 Task: Search one way flight ticket for 5 adults, 2 children, 1 infant in seat and 1 infant on lap in economy from Harlingen: Valley International Airport to New Bern: Coastal Carolina Regional Airport (was Craven County Regional) on 8-4-2023. Choice of flights is Alaska. Number of bags: 2 carry on bags. Price is upto 60000. Outbound departure time preference is 12:45.
Action: Mouse moved to (292, 389)
Screenshot: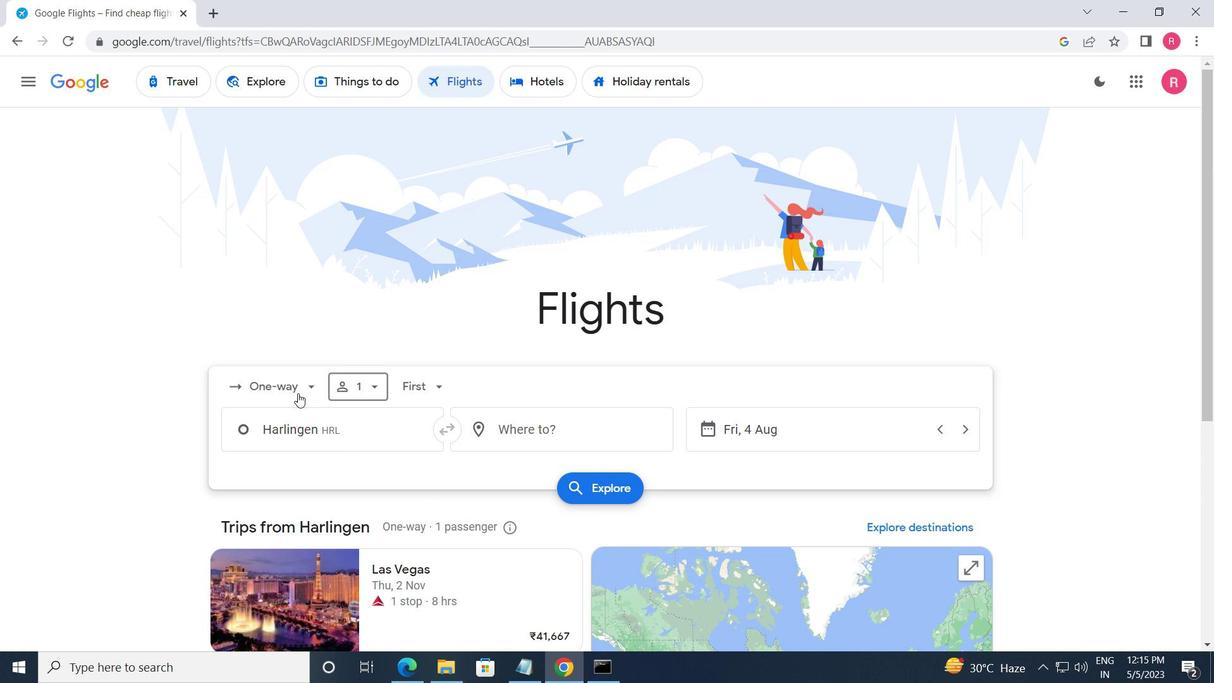 
Action: Mouse pressed left at (292, 389)
Screenshot: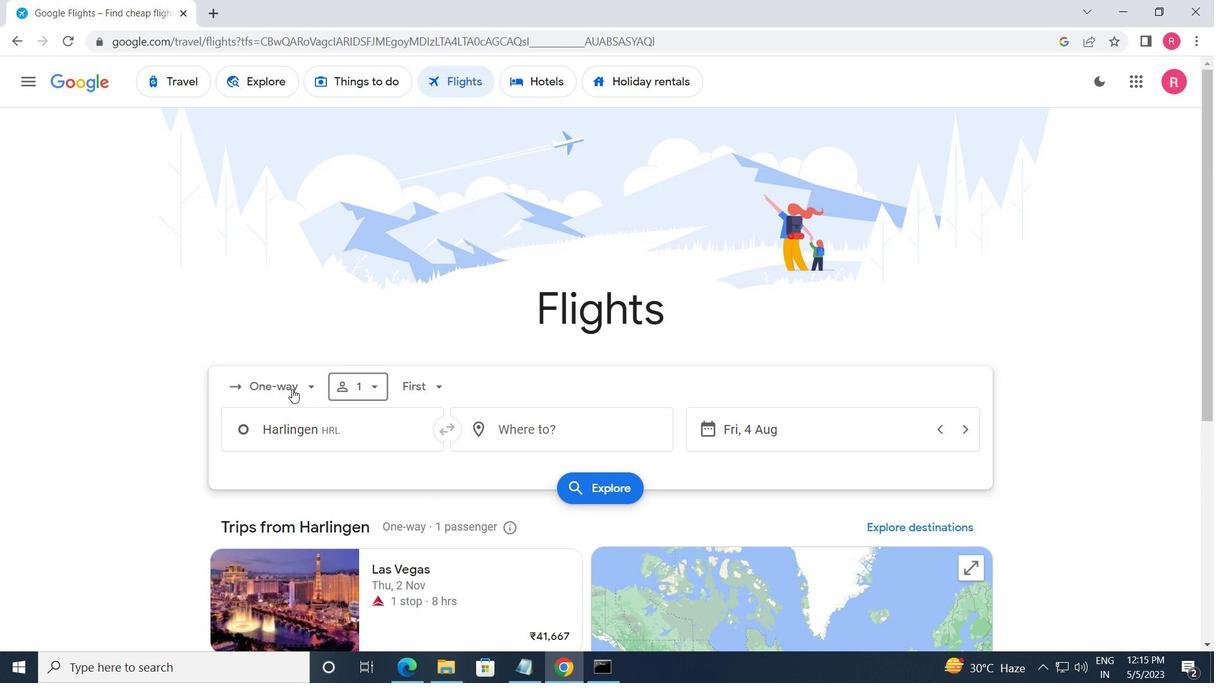 
Action: Mouse moved to (299, 458)
Screenshot: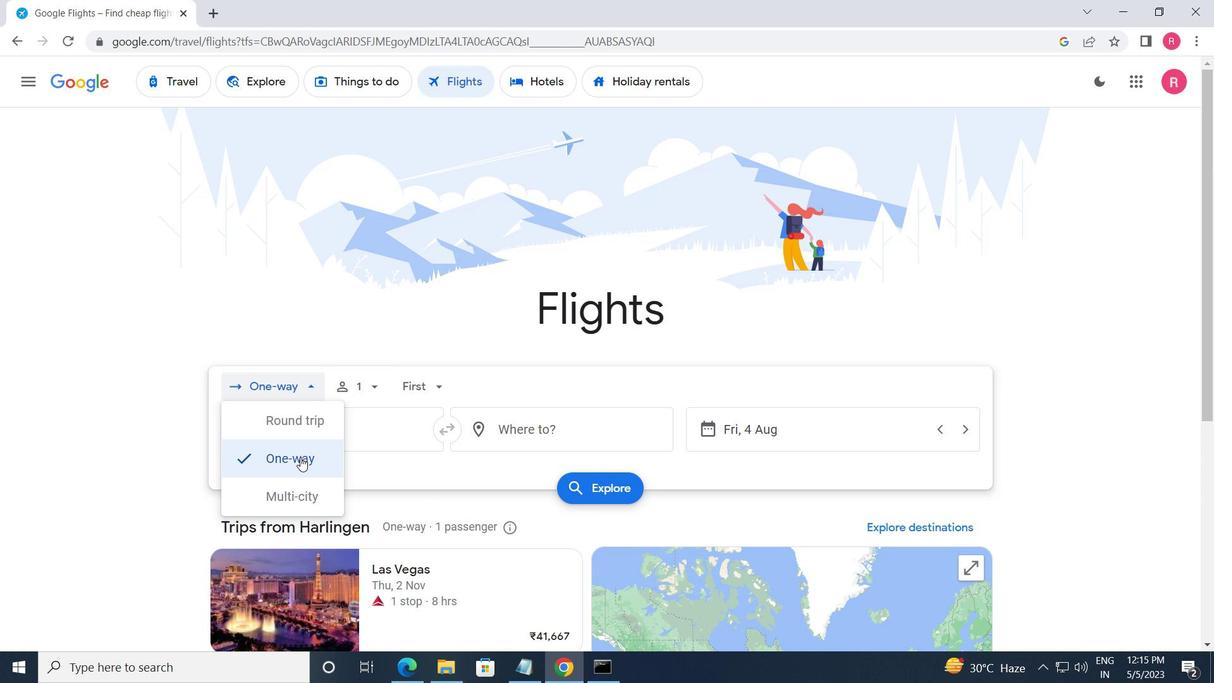 
Action: Mouse pressed left at (299, 458)
Screenshot: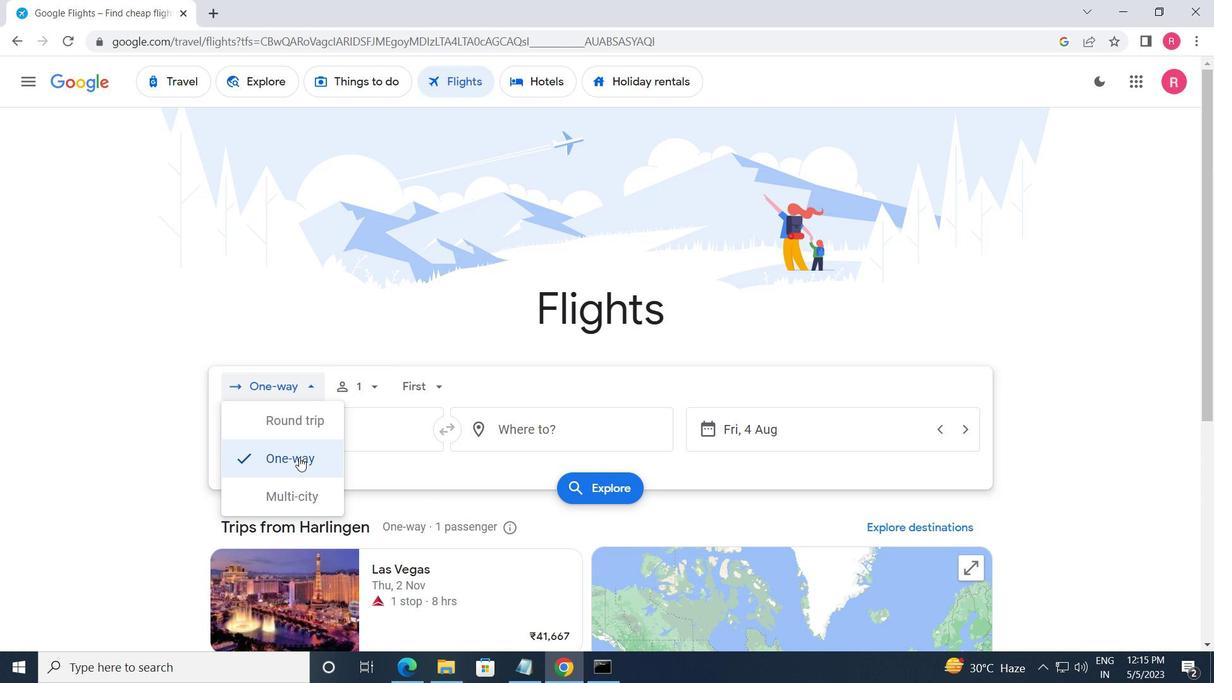 
Action: Mouse moved to (344, 391)
Screenshot: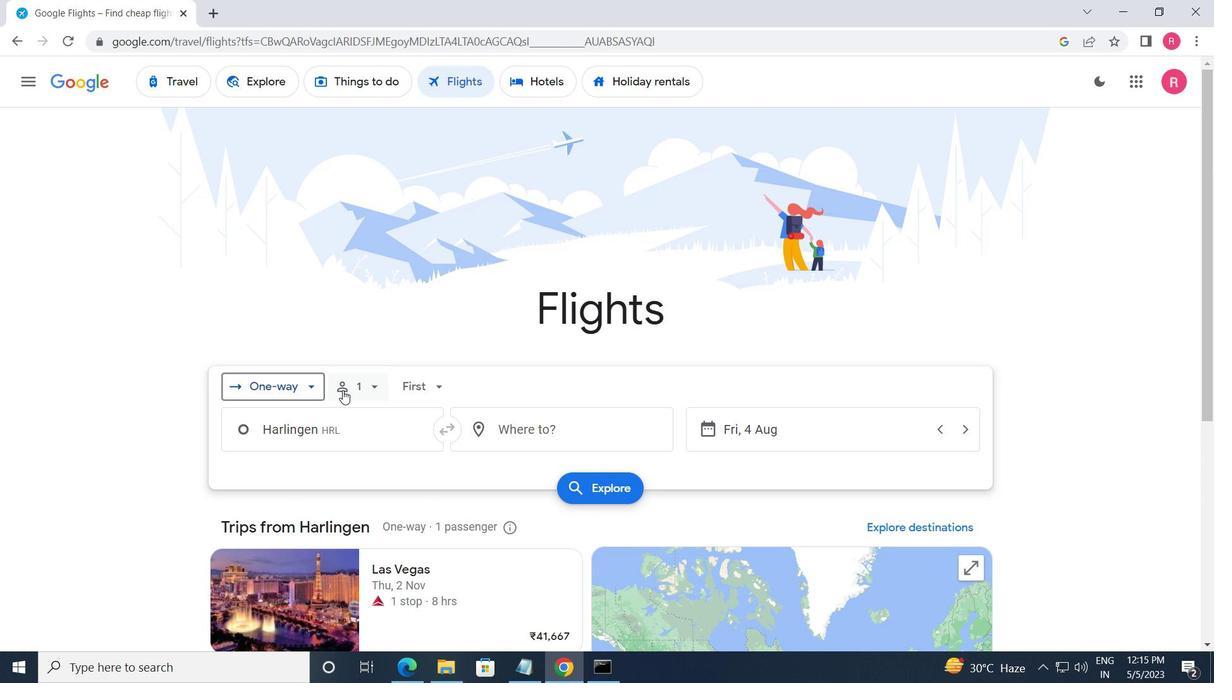 
Action: Mouse pressed left at (344, 391)
Screenshot: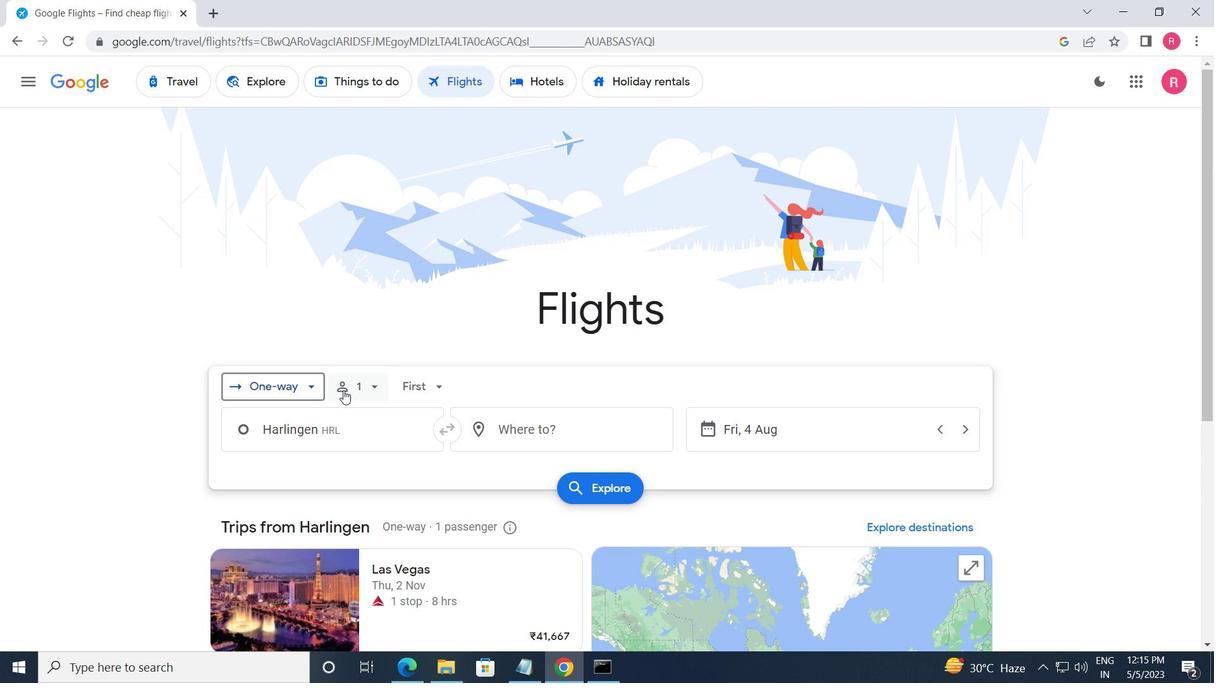 
Action: Mouse moved to (499, 415)
Screenshot: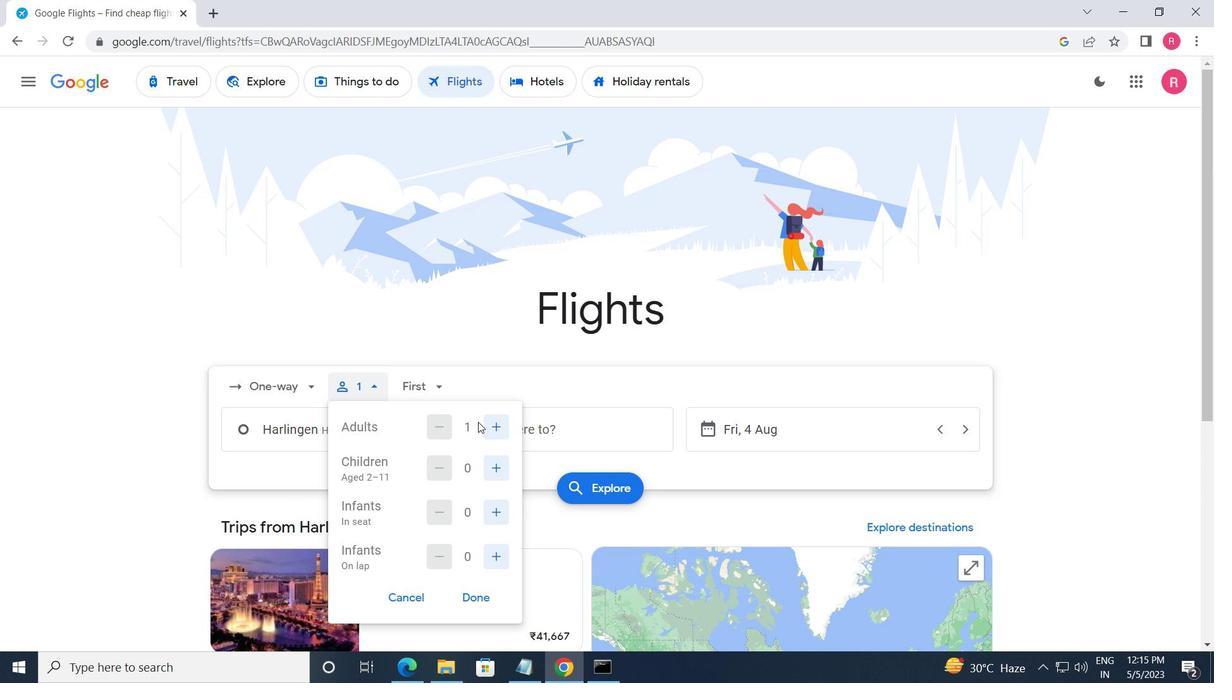 
Action: Mouse pressed left at (499, 415)
Screenshot: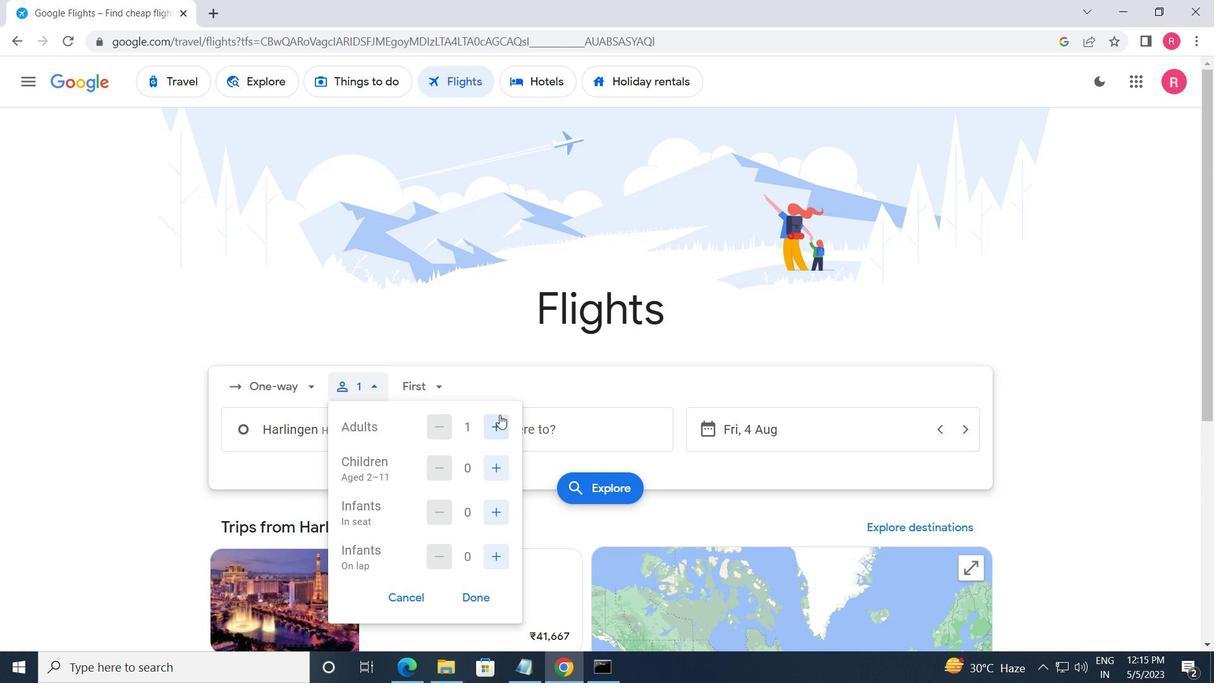 
Action: Mouse pressed left at (499, 415)
Screenshot: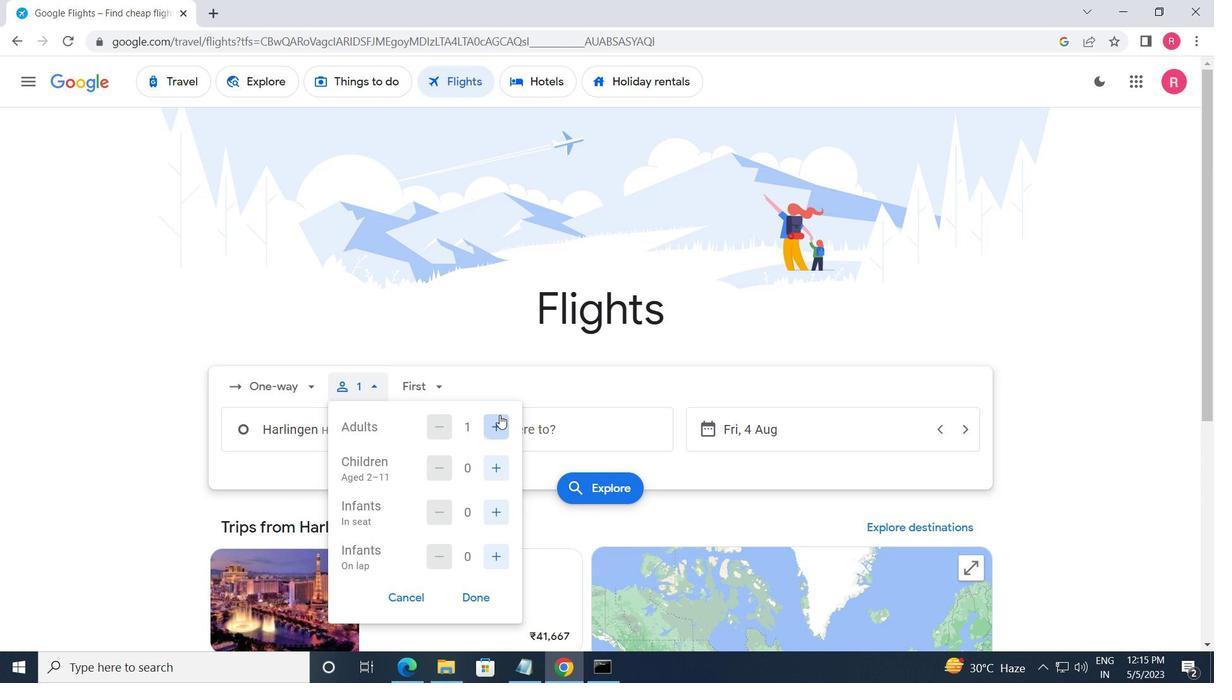 
Action: Mouse pressed left at (499, 415)
Screenshot: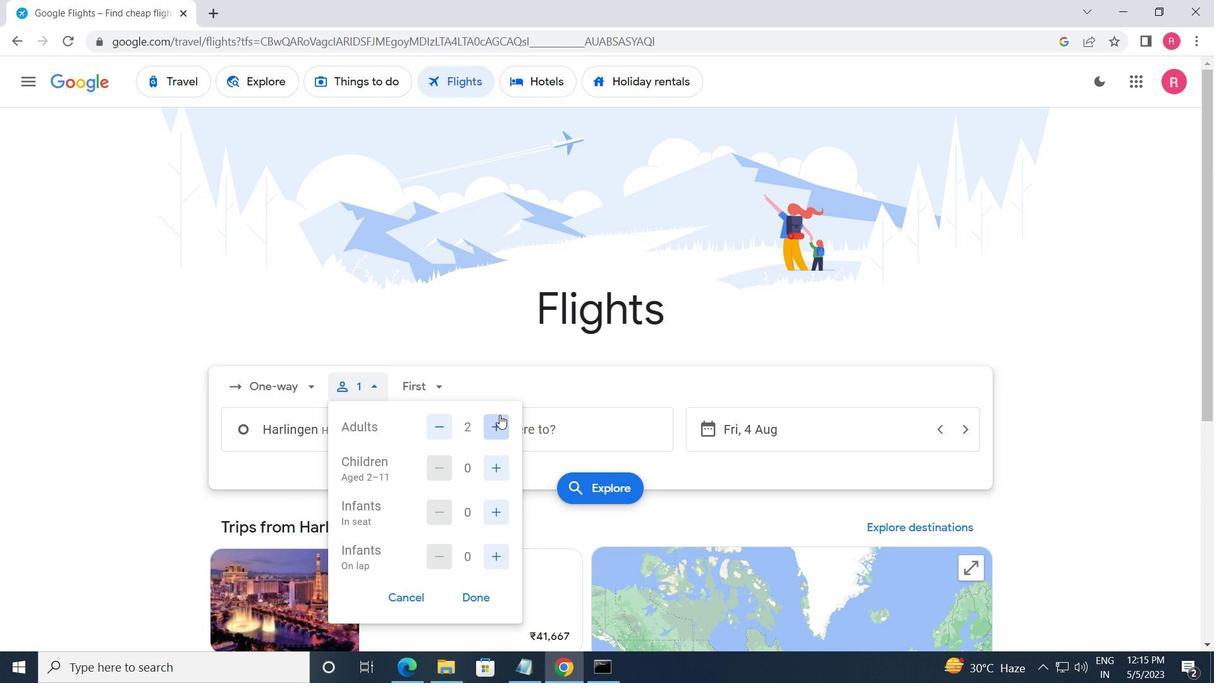 
Action: Mouse pressed left at (499, 415)
Screenshot: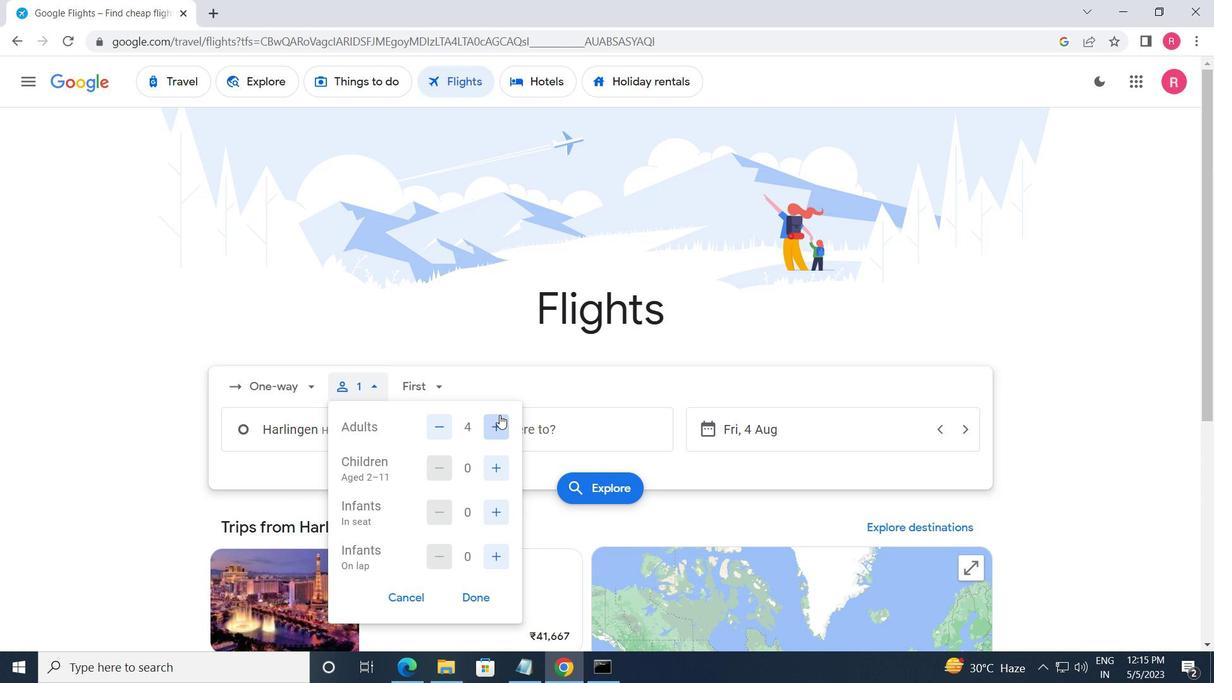 
Action: Mouse moved to (494, 466)
Screenshot: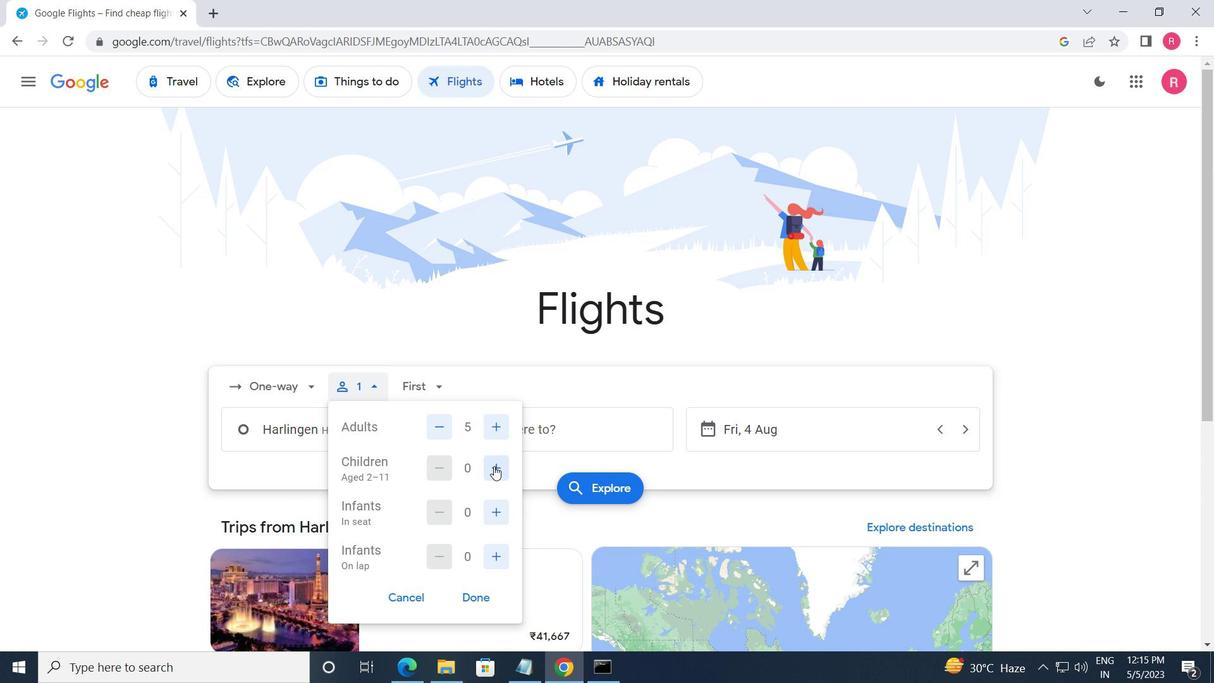 
Action: Mouse pressed left at (494, 466)
Screenshot: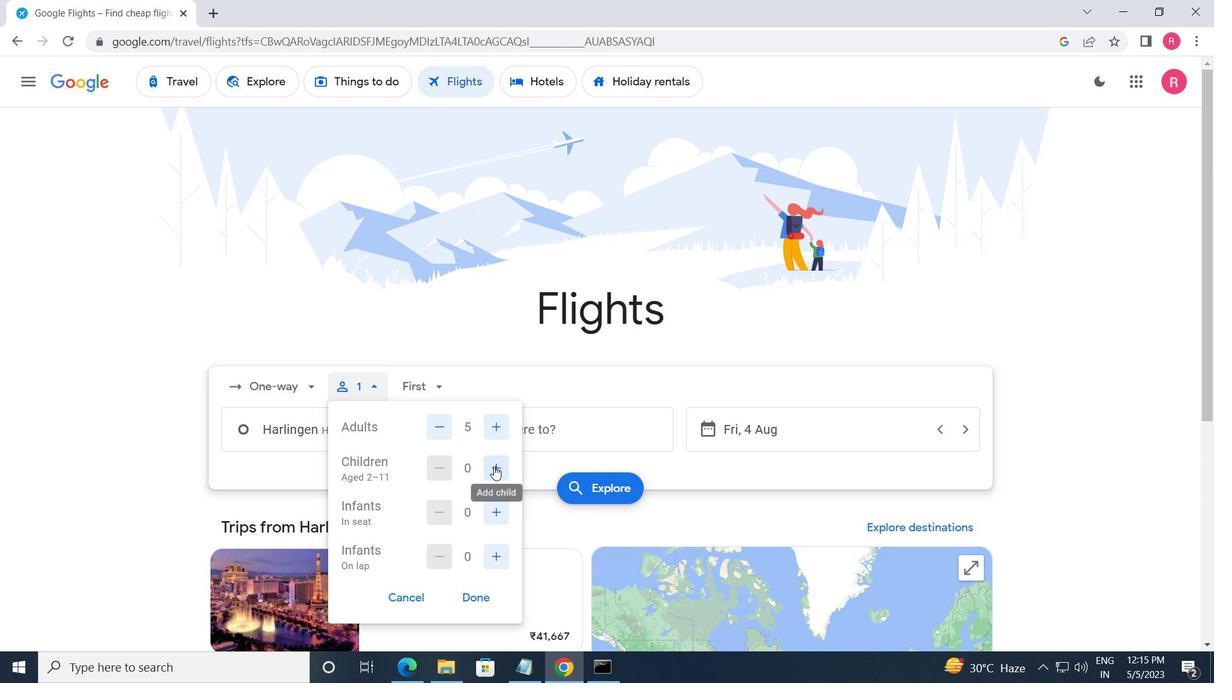 
Action: Mouse moved to (494, 467)
Screenshot: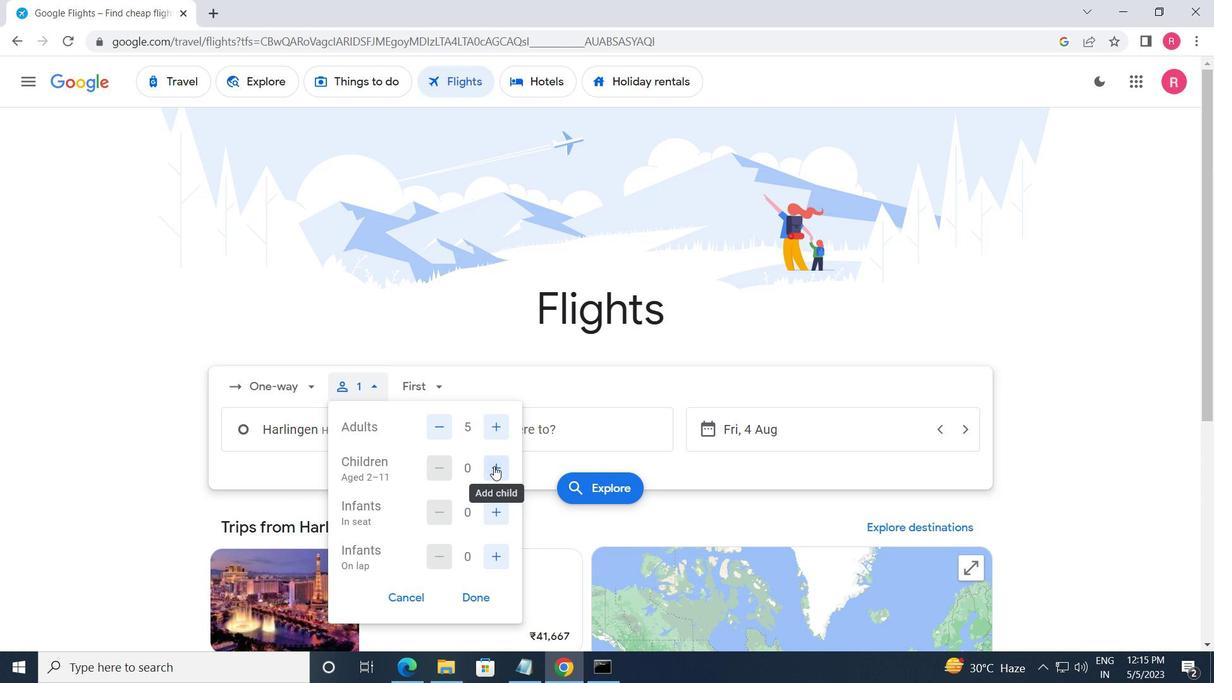 
Action: Mouse pressed left at (494, 467)
Screenshot: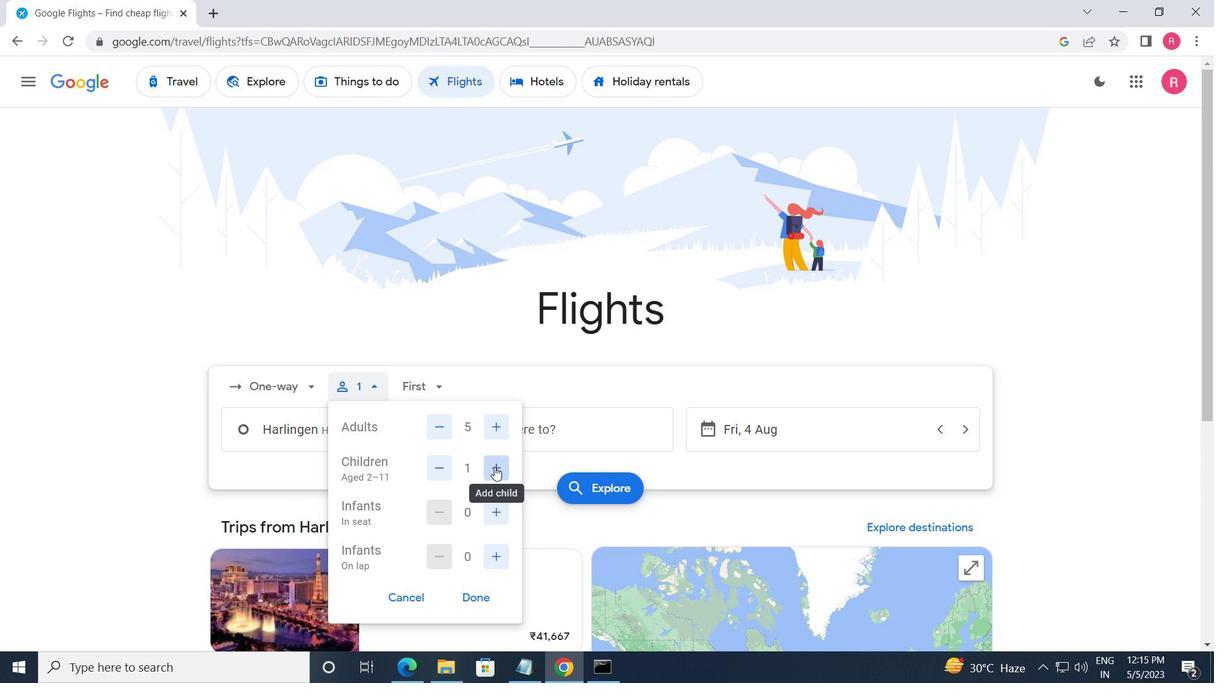 
Action: Mouse moved to (498, 515)
Screenshot: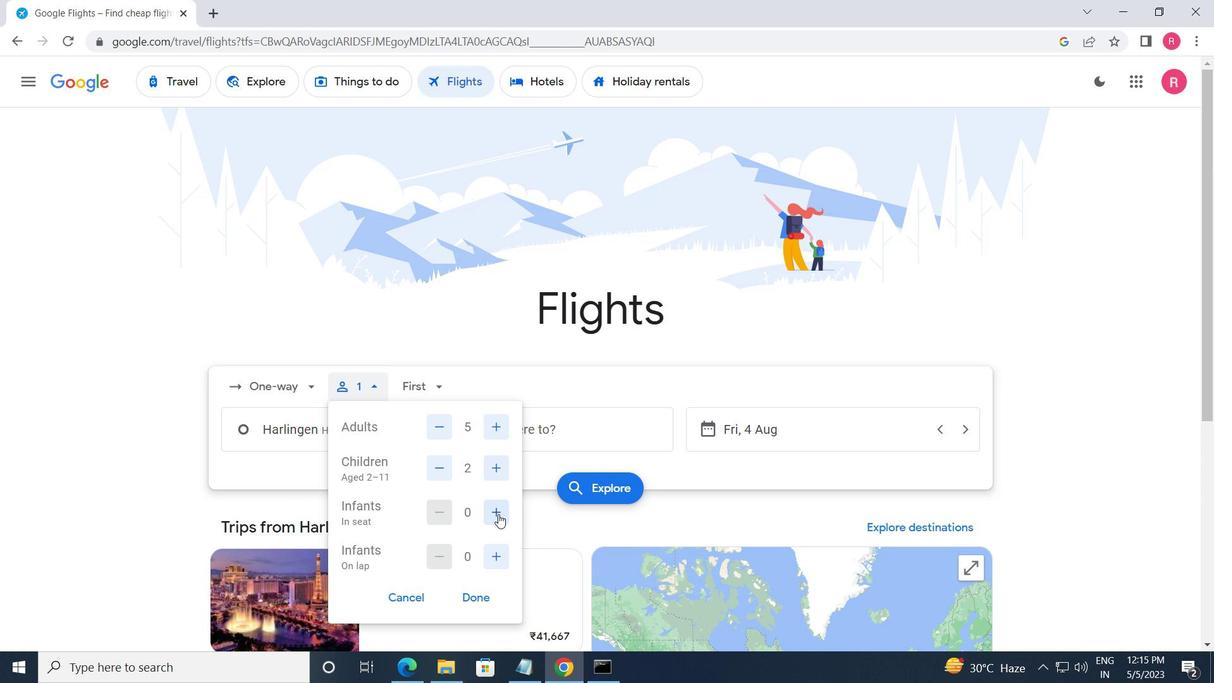 
Action: Mouse pressed left at (498, 515)
Screenshot: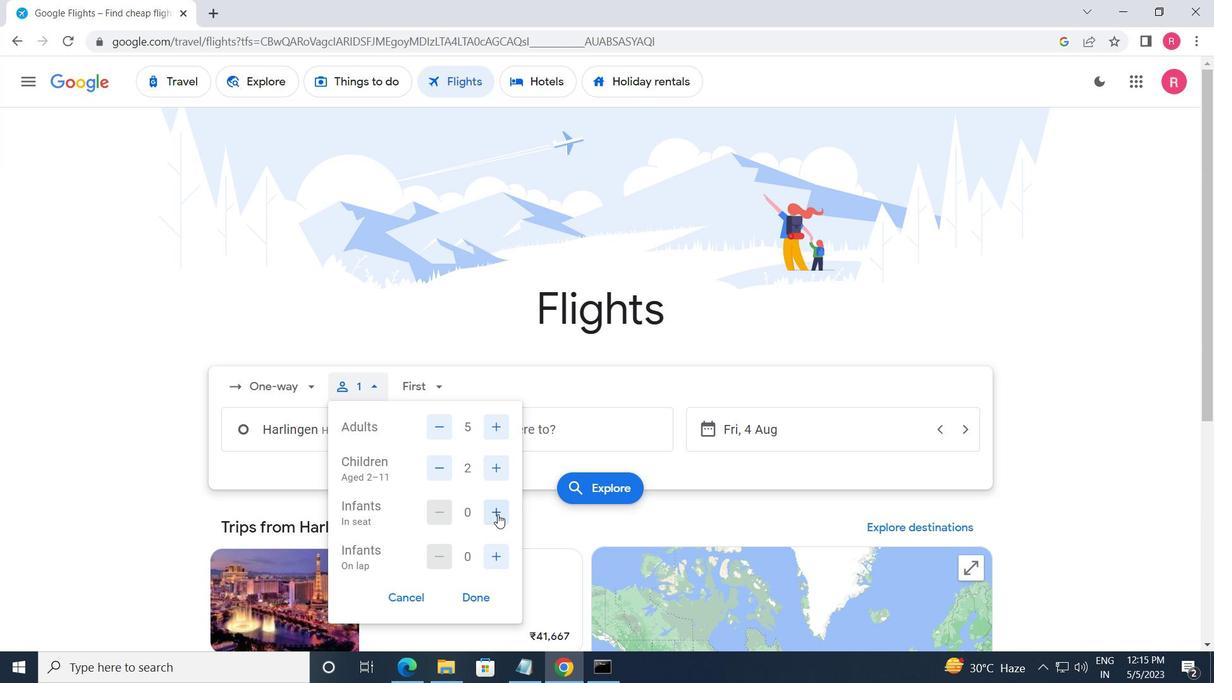 
Action: Mouse moved to (490, 553)
Screenshot: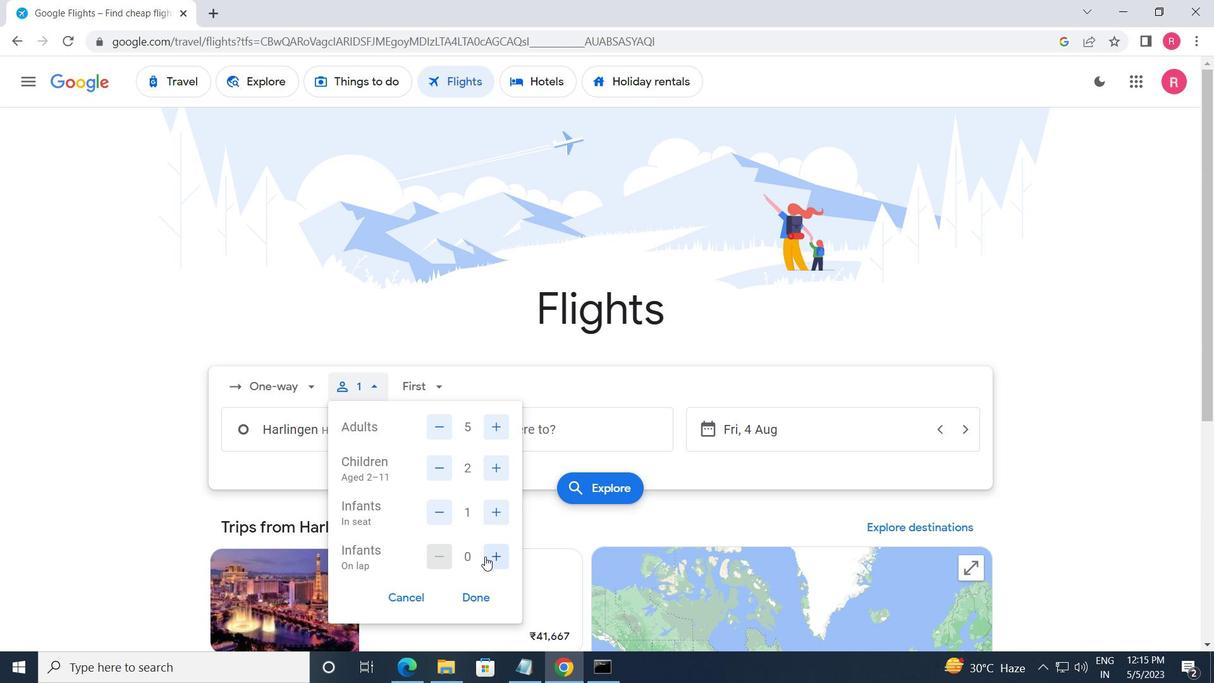 
Action: Mouse pressed left at (490, 553)
Screenshot: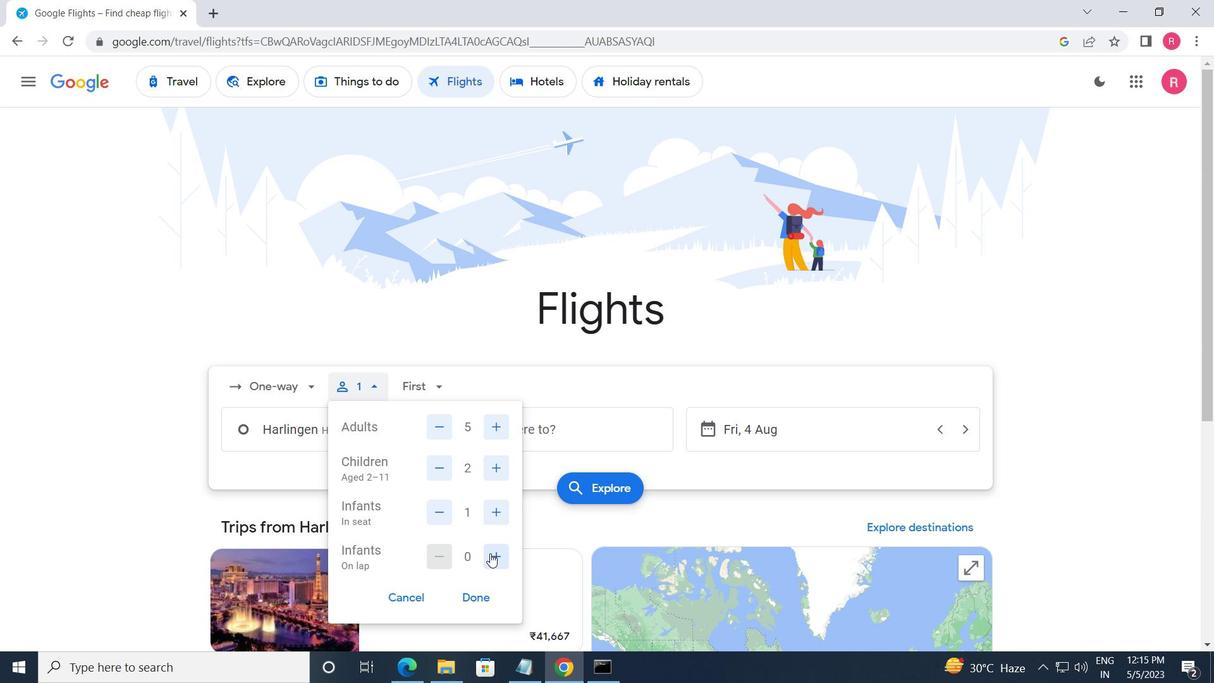 
Action: Mouse moved to (475, 583)
Screenshot: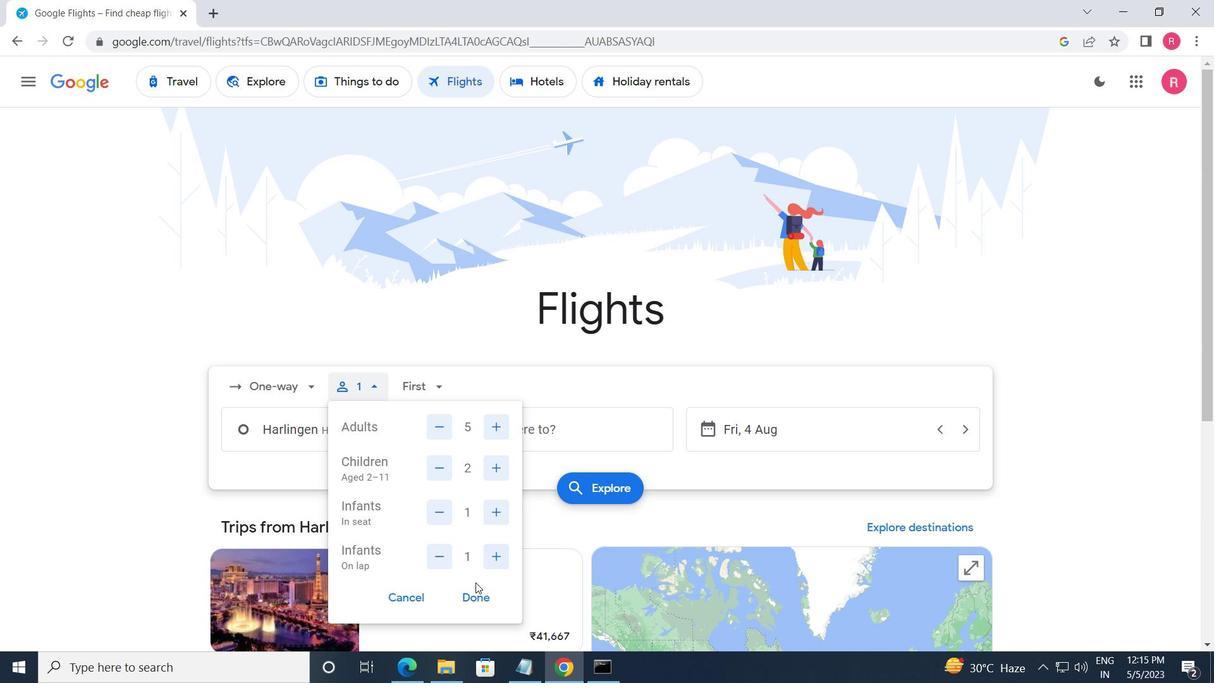 
Action: Mouse pressed left at (475, 583)
Screenshot: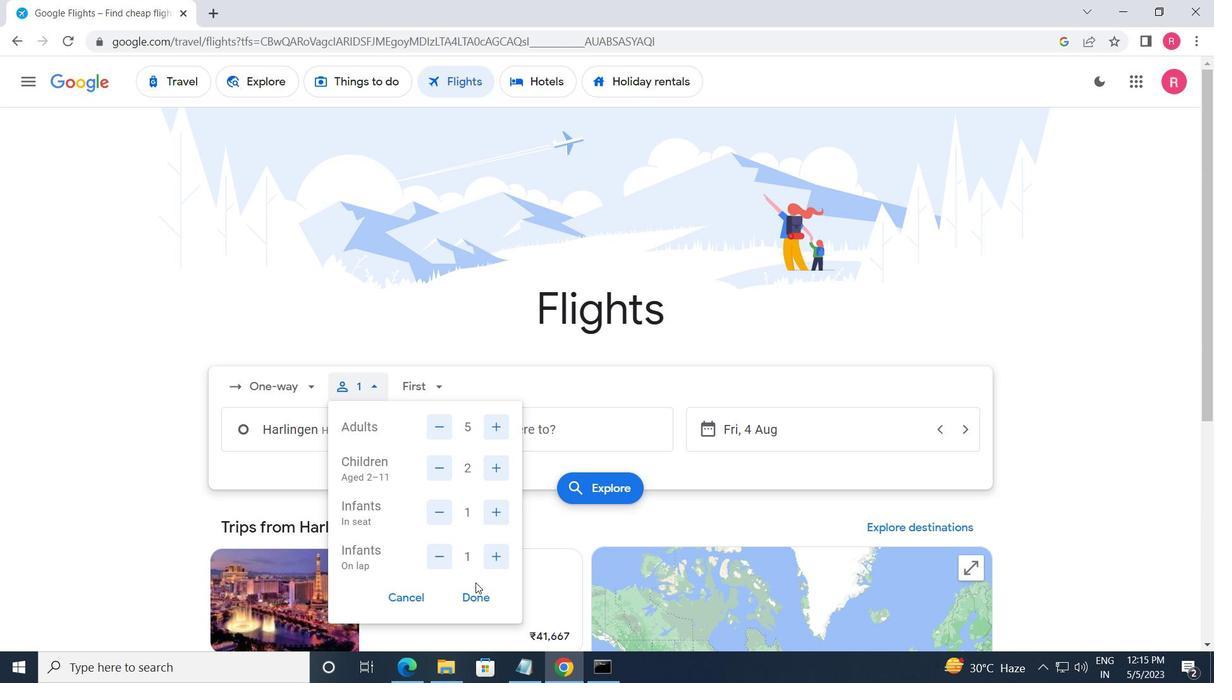 
Action: Mouse moved to (470, 597)
Screenshot: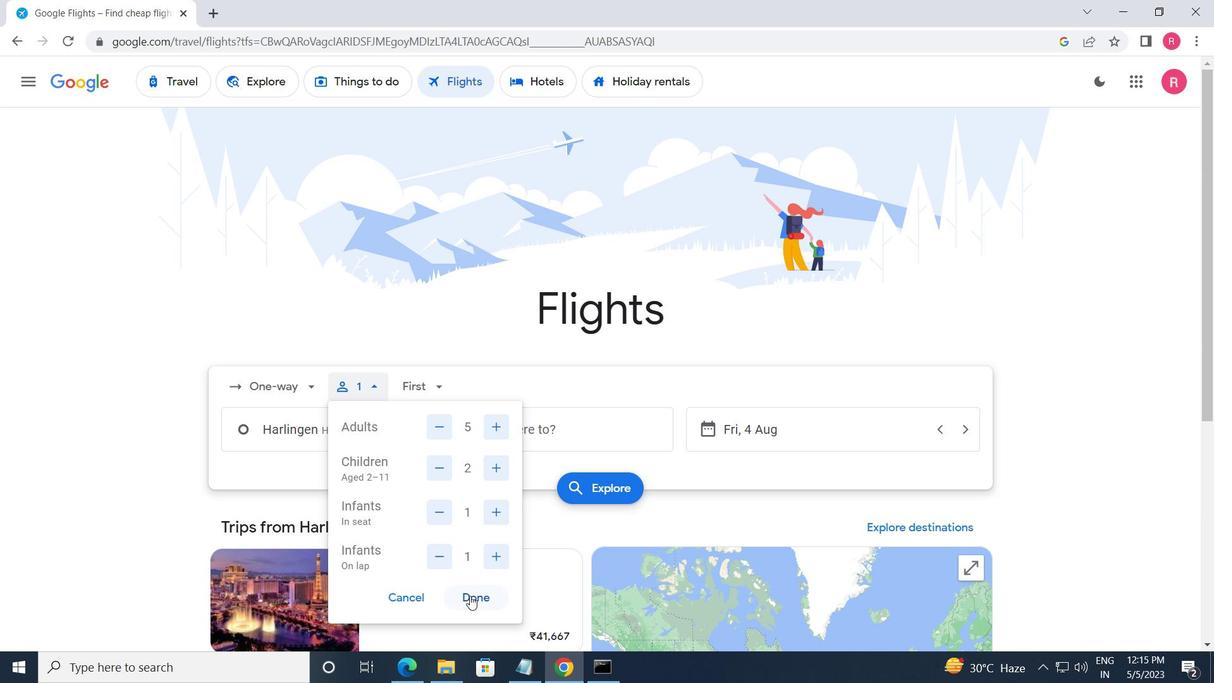 
Action: Mouse pressed left at (470, 597)
Screenshot: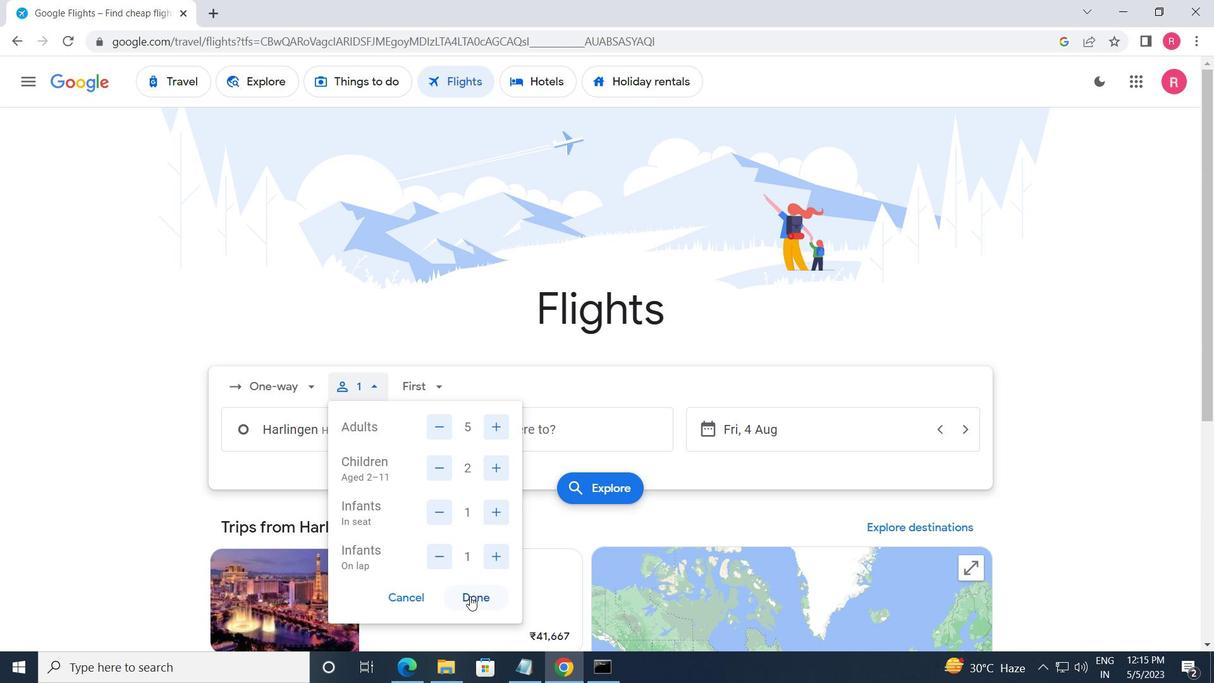 
Action: Mouse moved to (418, 391)
Screenshot: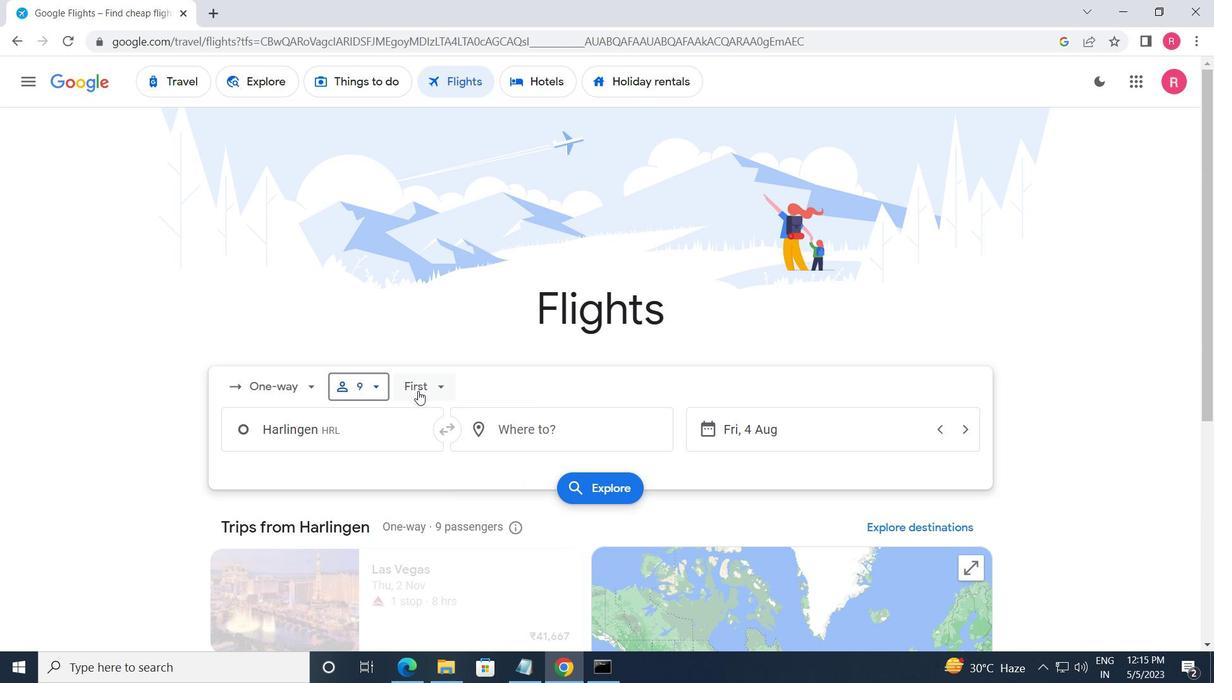 
Action: Mouse pressed left at (418, 391)
Screenshot: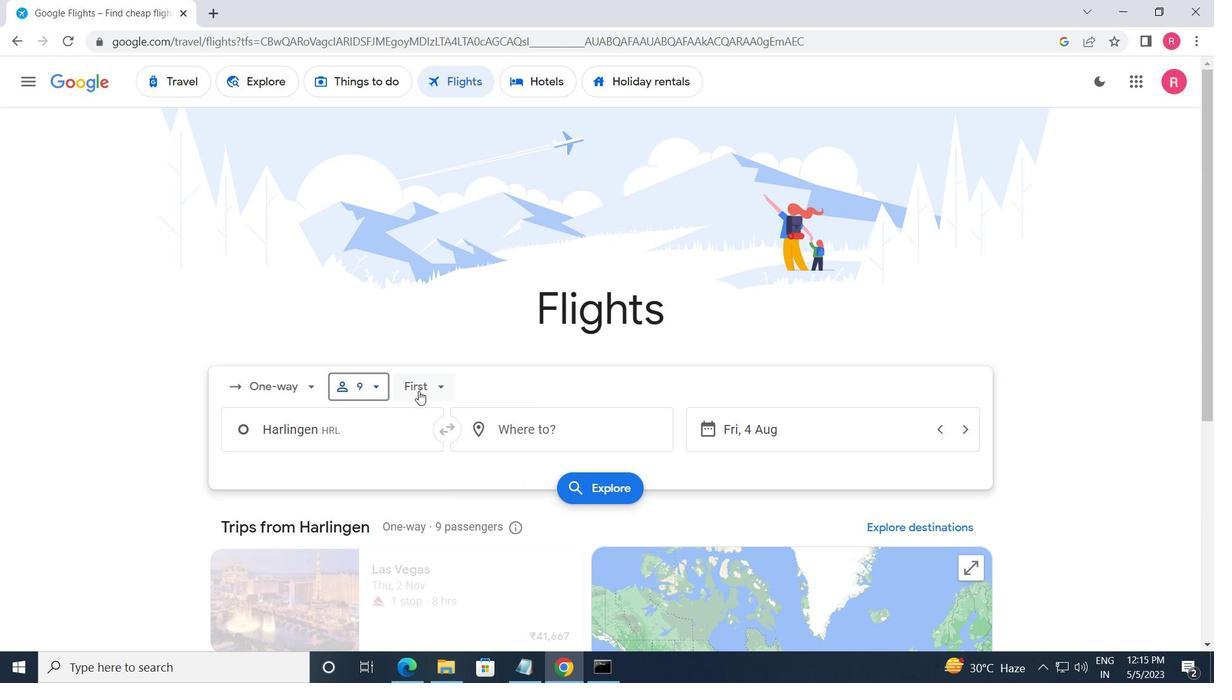 
Action: Mouse moved to (471, 435)
Screenshot: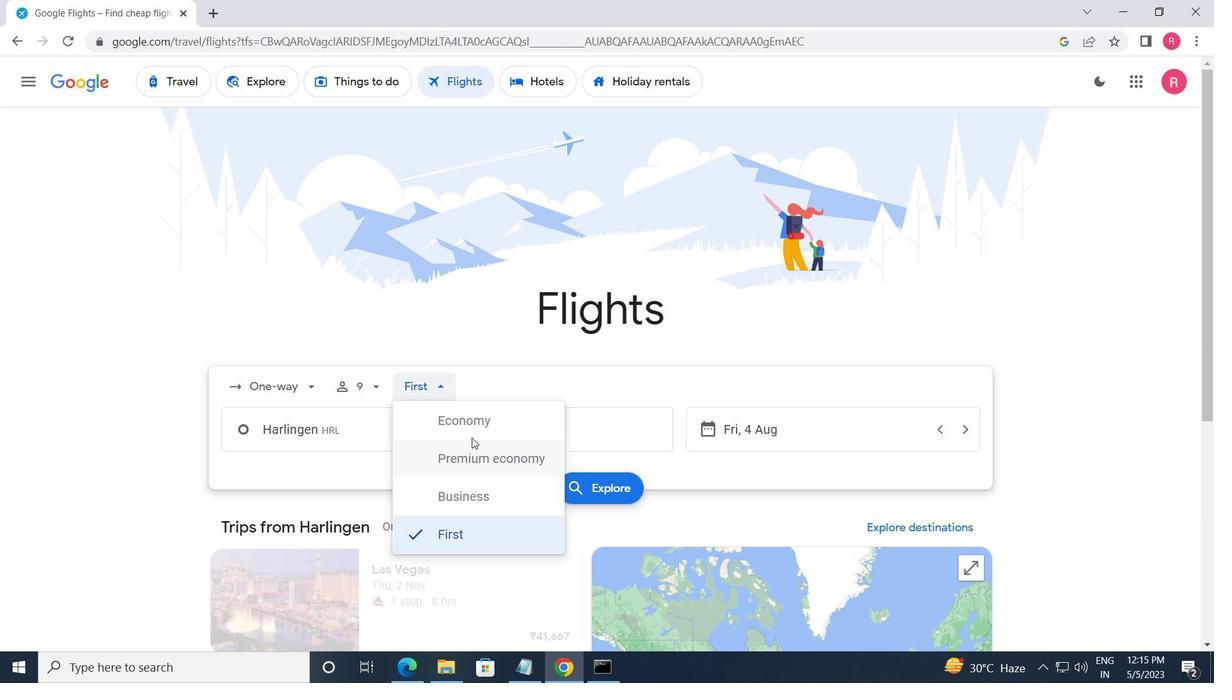 
Action: Mouse pressed left at (471, 435)
Screenshot: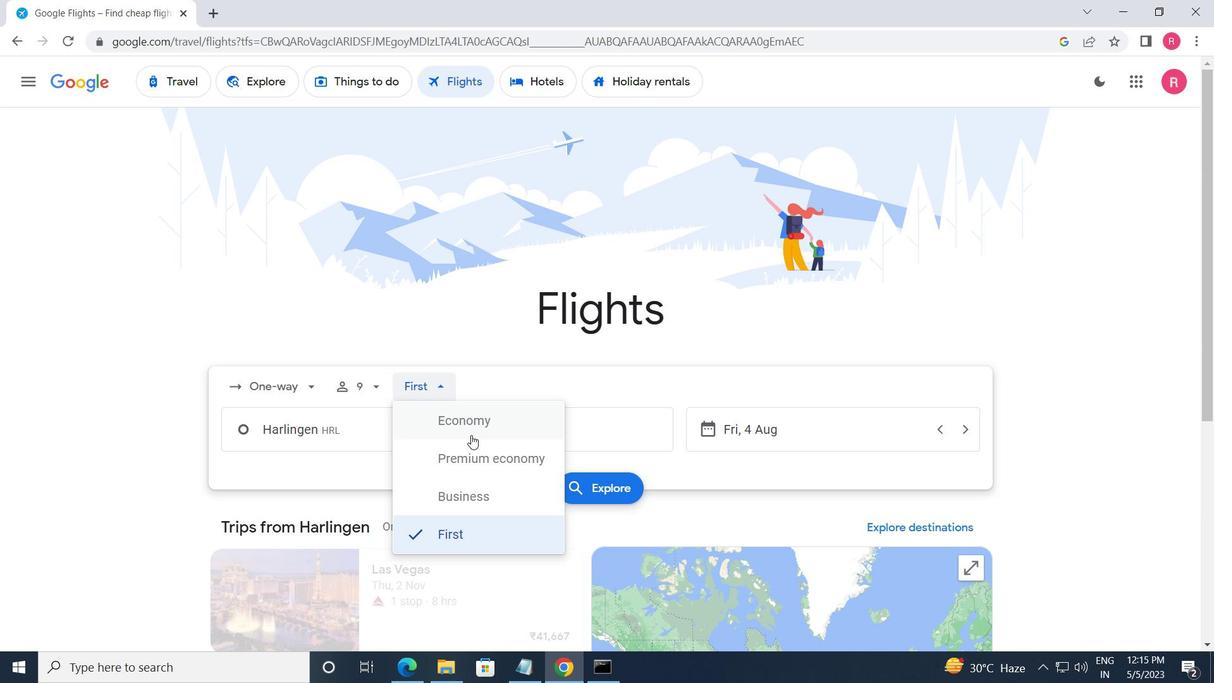 
Action: Mouse moved to (350, 436)
Screenshot: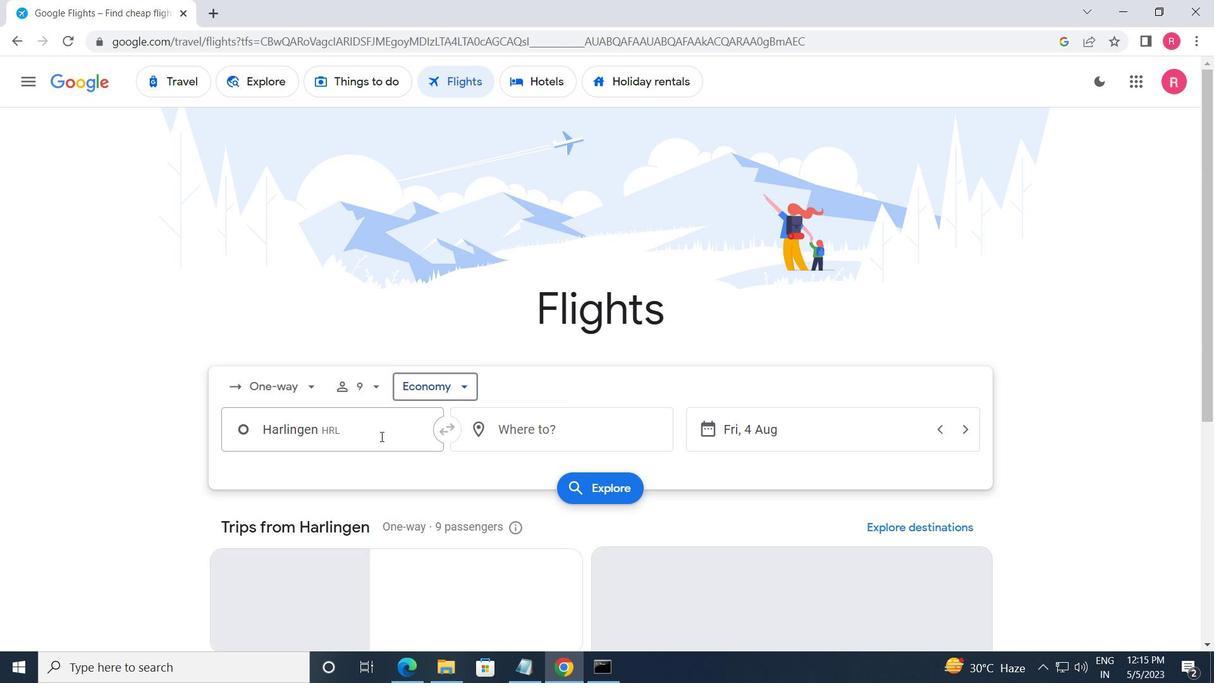 
Action: Mouse pressed left at (350, 436)
Screenshot: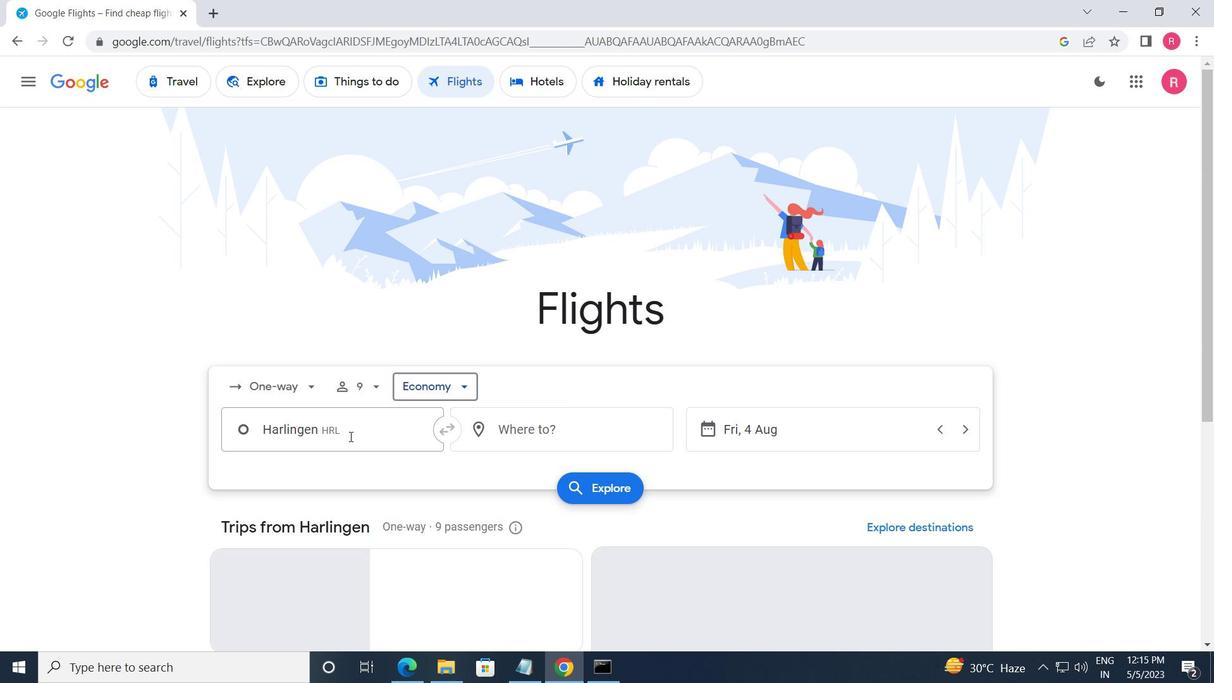 
Action: Mouse moved to (358, 469)
Screenshot: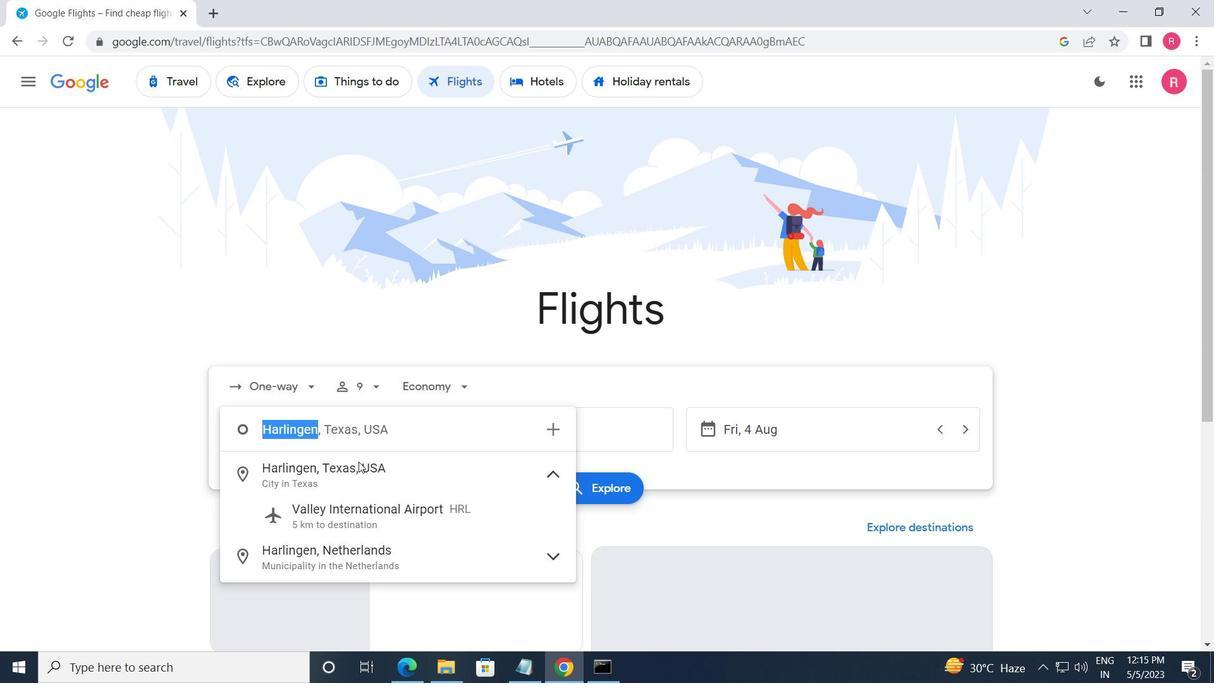 
Action: Key pressed <Key.shift><Key.shift><Key.shift><Key.shift><Key.shift><Key.shift><Key.shift><Key.shift><Key.shift><Key.shift><Key.shift><Key.shift><Key.shift><Key.shift><Key.shift><Key.shift><Key.shift>HARLINGG<Key.backspace>EN
Screenshot: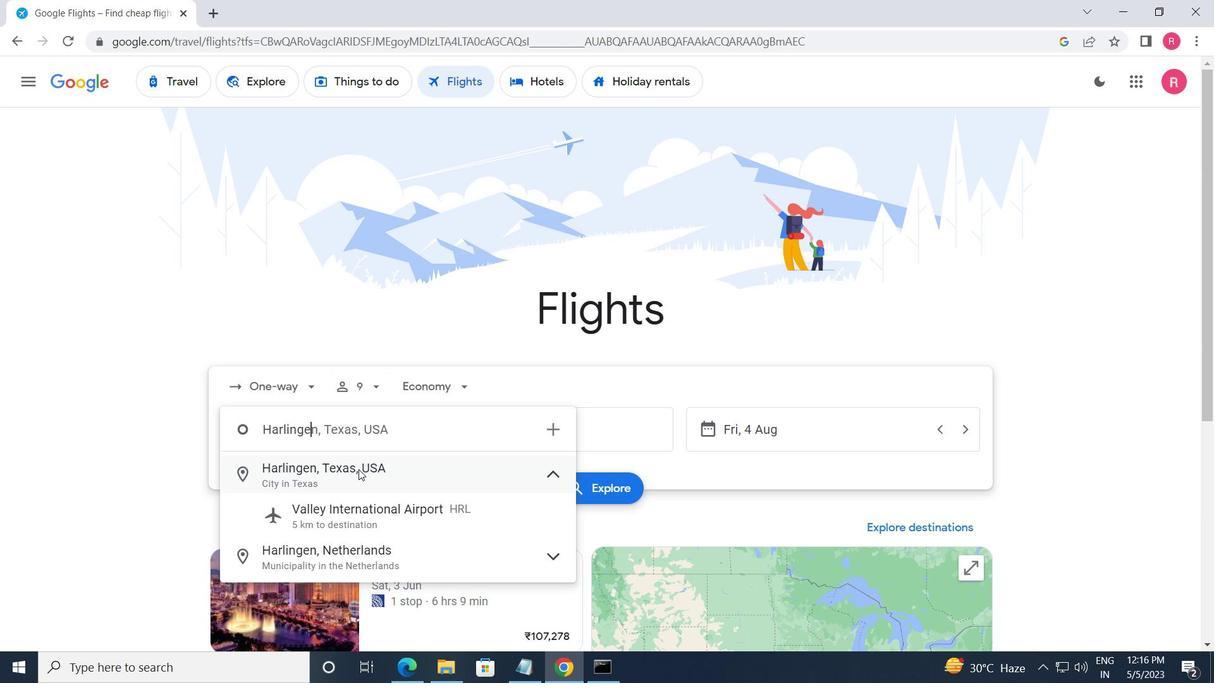 
Action: Mouse moved to (323, 518)
Screenshot: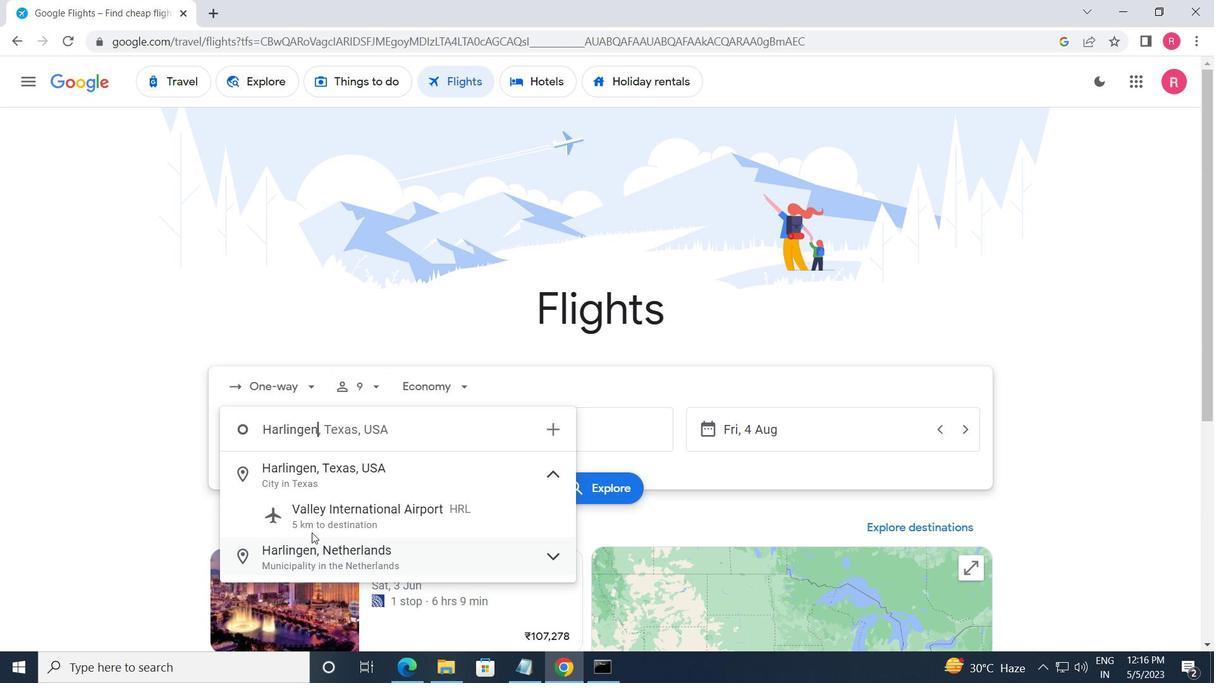 
Action: Mouse pressed left at (323, 518)
Screenshot: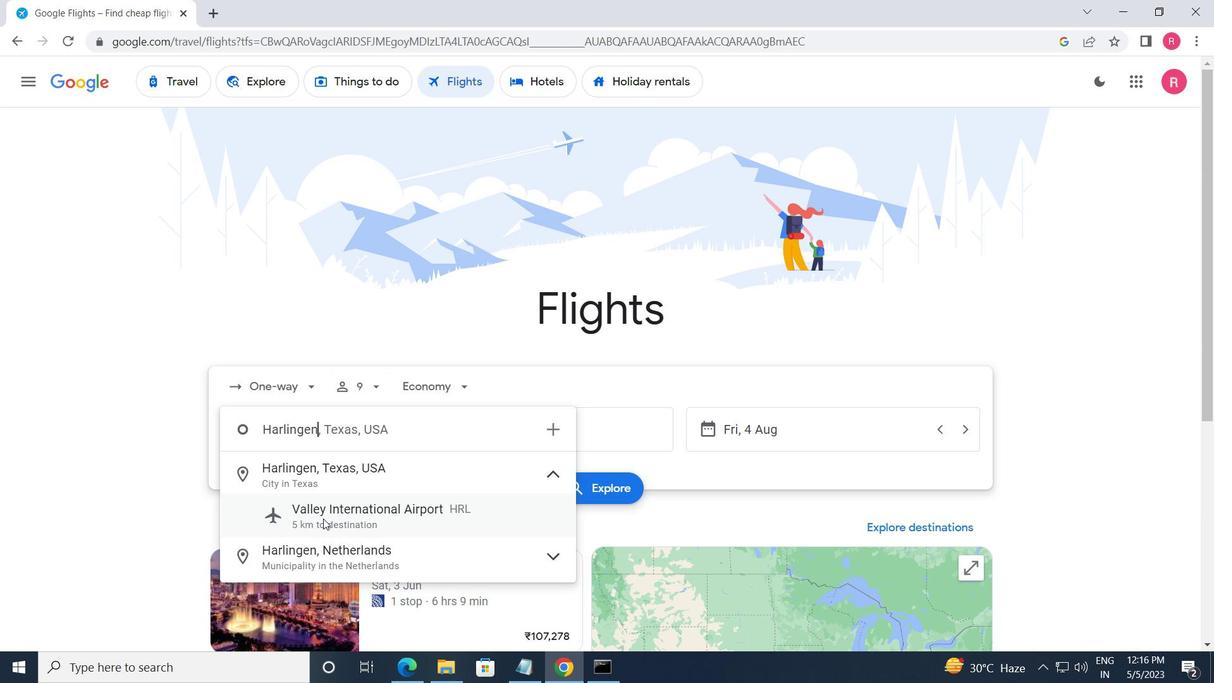 
Action: Mouse moved to (549, 440)
Screenshot: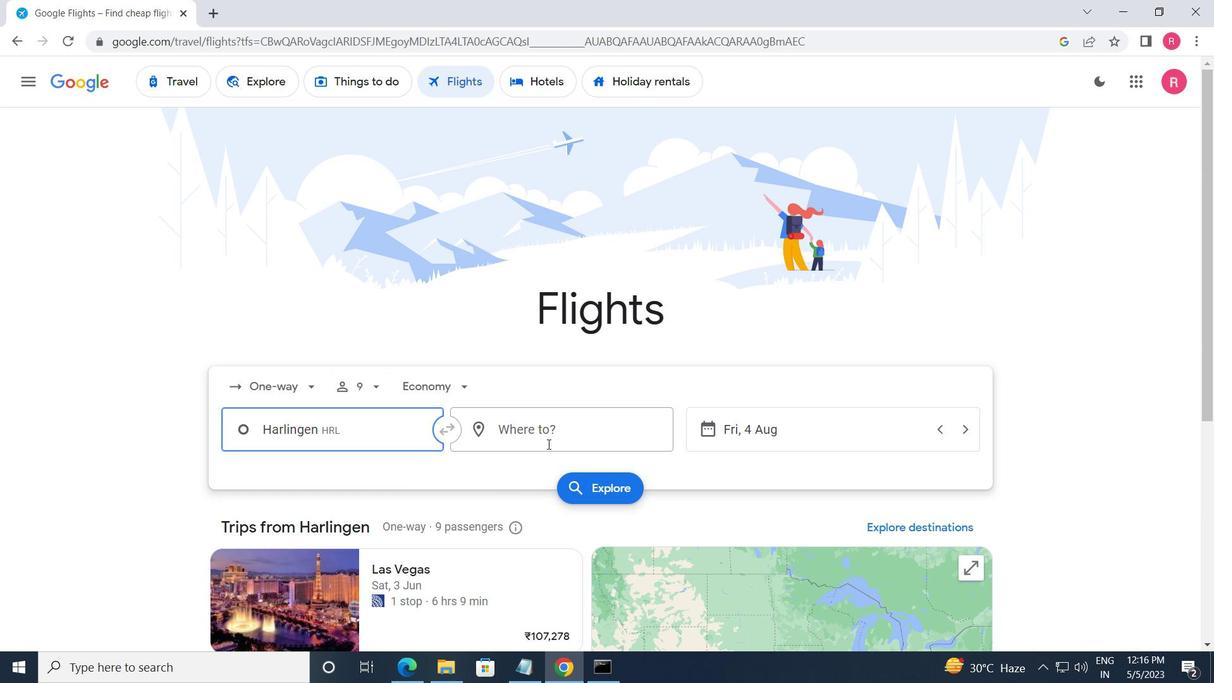 
Action: Mouse pressed left at (549, 440)
Screenshot: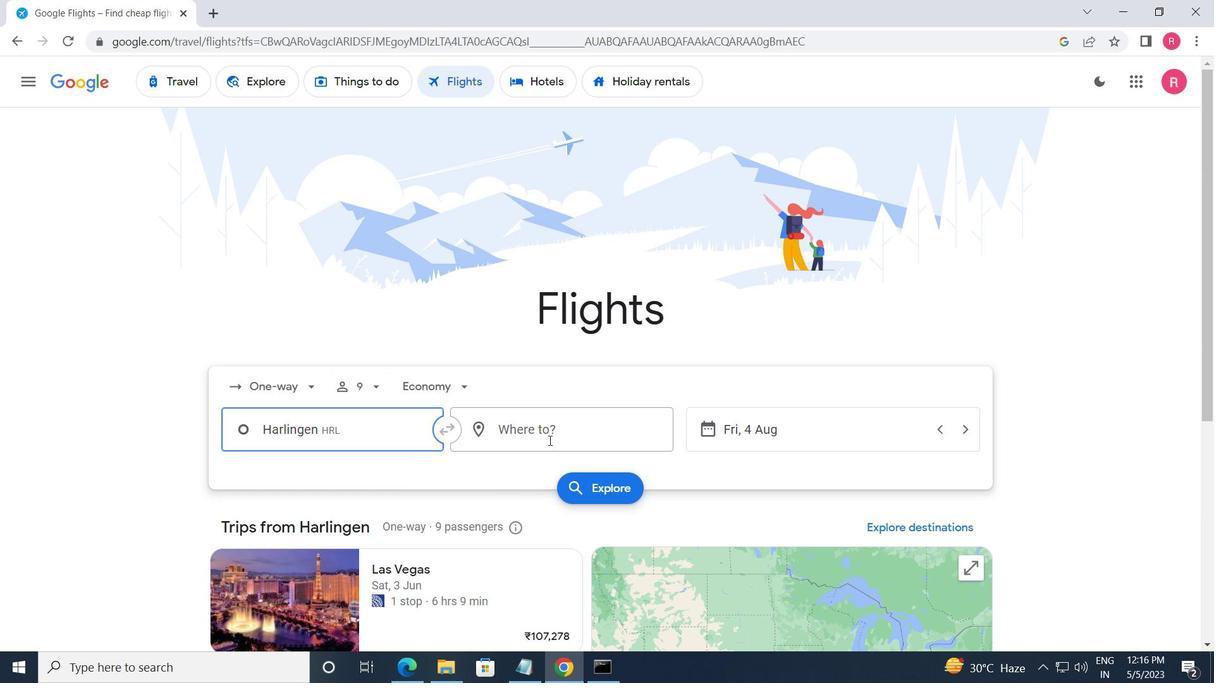 
Action: Mouse moved to (544, 437)
Screenshot: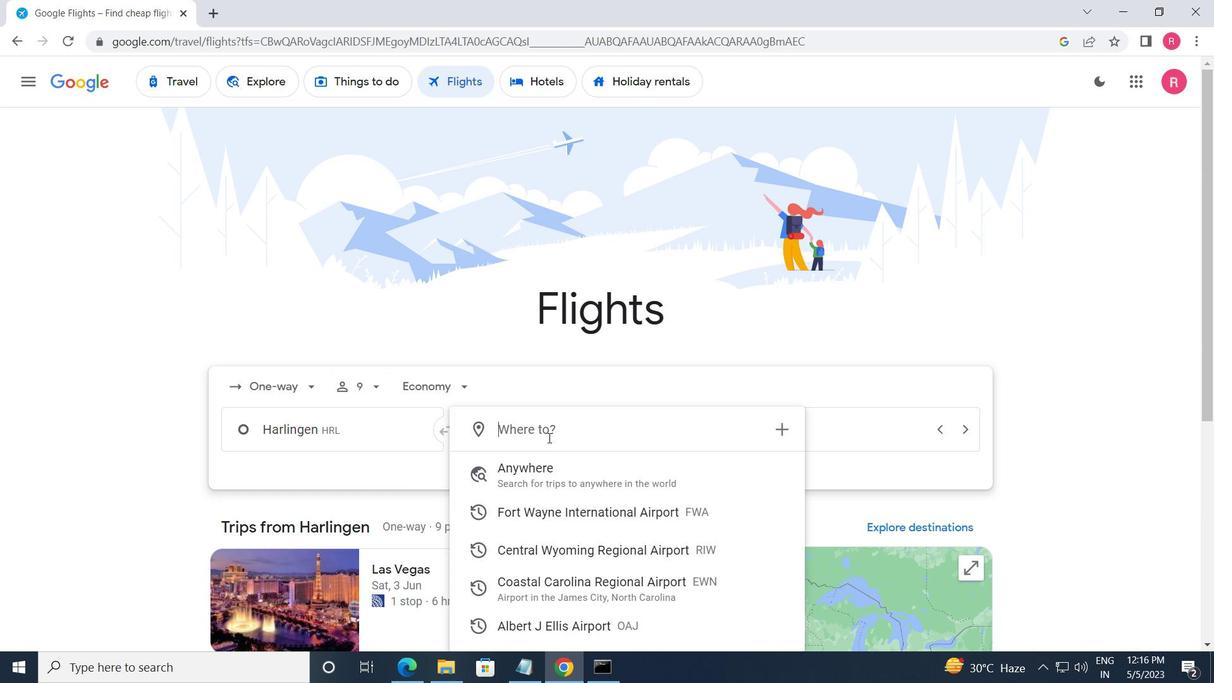 
Action: Key pressed <Key.shift>NEW<Key.space><Key.shift><Key.shift><Key.shift><Key.shift>CO<Key.backspace><Key.backspace><Key.shift>BERN
Screenshot: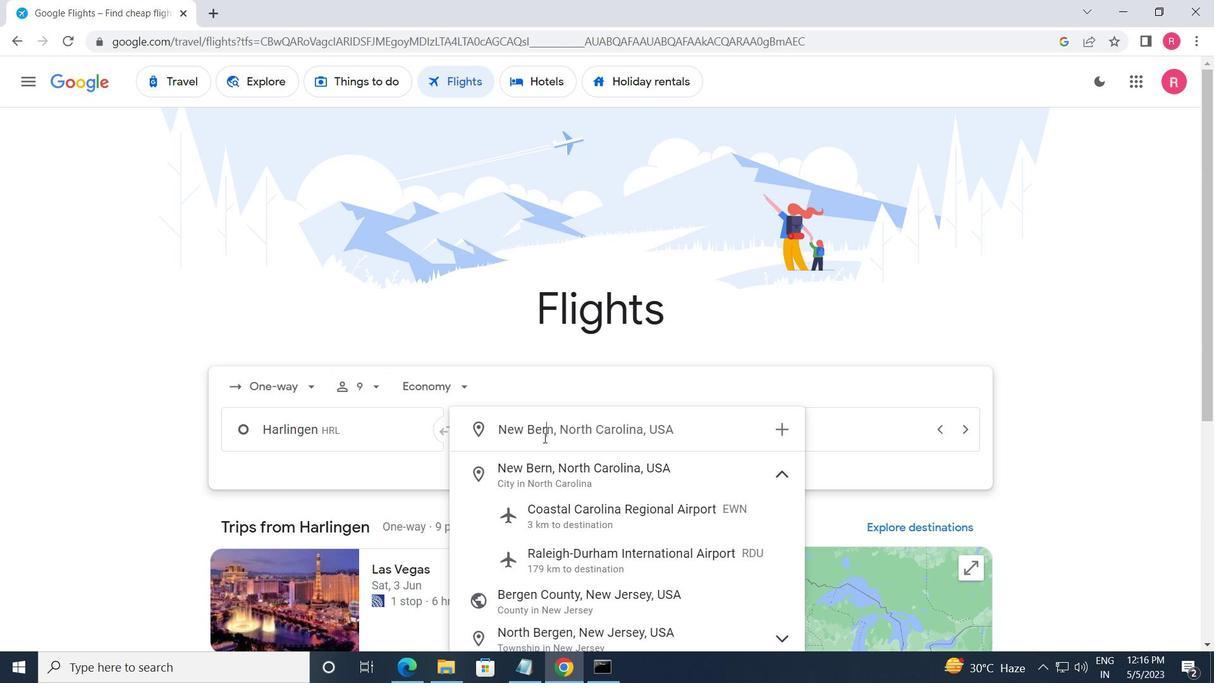 
Action: Mouse moved to (604, 507)
Screenshot: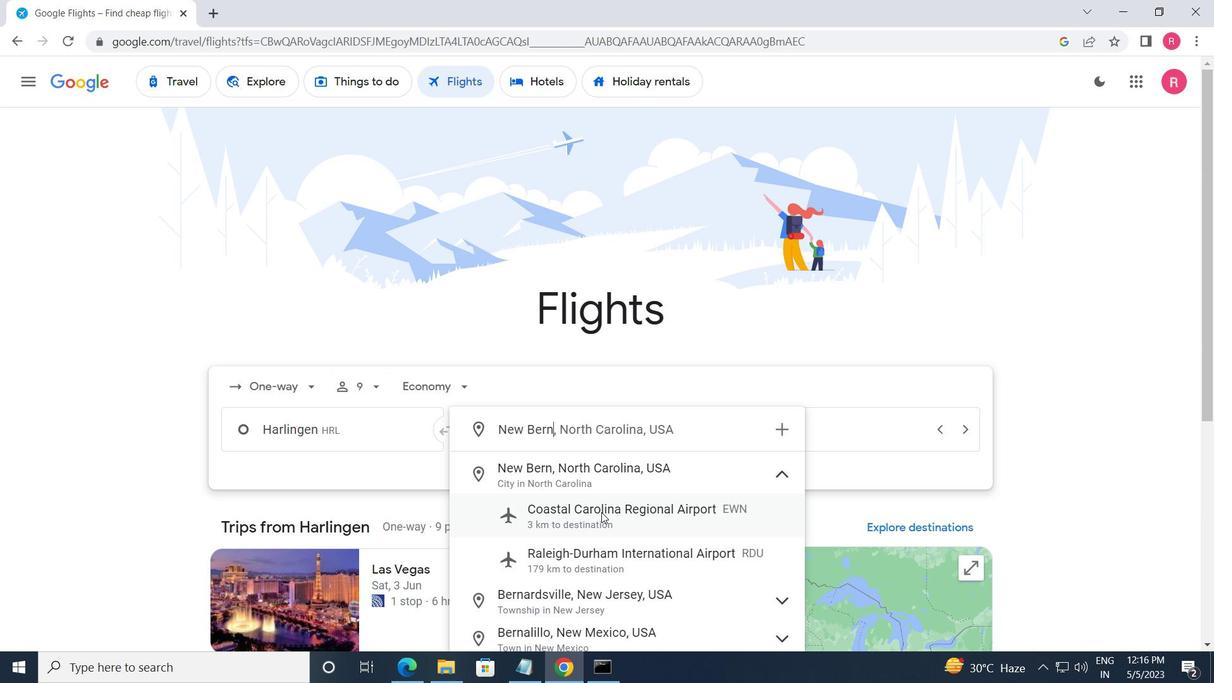 
Action: Mouse pressed left at (604, 507)
Screenshot: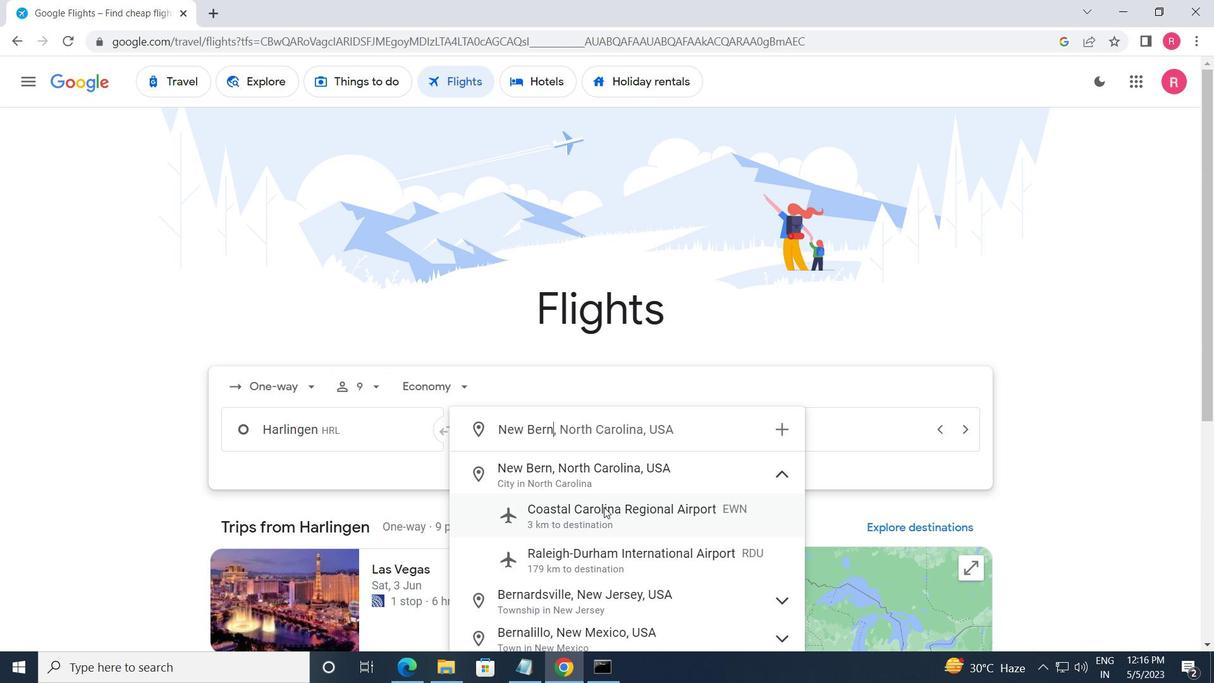 
Action: Mouse moved to (814, 441)
Screenshot: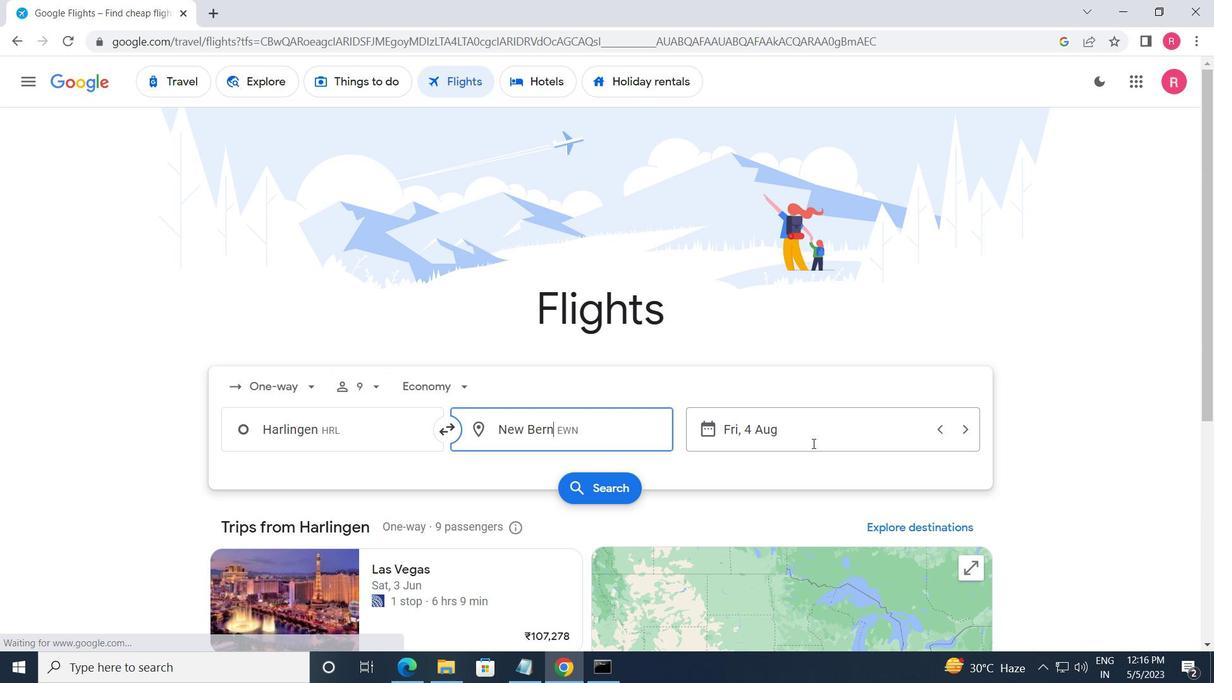 
Action: Mouse pressed left at (814, 441)
Screenshot: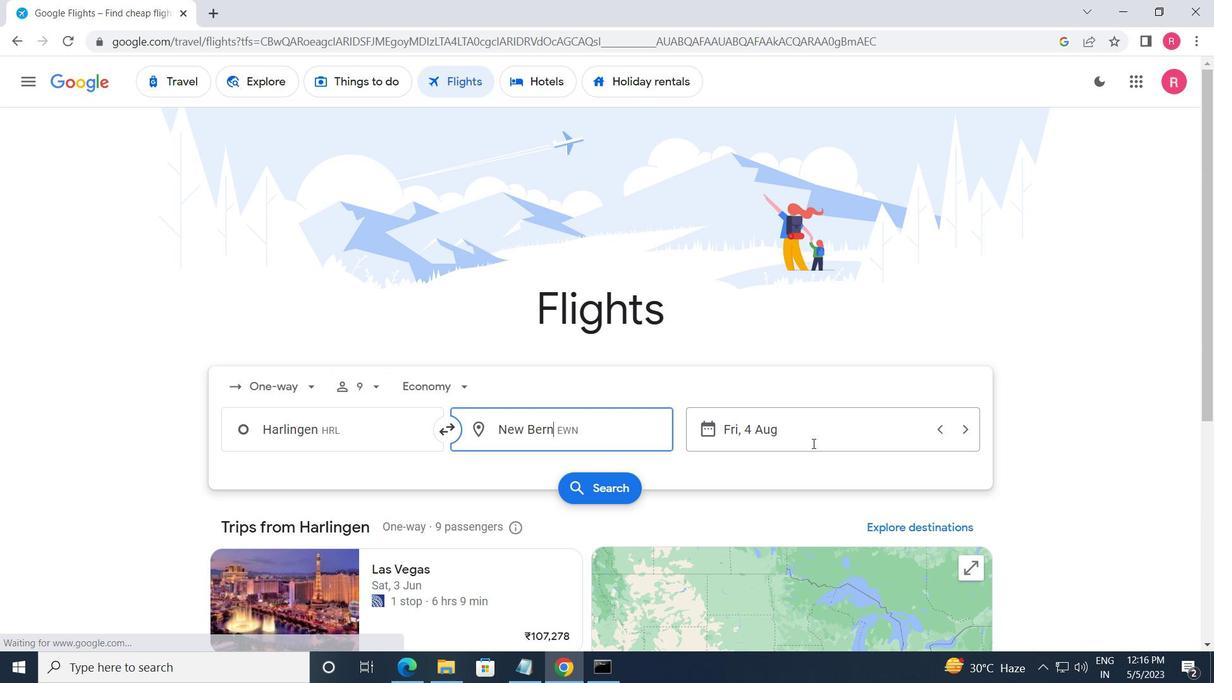 
Action: Mouse moved to (615, 360)
Screenshot: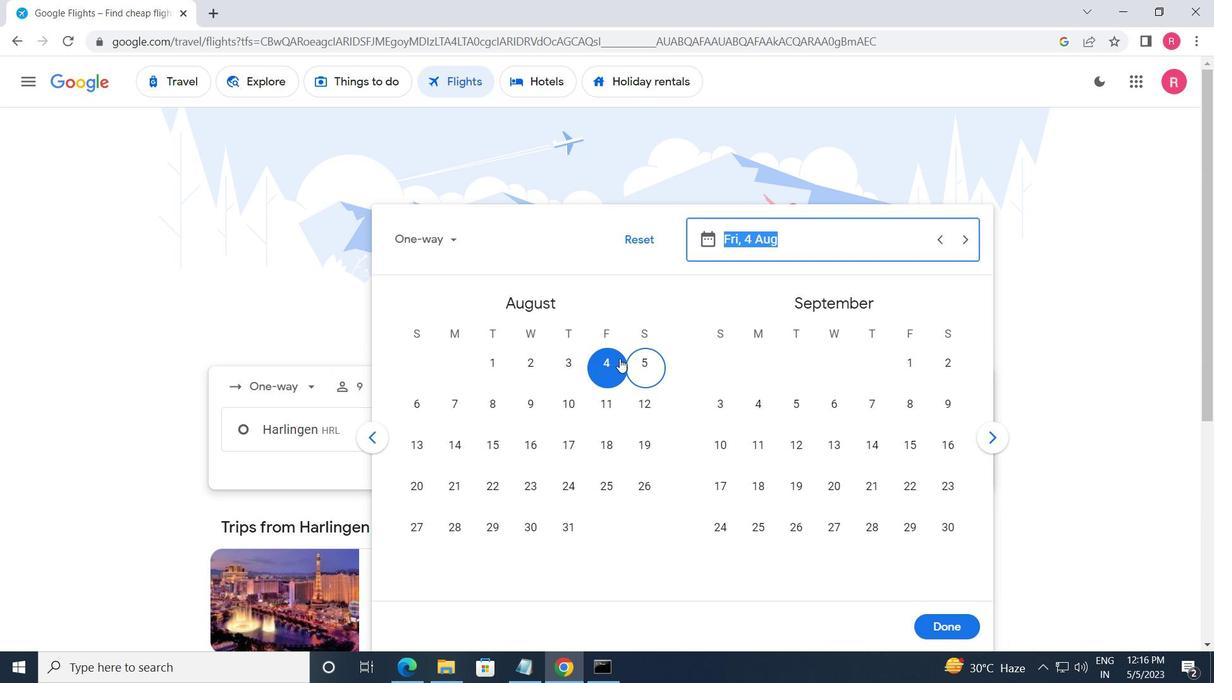 
Action: Mouse pressed left at (615, 360)
Screenshot: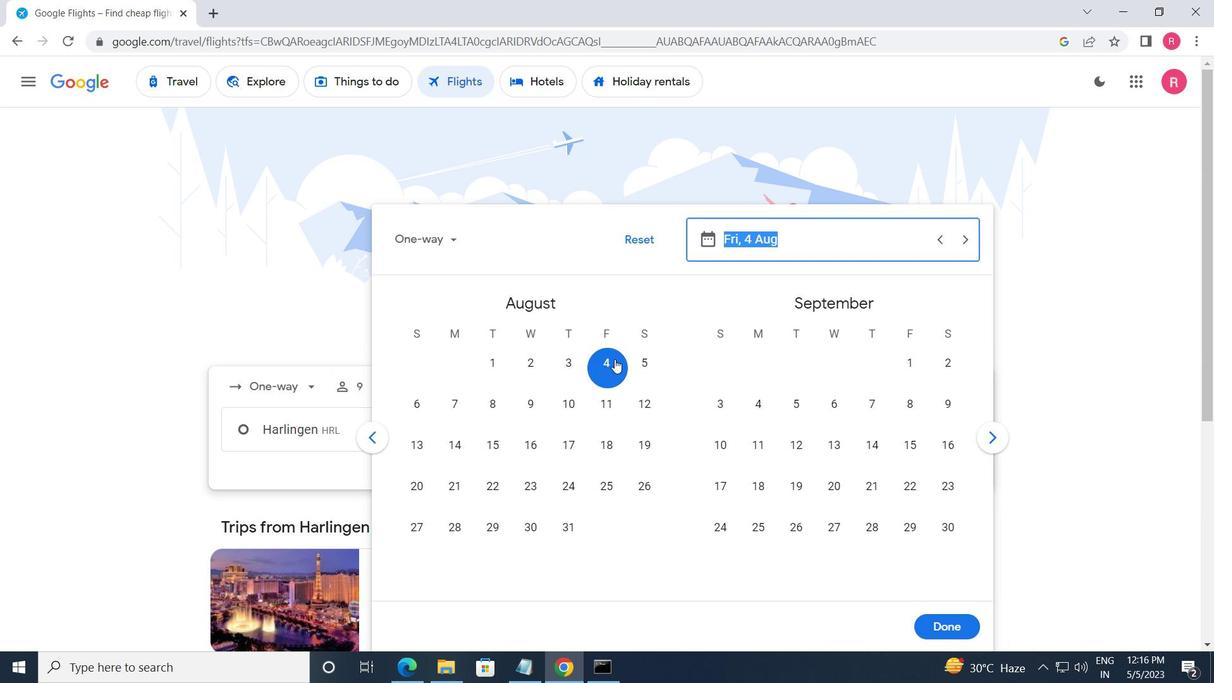 
Action: Mouse moved to (966, 622)
Screenshot: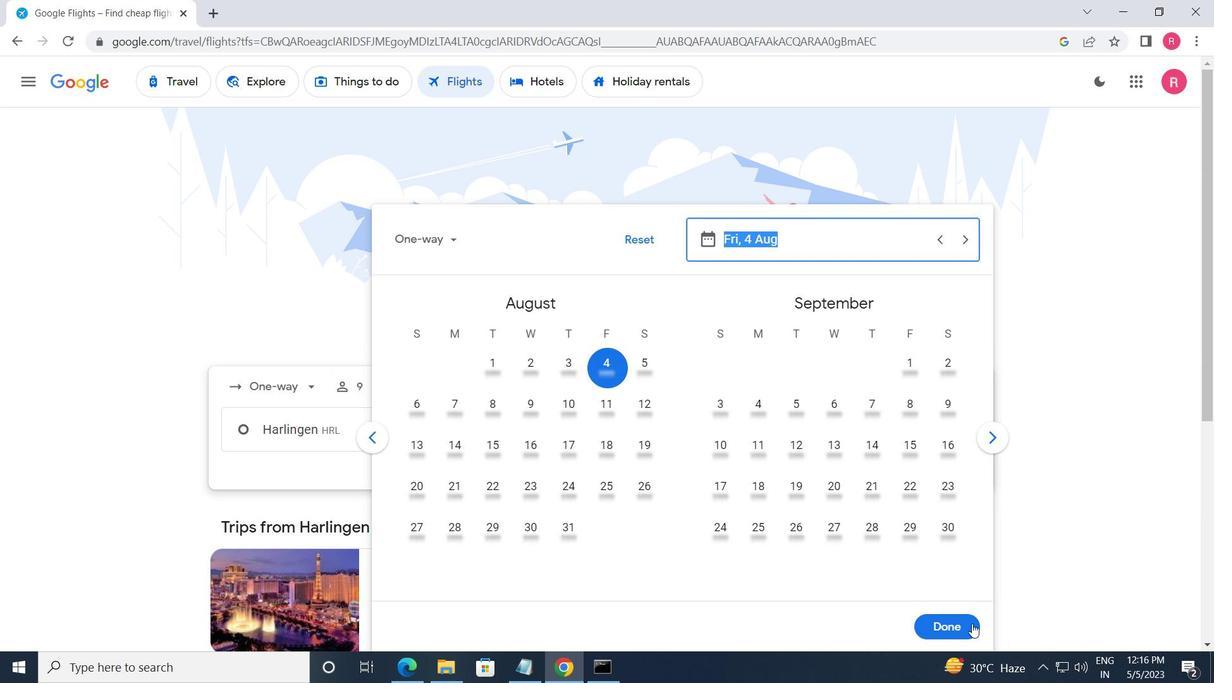 
Action: Mouse pressed left at (966, 622)
Screenshot: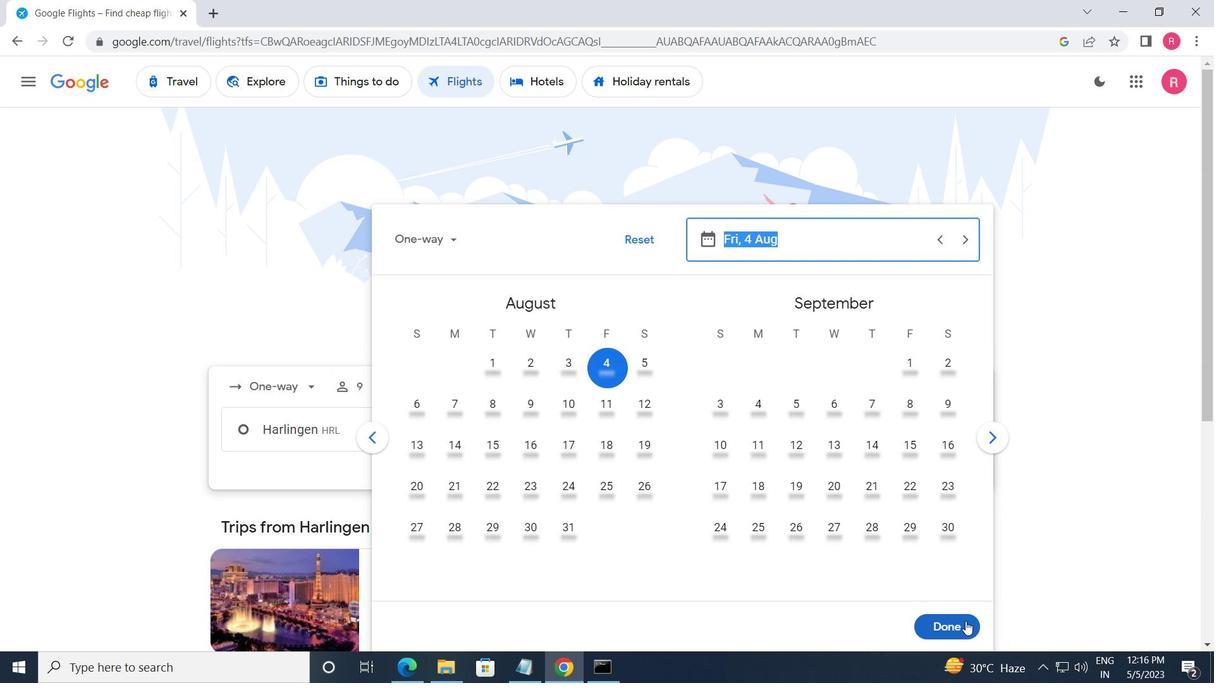 
Action: Mouse moved to (582, 482)
Screenshot: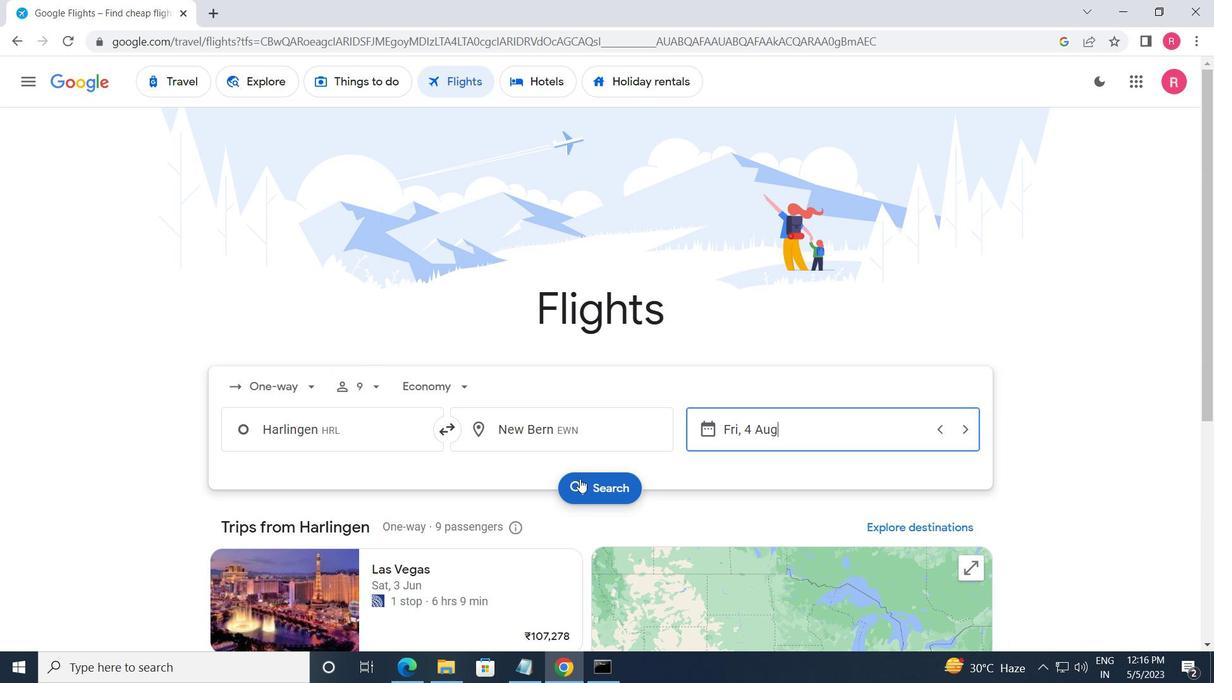 
Action: Mouse pressed left at (582, 482)
Screenshot: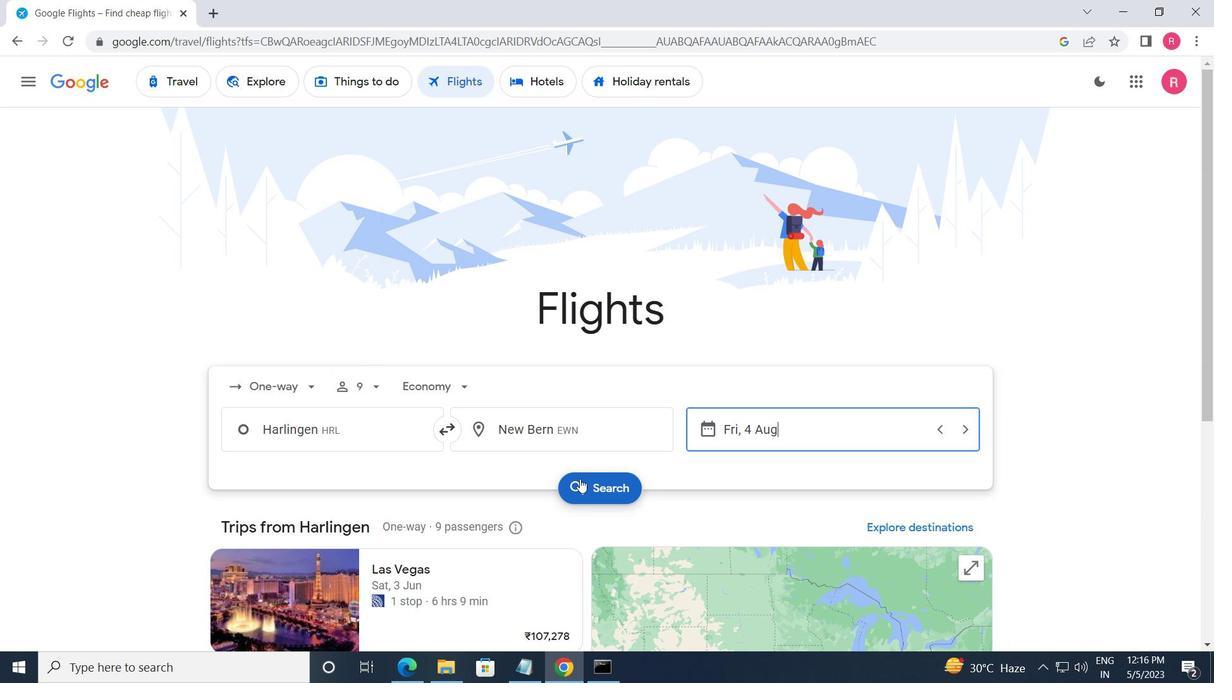 
Action: Mouse moved to (250, 227)
Screenshot: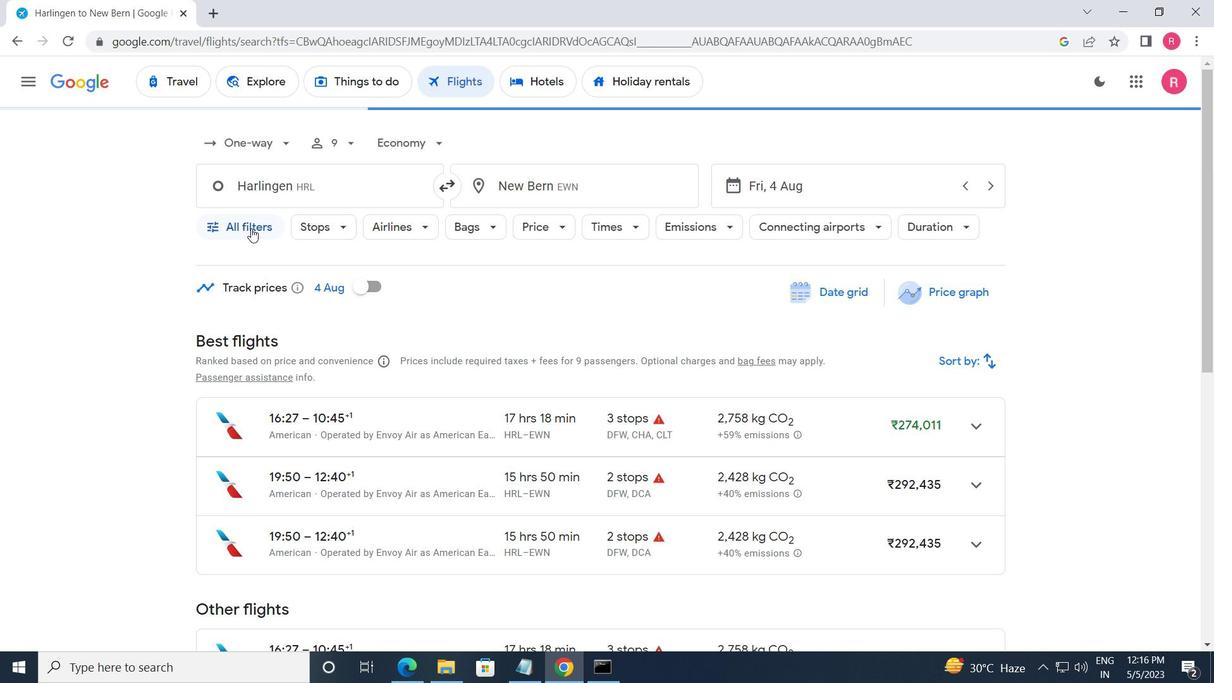 
Action: Mouse pressed left at (250, 227)
Screenshot: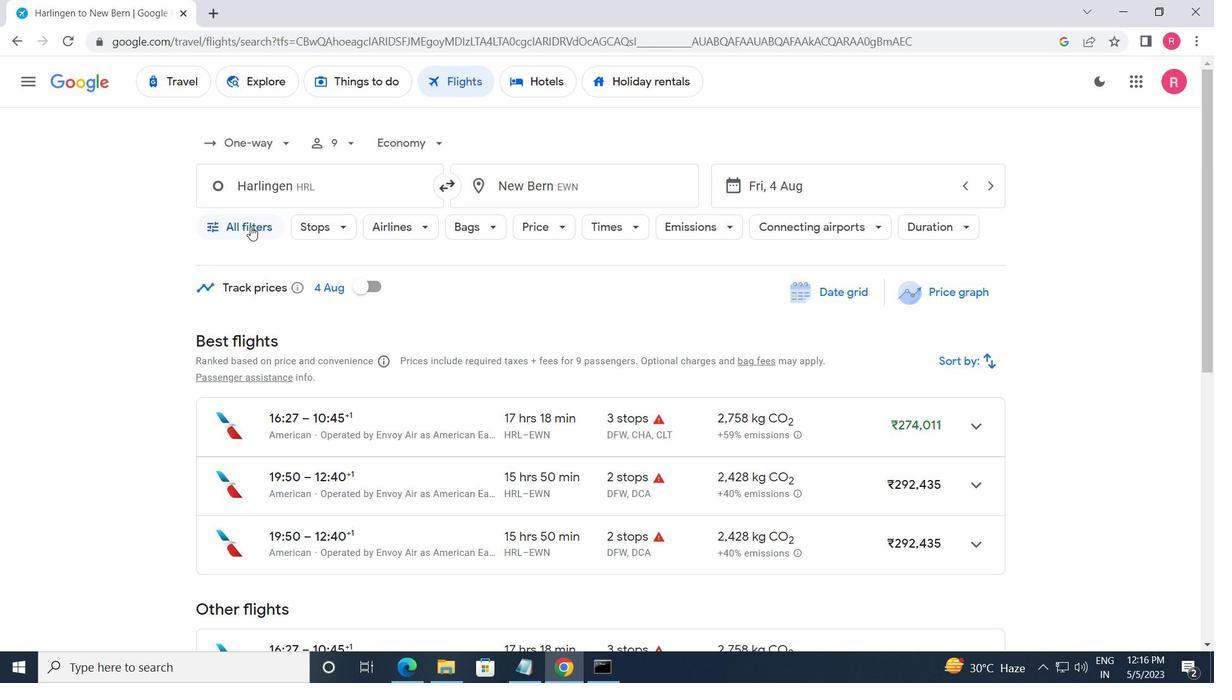 
Action: Mouse moved to (325, 365)
Screenshot: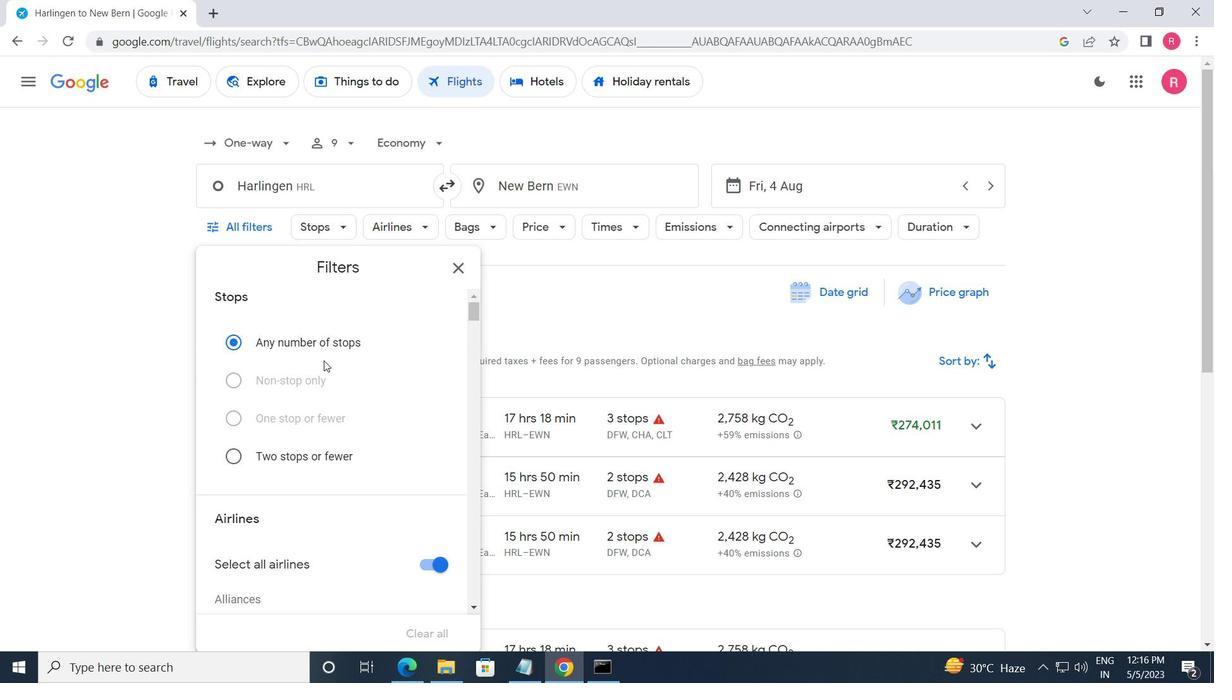 
Action: Mouse scrolled (325, 364) with delta (0, 0)
Screenshot: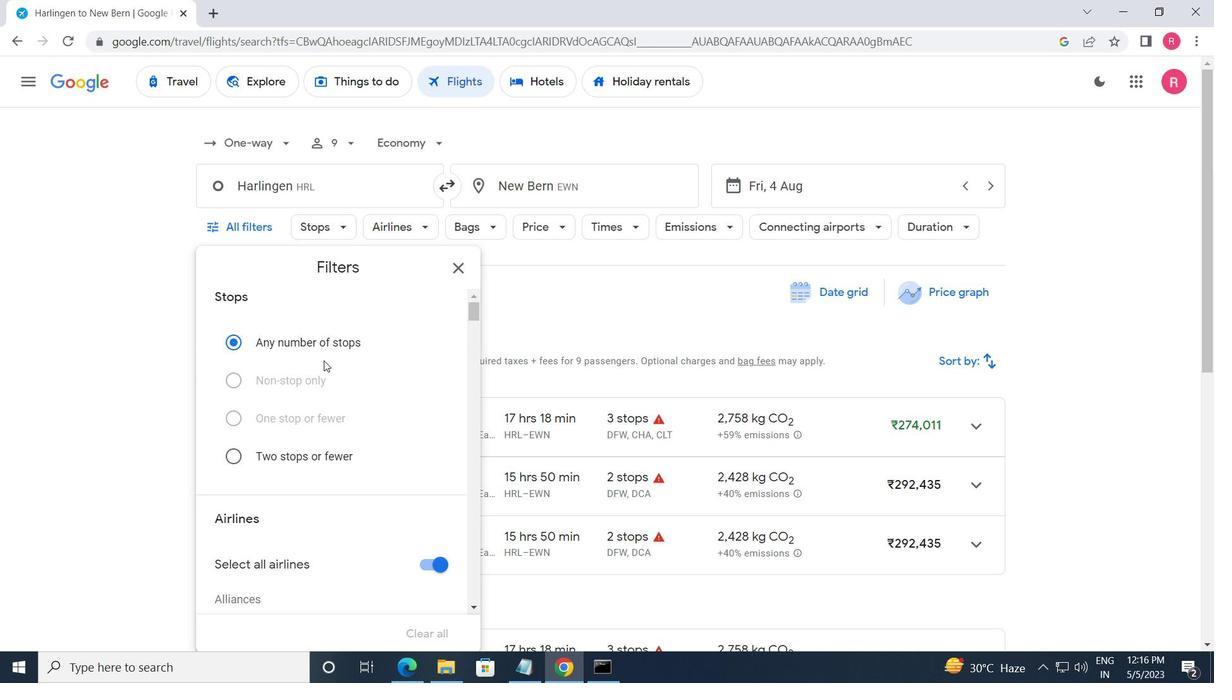 
Action: Mouse moved to (325, 365)
Screenshot: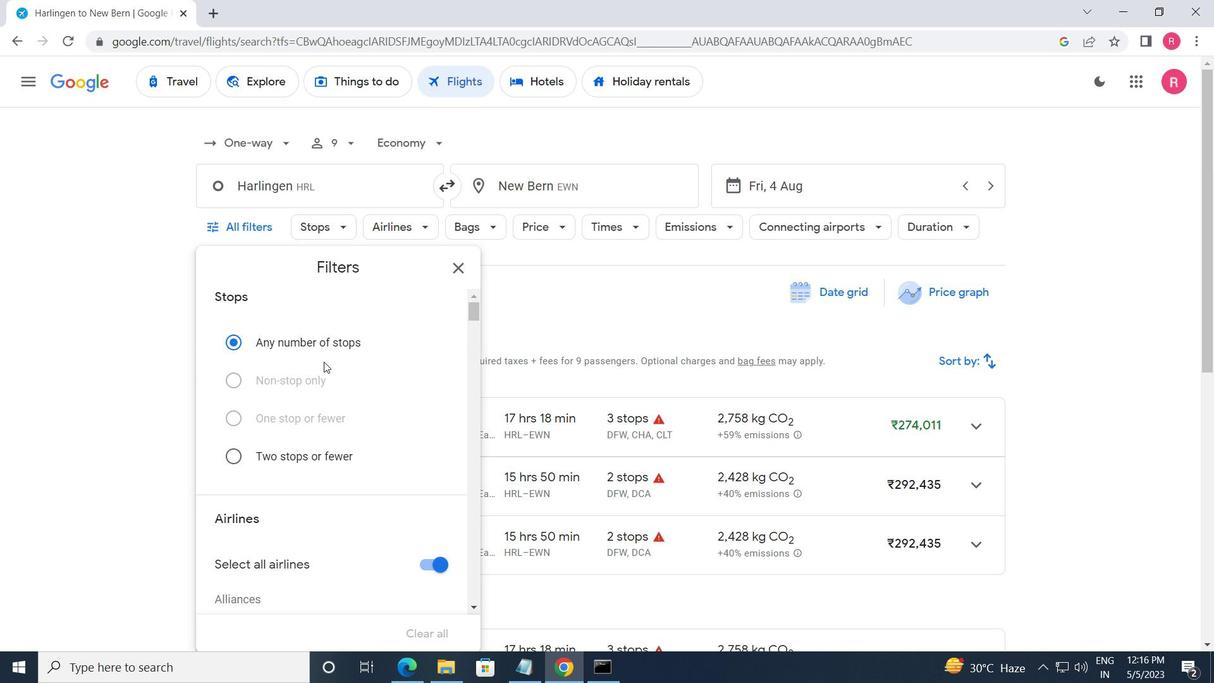 
Action: Mouse scrolled (325, 364) with delta (0, 0)
Screenshot: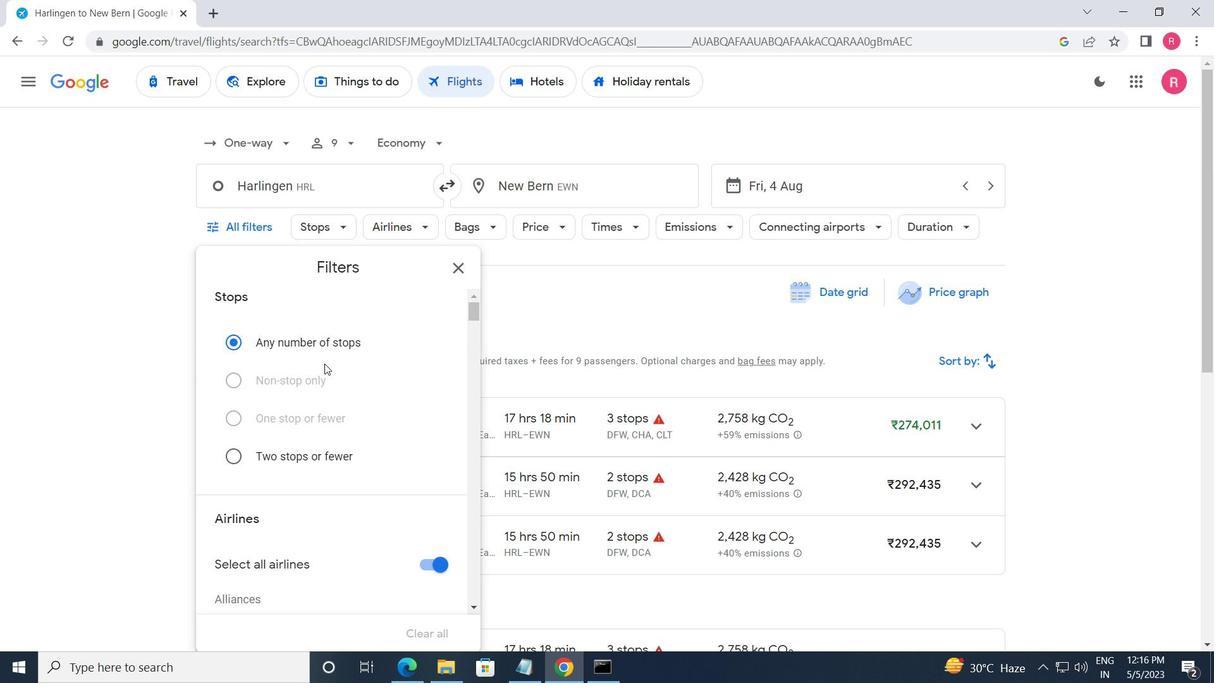 
Action: Mouse moved to (327, 365)
Screenshot: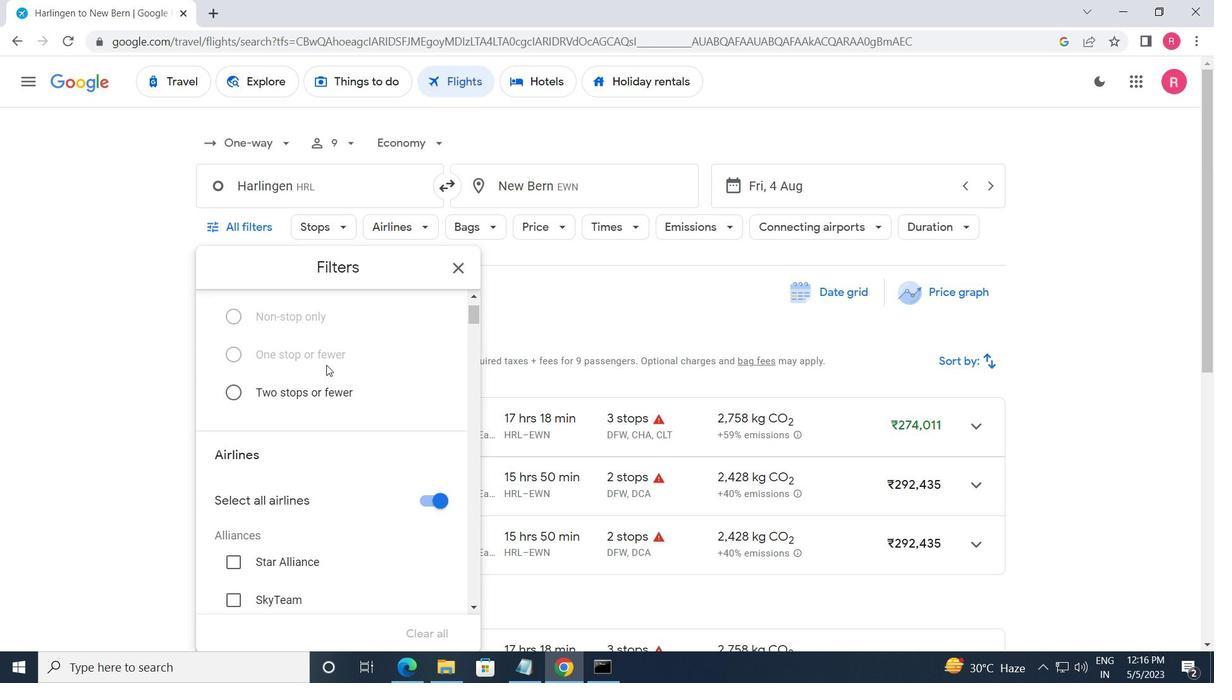 
Action: Mouse scrolled (327, 364) with delta (0, 0)
Screenshot: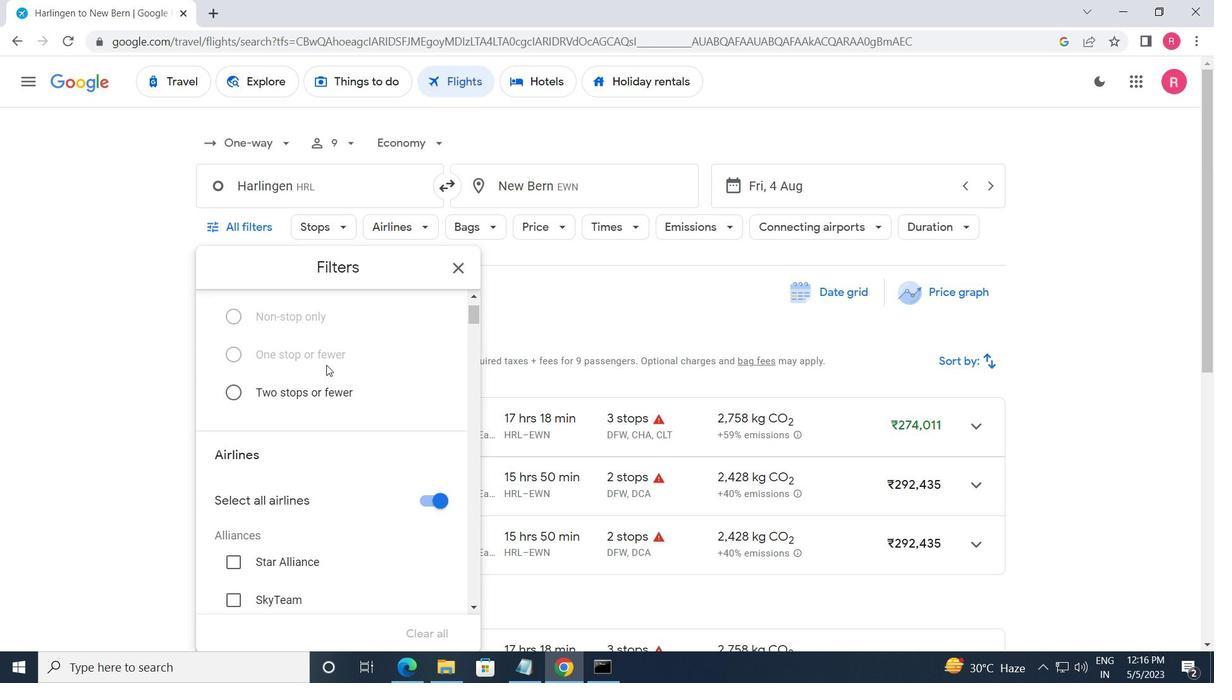 
Action: Mouse moved to (346, 460)
Screenshot: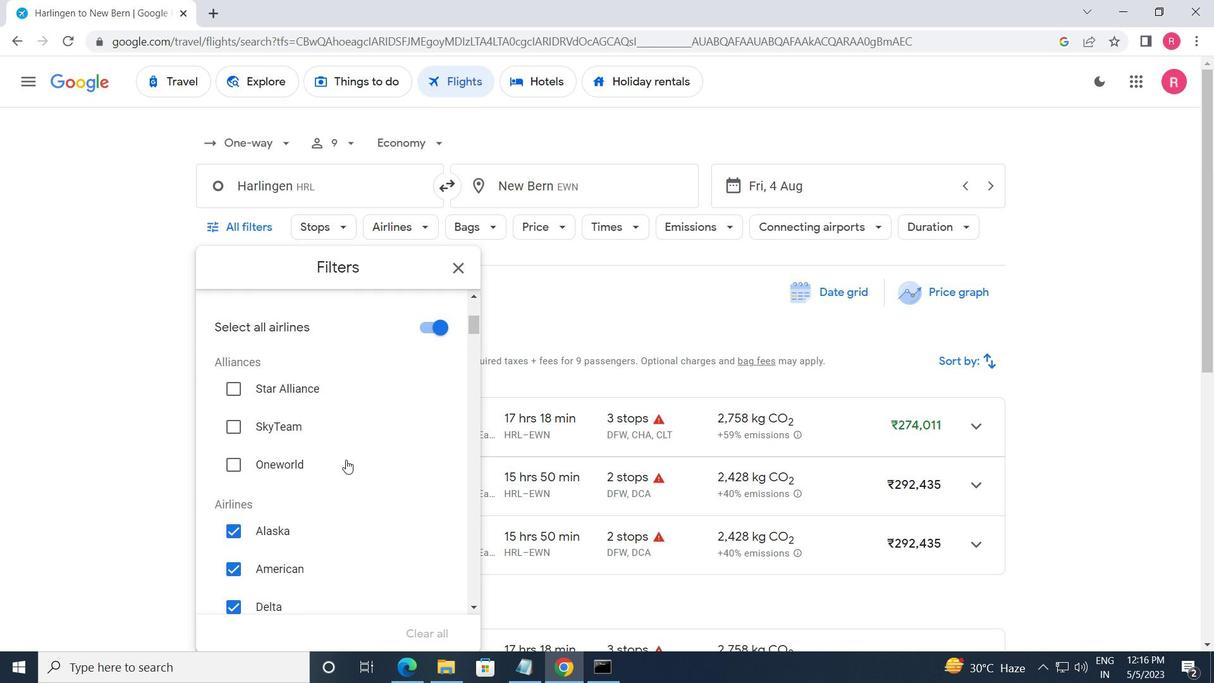 
Action: Mouse scrolled (346, 460) with delta (0, 0)
Screenshot: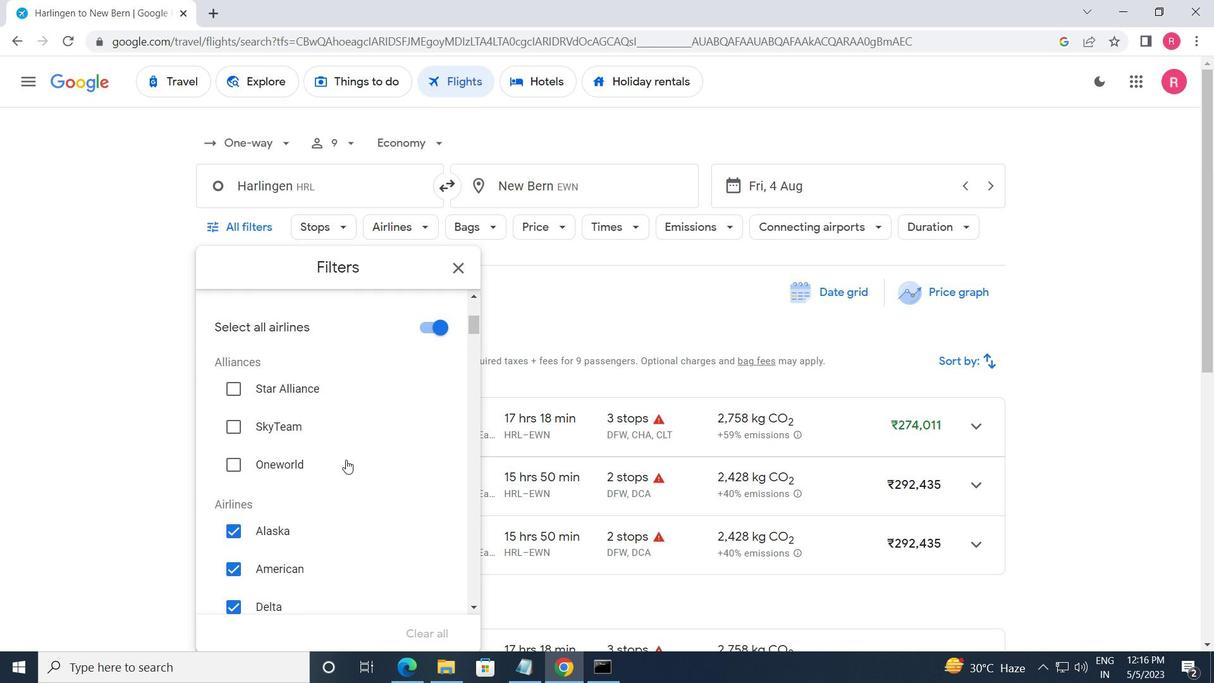 
Action: Mouse scrolled (346, 460) with delta (0, 0)
Screenshot: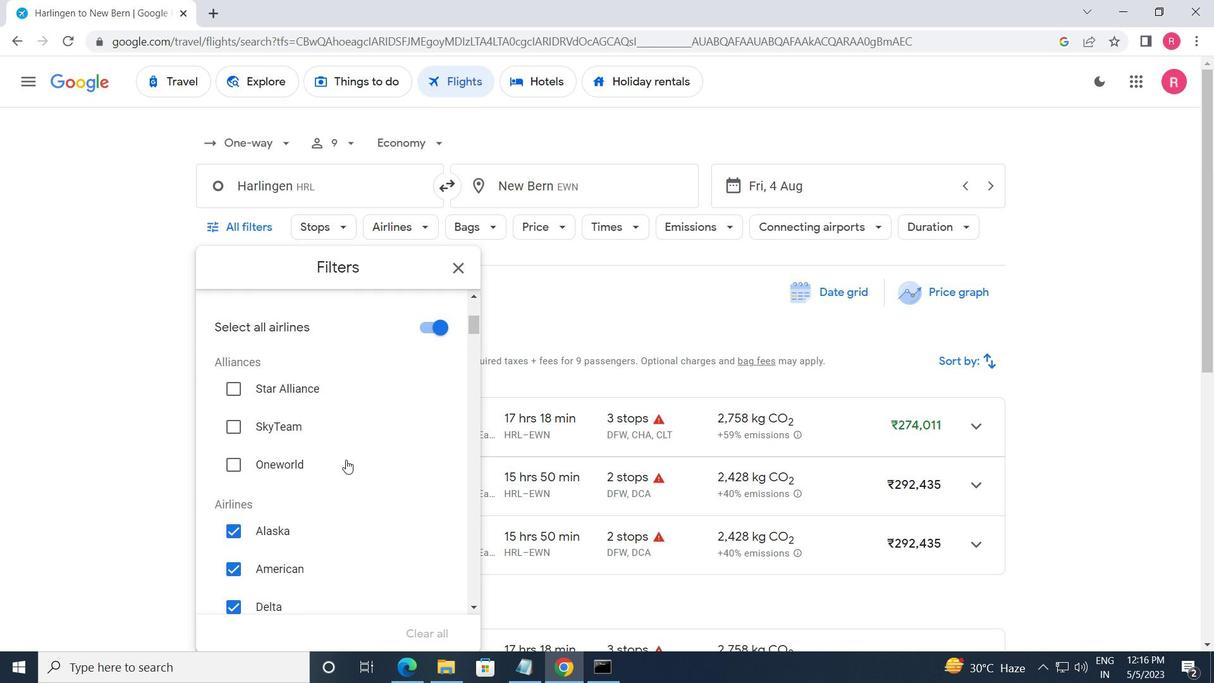 
Action: Mouse moved to (415, 378)
Screenshot: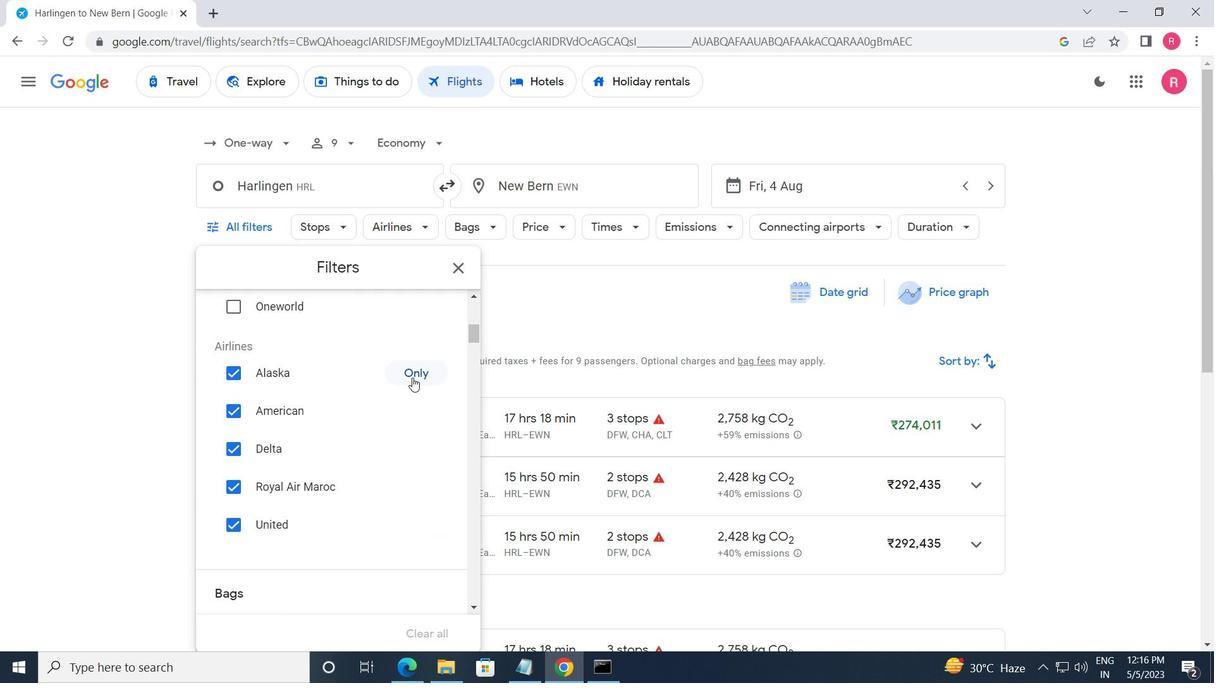 
Action: Mouse pressed left at (415, 378)
Screenshot: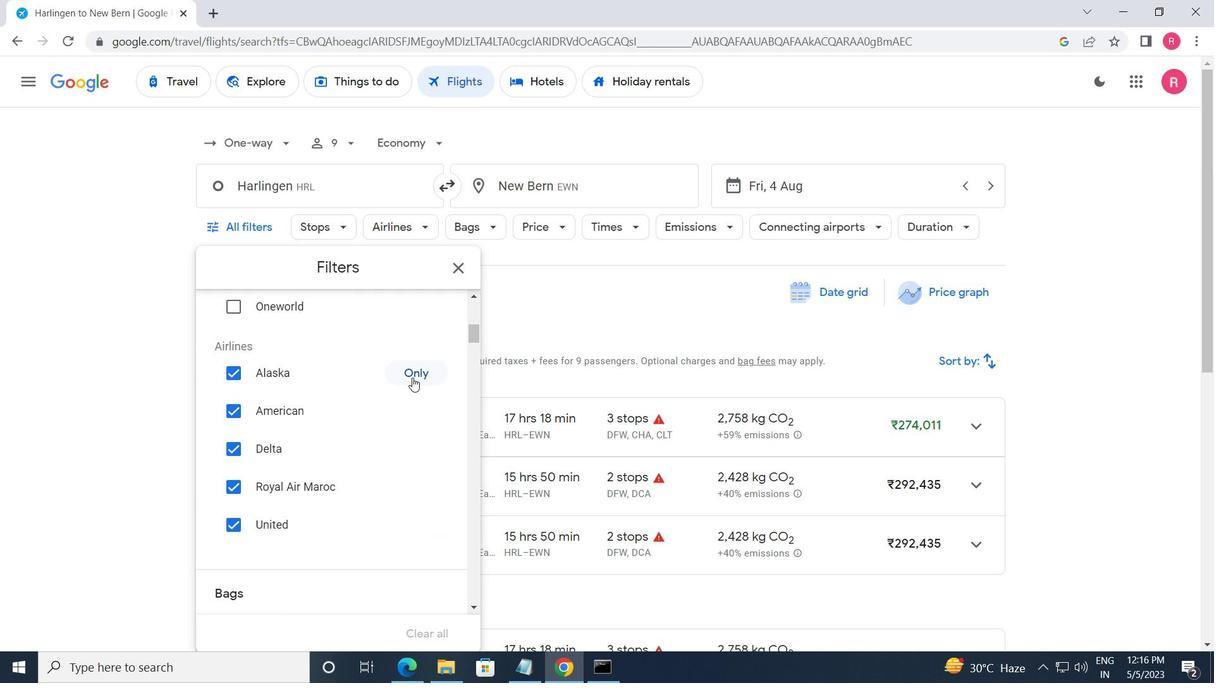 
Action: Mouse moved to (420, 393)
Screenshot: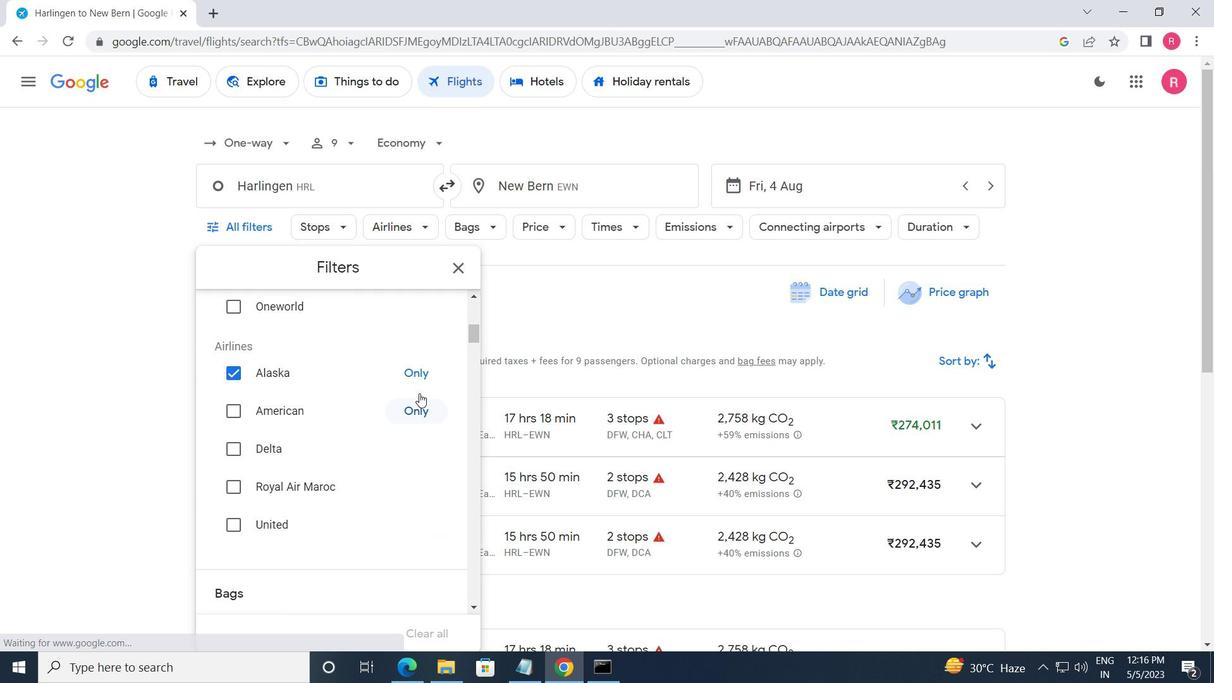 
Action: Mouse scrolled (420, 392) with delta (0, 0)
Screenshot: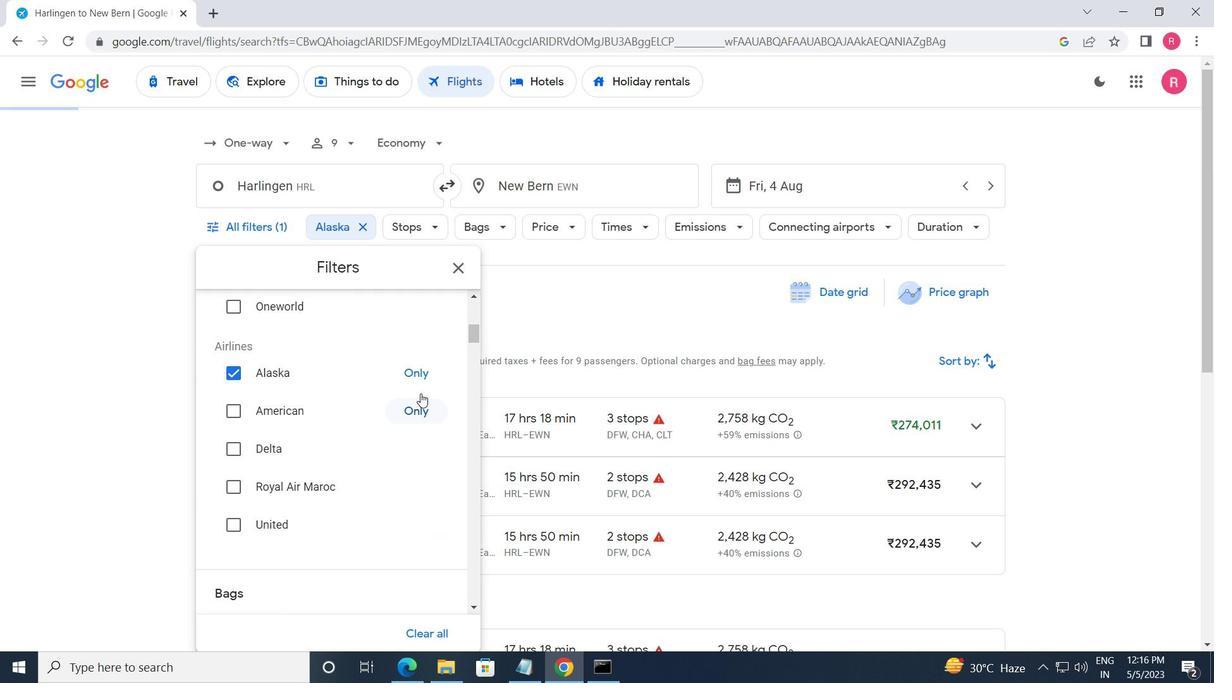 
Action: Mouse scrolled (420, 392) with delta (0, 0)
Screenshot: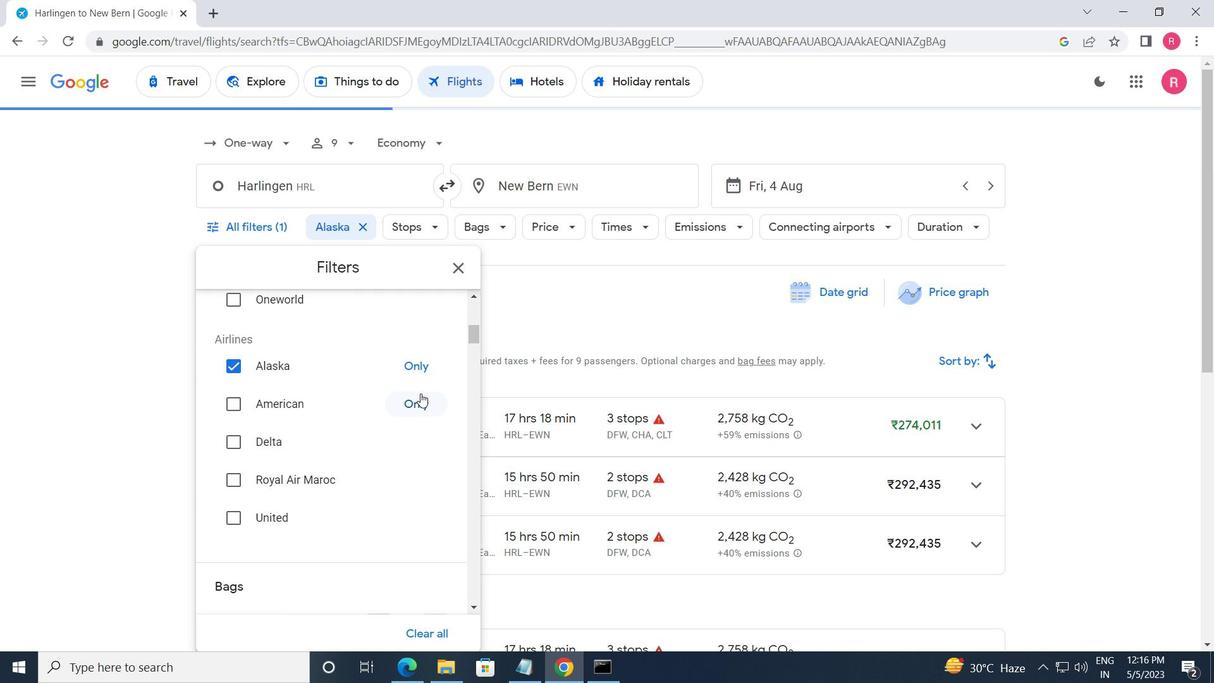 
Action: Mouse moved to (423, 394)
Screenshot: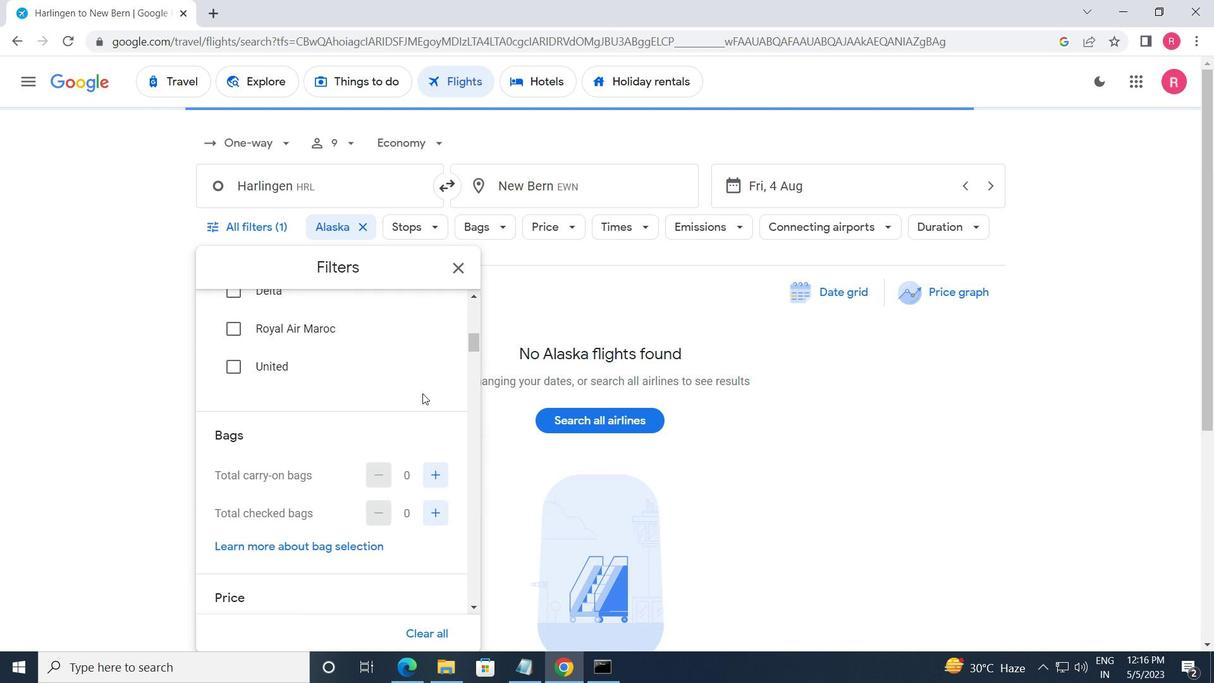 
Action: Mouse scrolled (423, 393) with delta (0, 0)
Screenshot: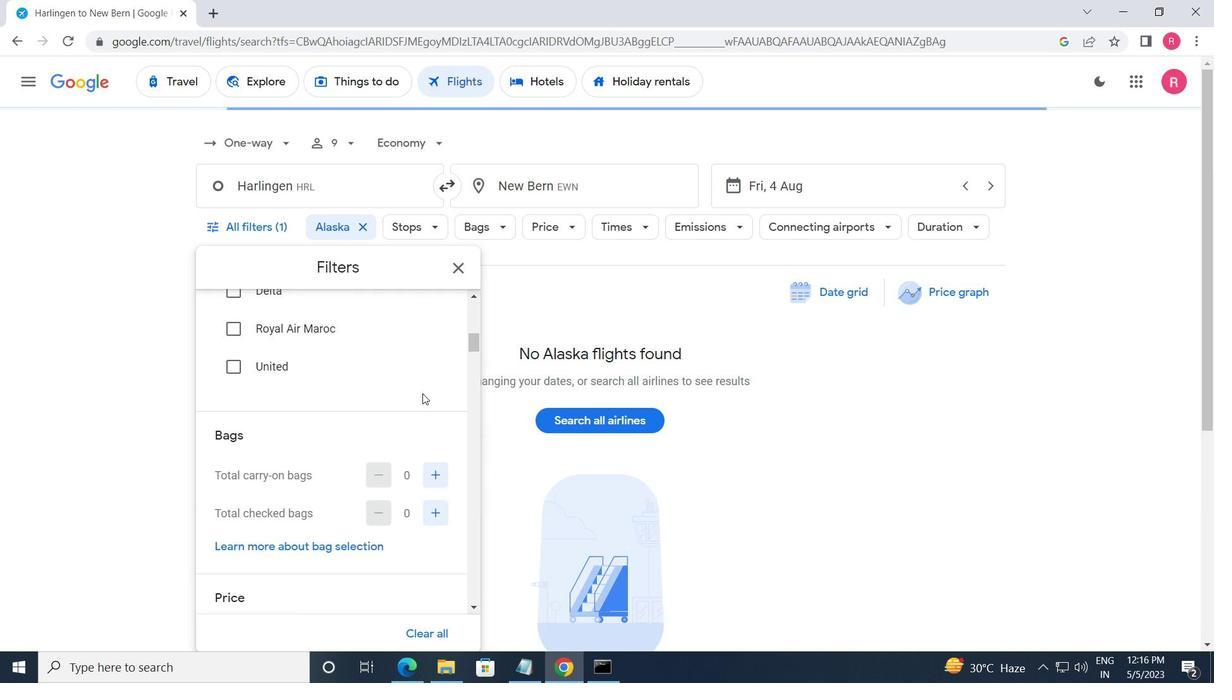 
Action: Mouse moved to (429, 393)
Screenshot: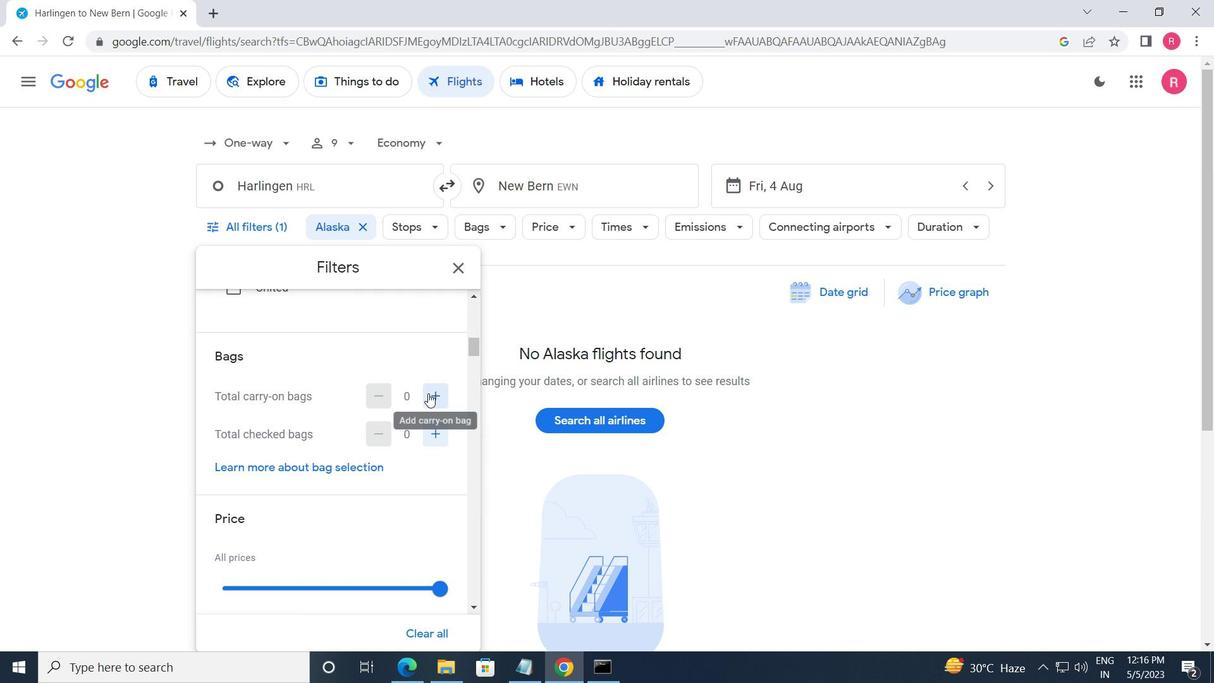 
Action: Mouse pressed left at (429, 393)
Screenshot: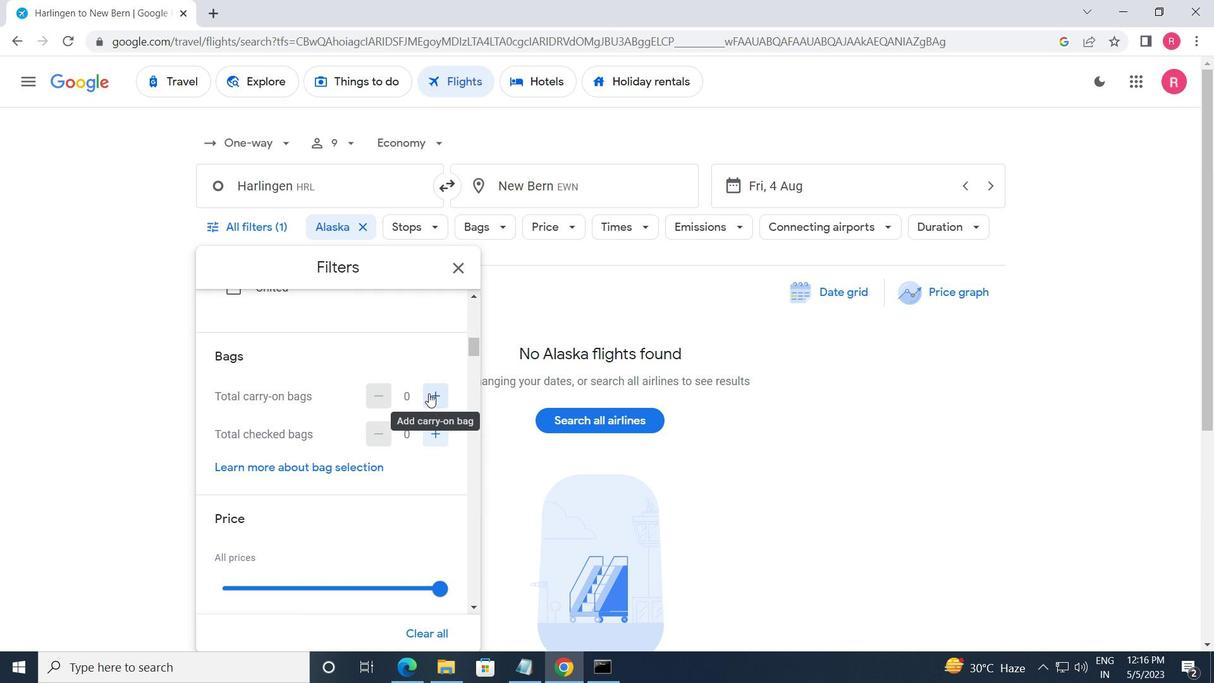 
Action: Mouse pressed left at (429, 393)
Screenshot: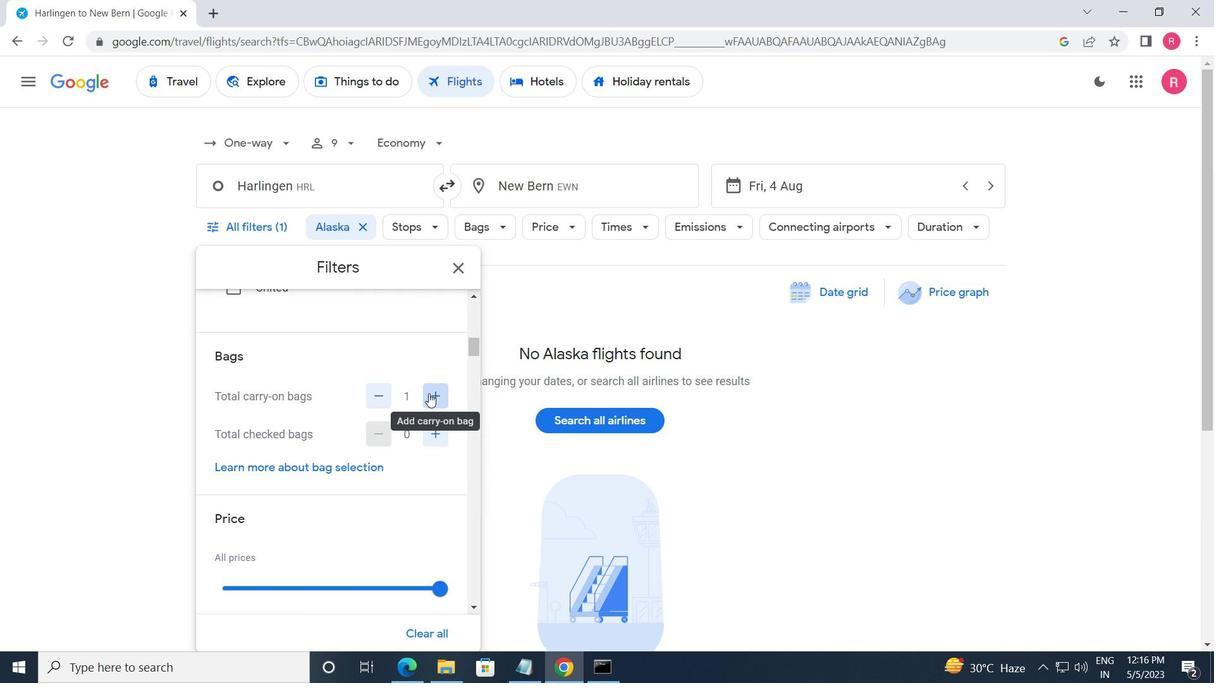 
Action: Mouse moved to (431, 393)
Screenshot: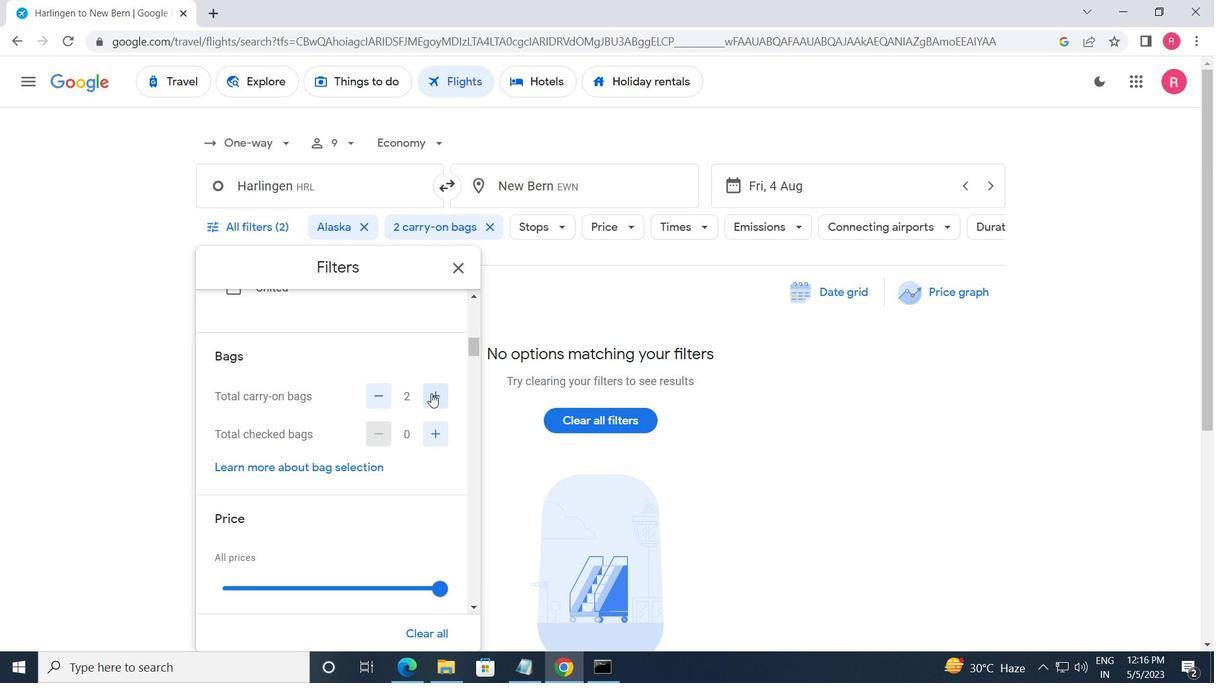 
Action: Mouse scrolled (431, 392) with delta (0, 0)
Screenshot: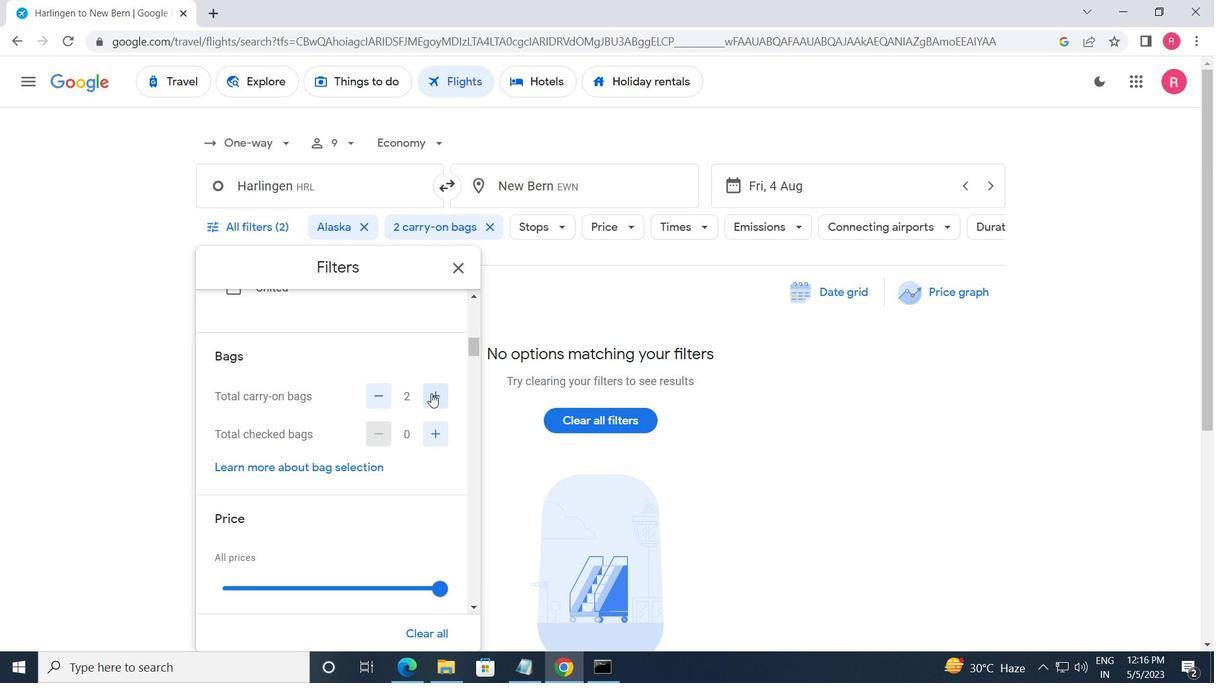 
Action: Mouse moved to (436, 509)
Screenshot: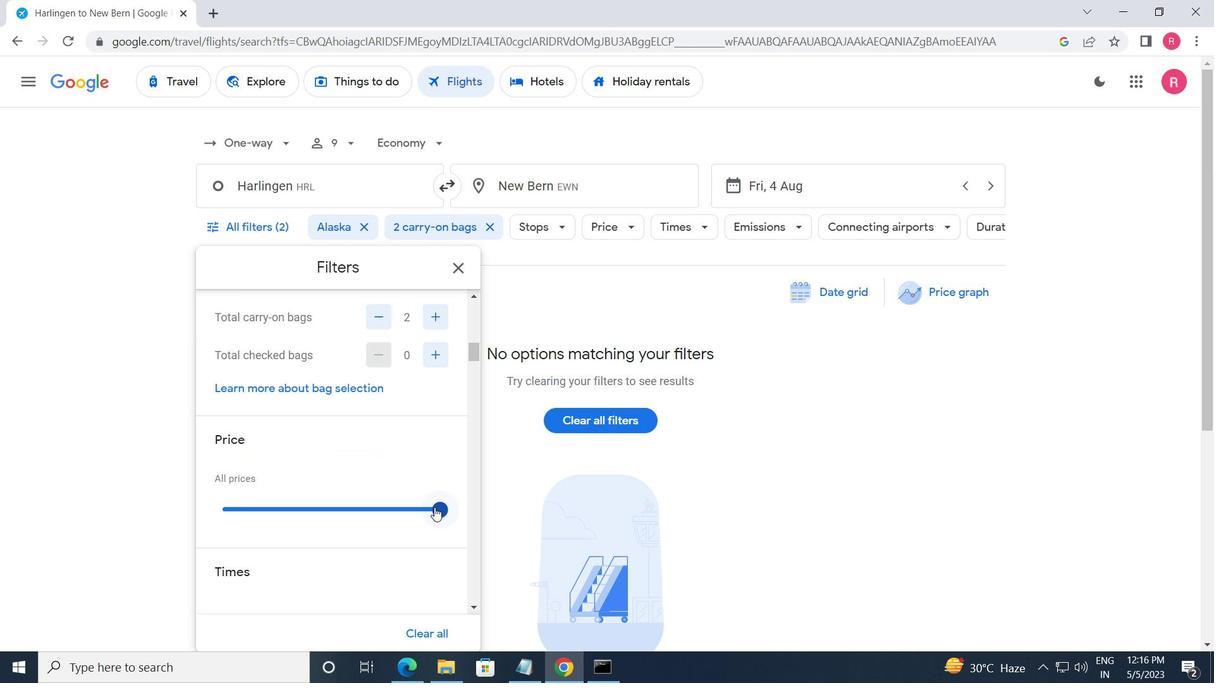 
Action: Mouse pressed left at (436, 509)
Screenshot: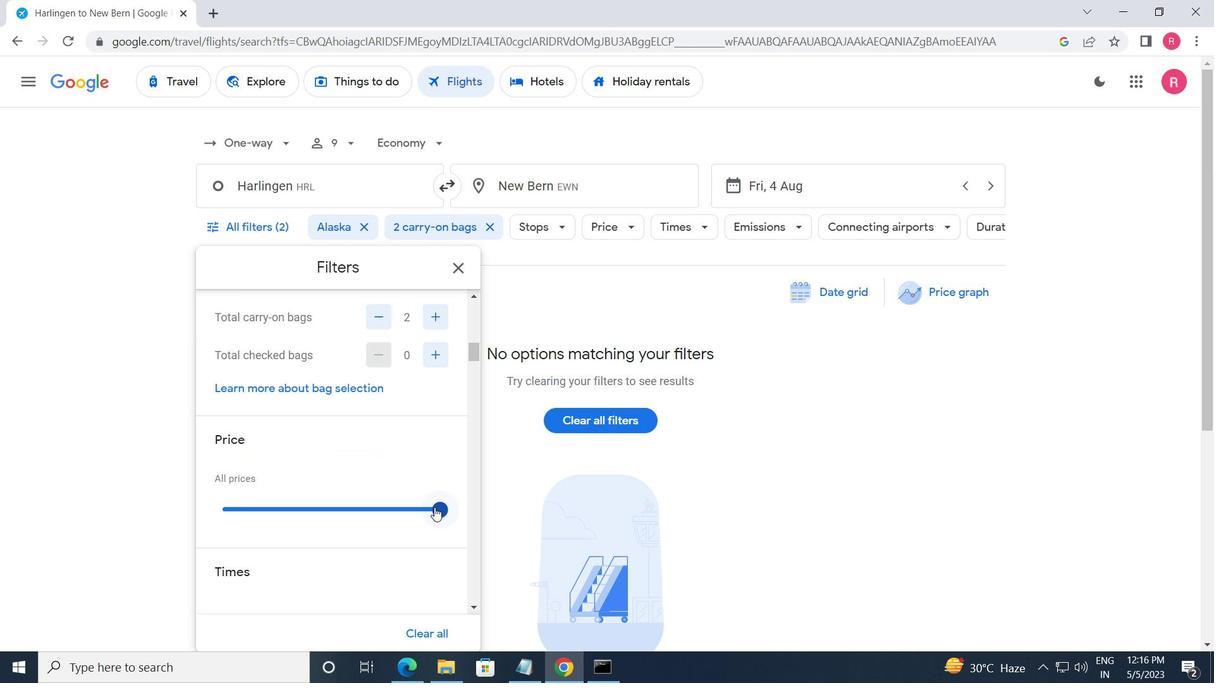 
Action: Mouse moved to (392, 531)
Screenshot: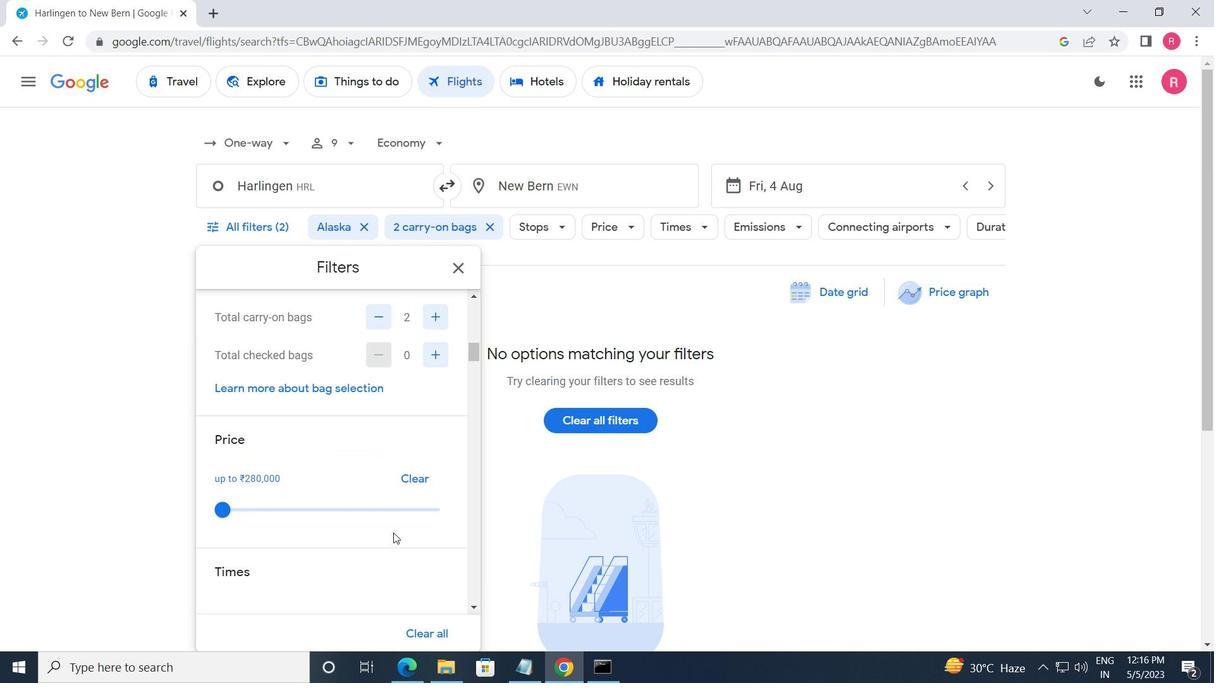 
Action: Mouse scrolled (392, 530) with delta (0, 0)
Screenshot: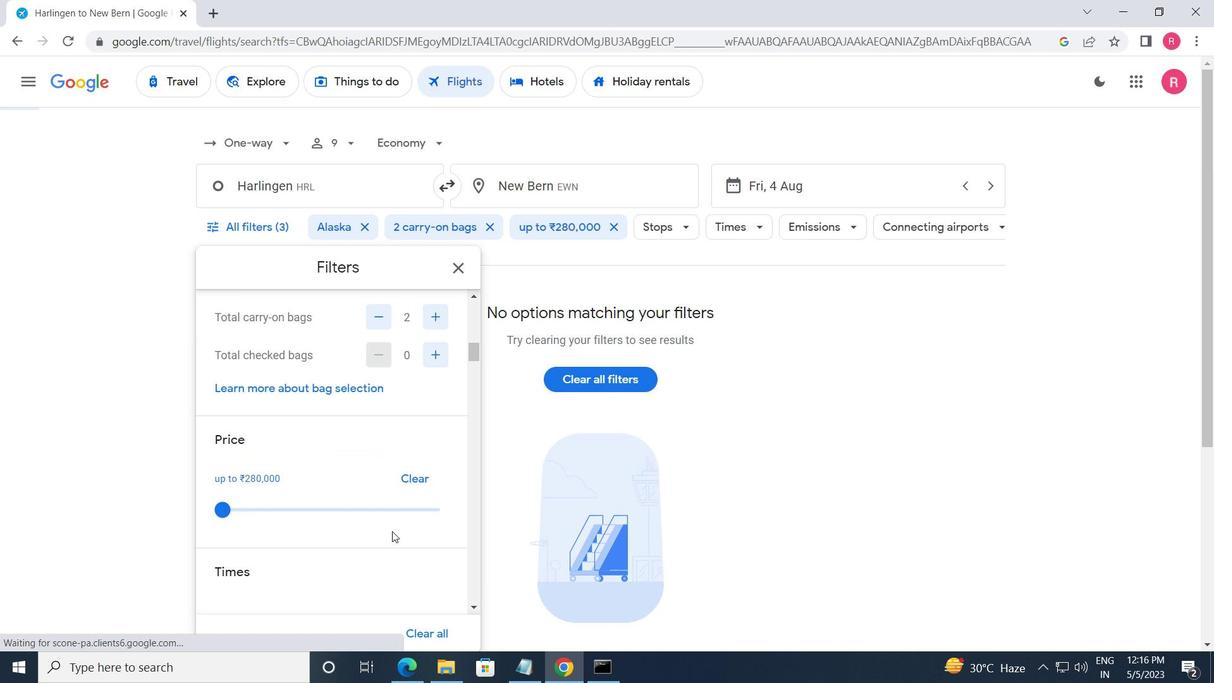 
Action: Mouse scrolled (392, 530) with delta (0, 0)
Screenshot: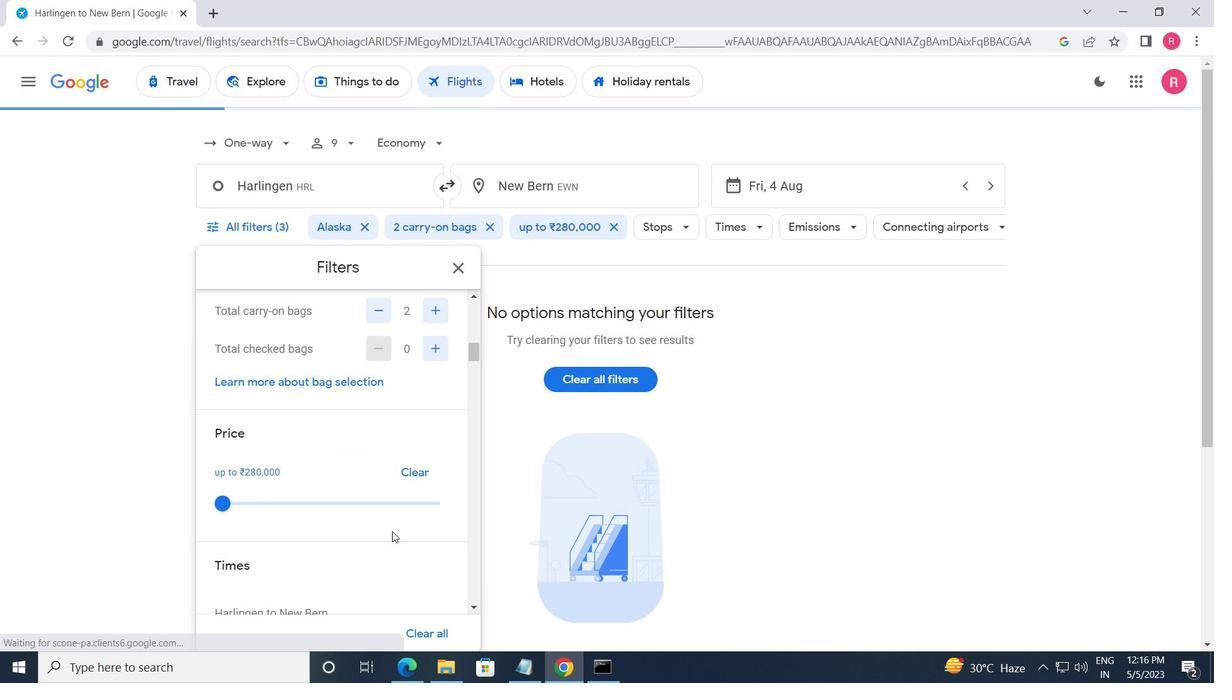 
Action: Mouse scrolled (392, 530) with delta (0, 0)
Screenshot: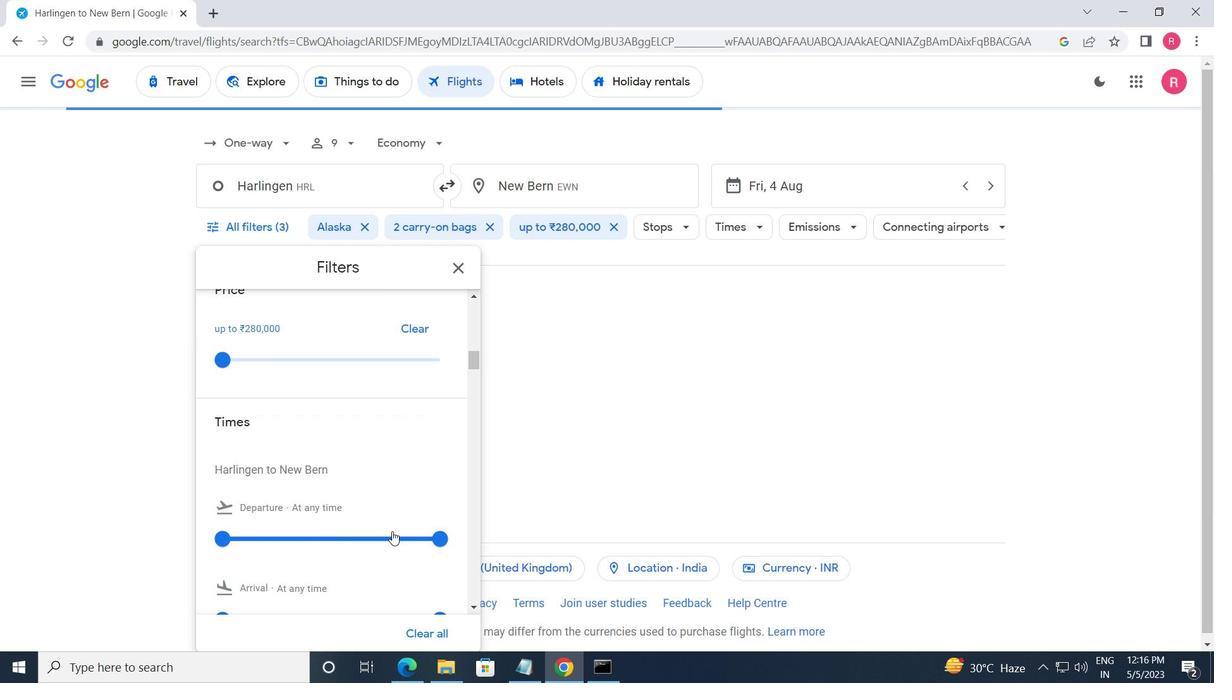 
Action: Mouse moved to (387, 525)
Screenshot: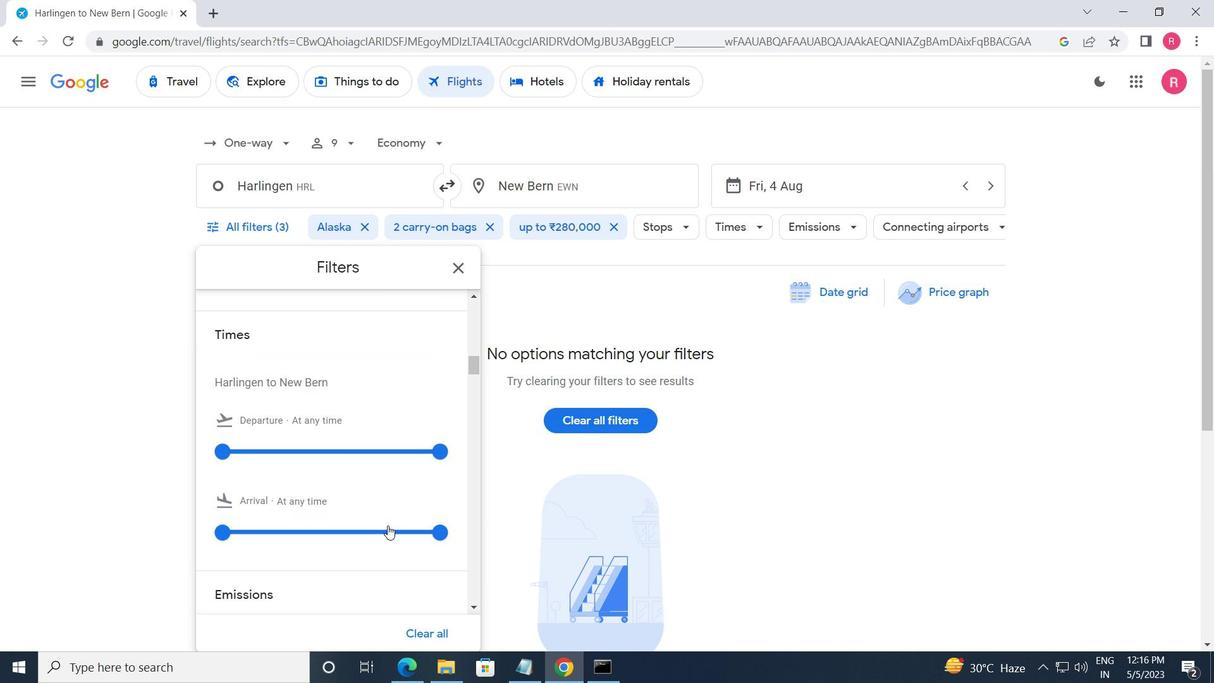 
Action: Mouse scrolled (387, 525) with delta (0, 0)
Screenshot: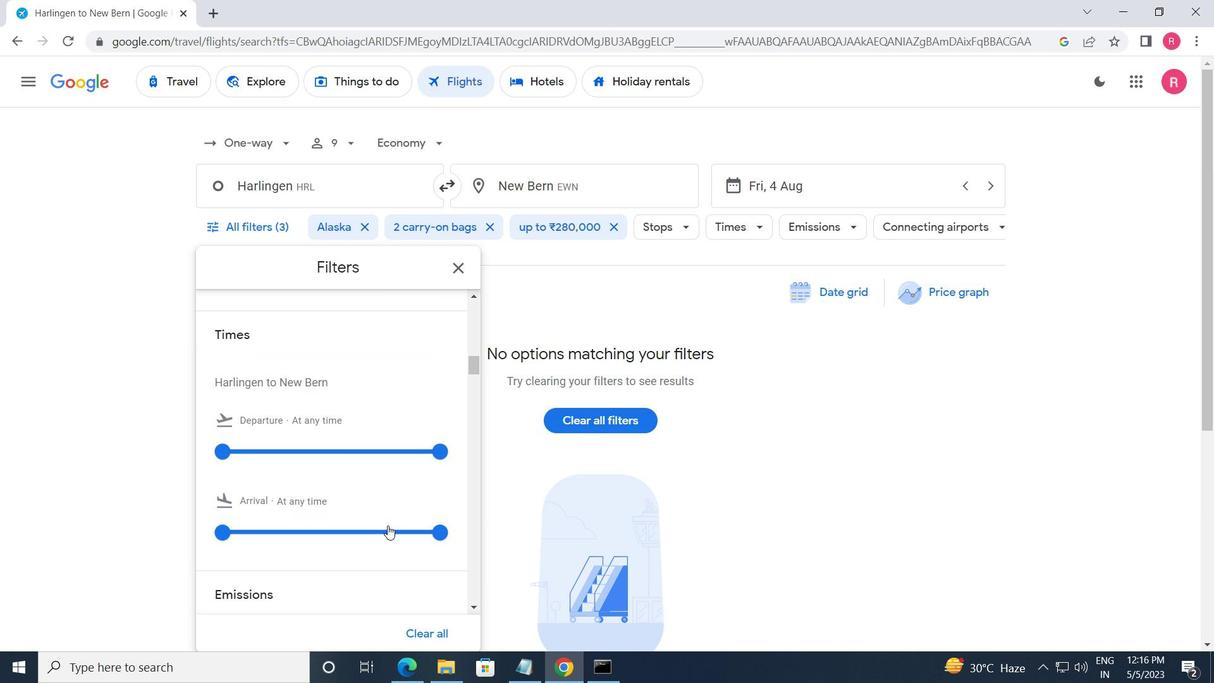
Action: Mouse moved to (218, 375)
Screenshot: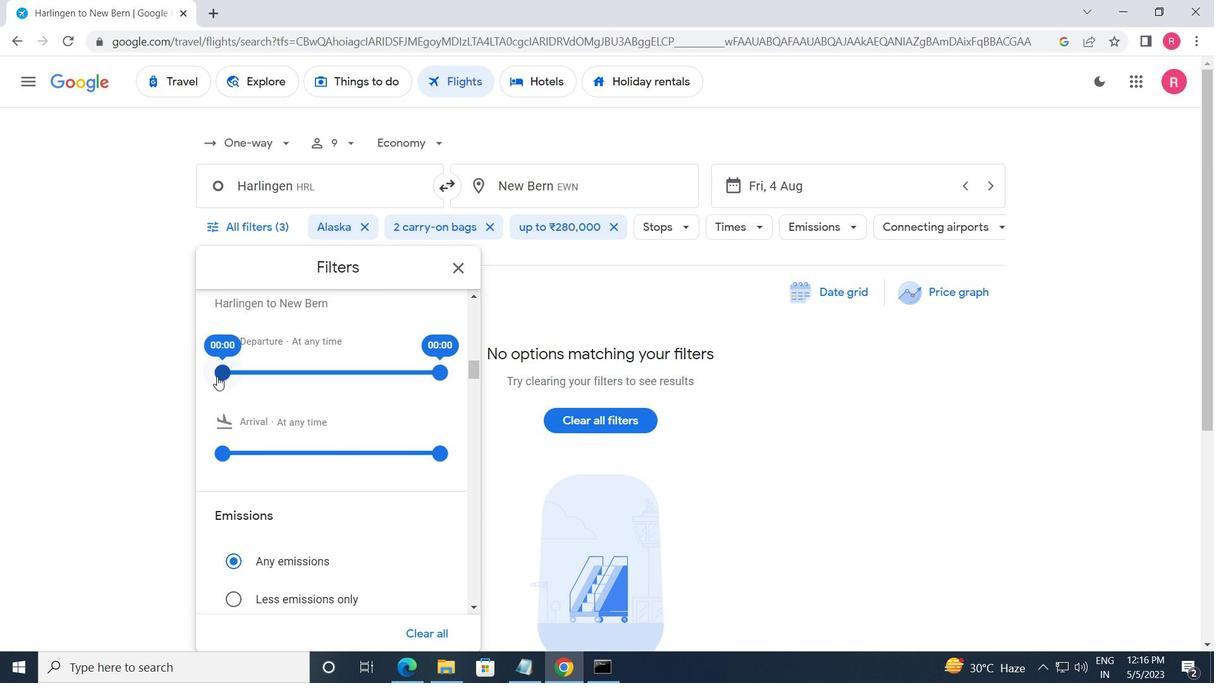 
Action: Mouse pressed left at (218, 375)
Screenshot: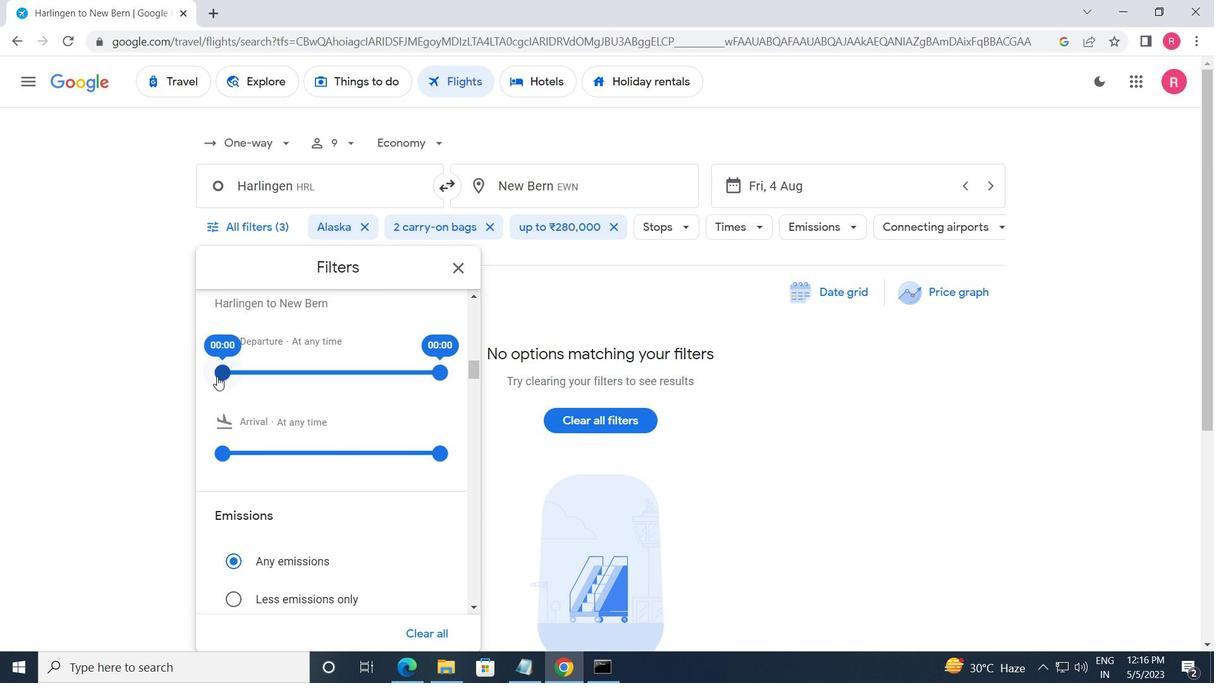 
Action: Mouse moved to (442, 374)
Screenshot: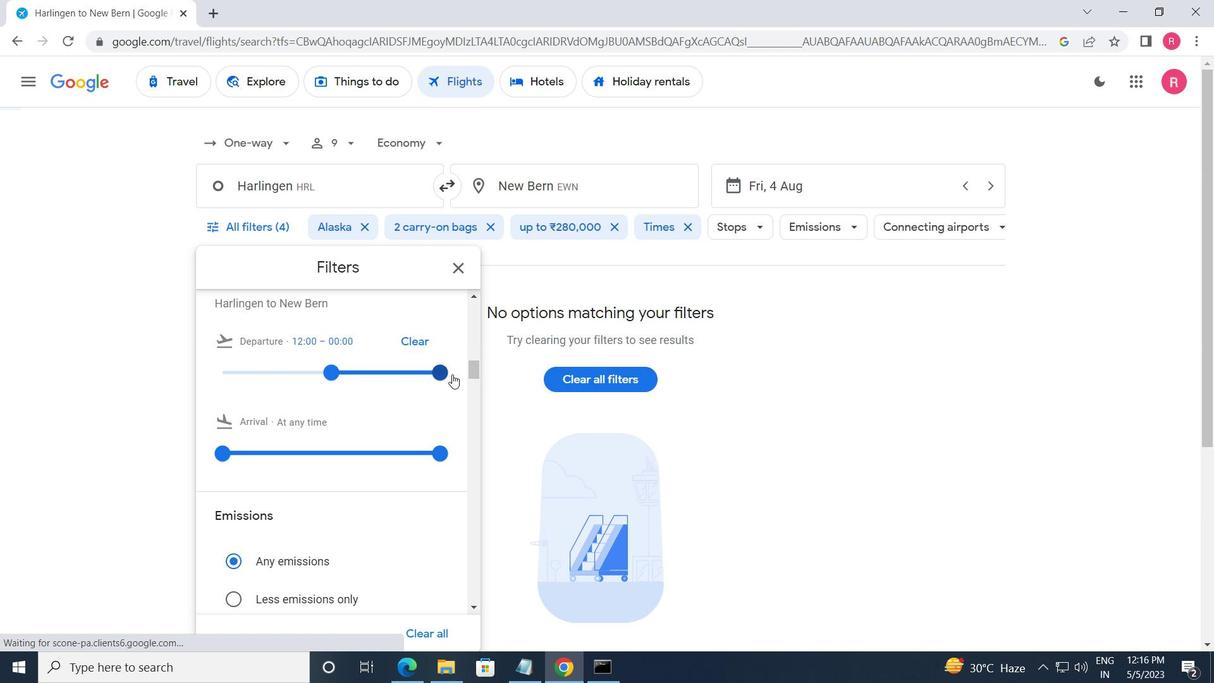 
Action: Mouse pressed left at (442, 374)
Screenshot: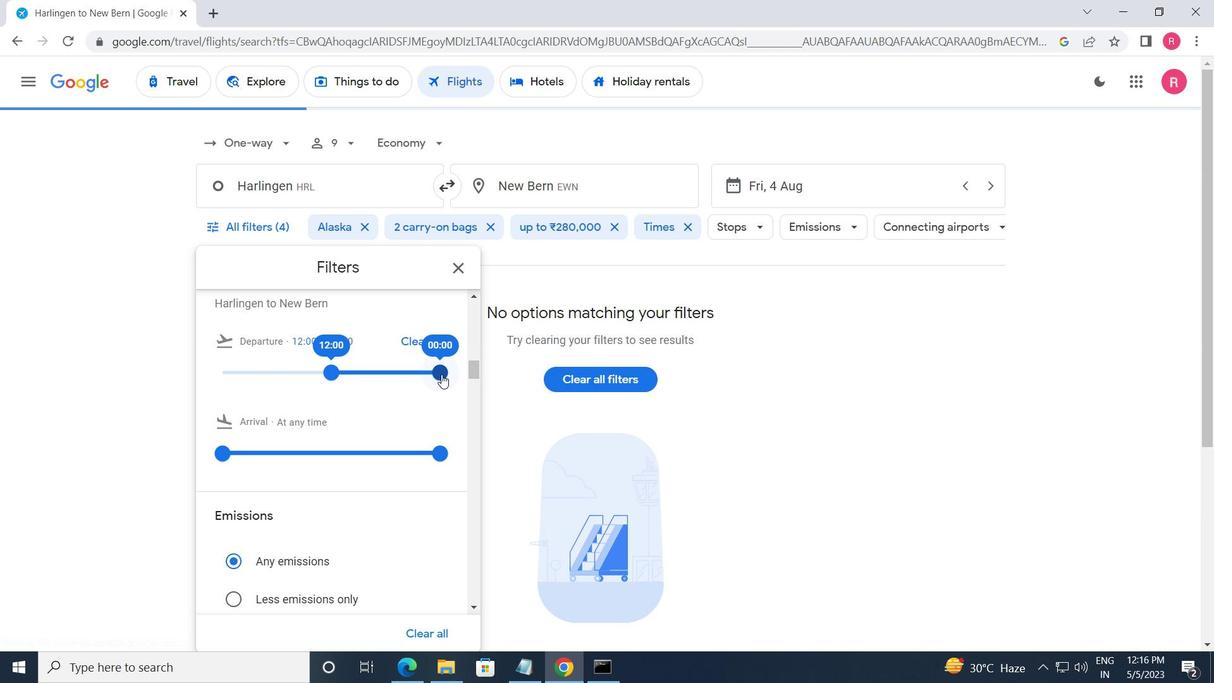 
Action: Mouse moved to (458, 273)
Screenshot: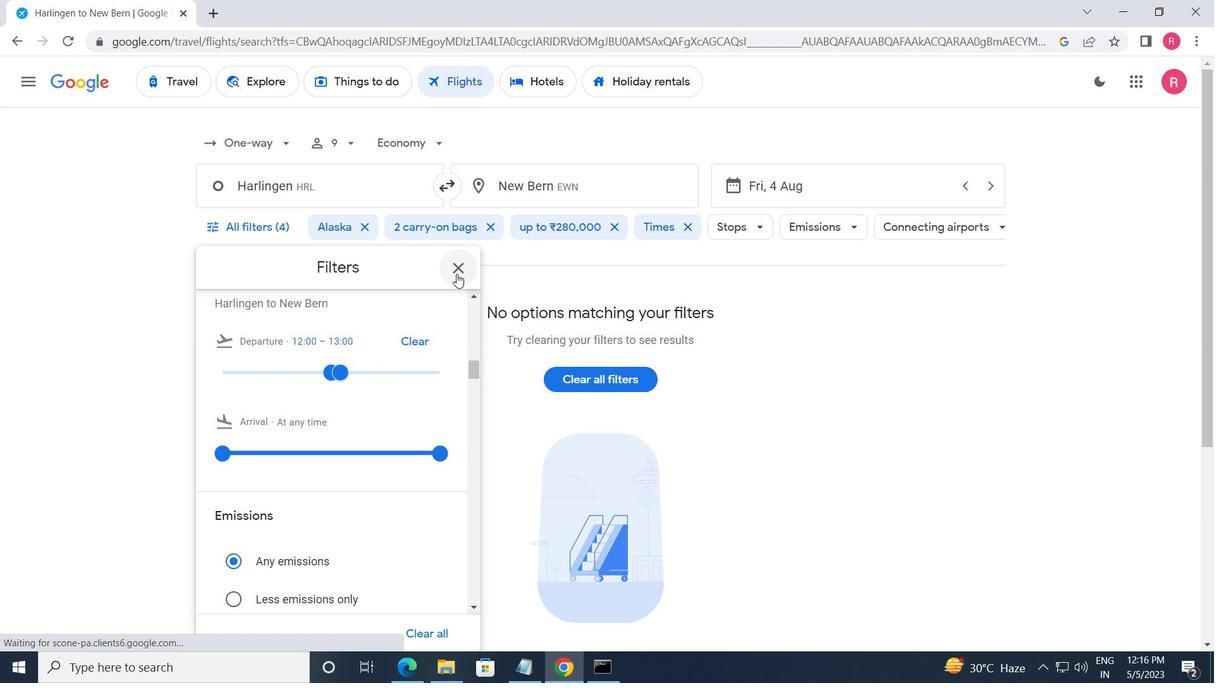 
Action: Mouse pressed left at (458, 273)
Screenshot: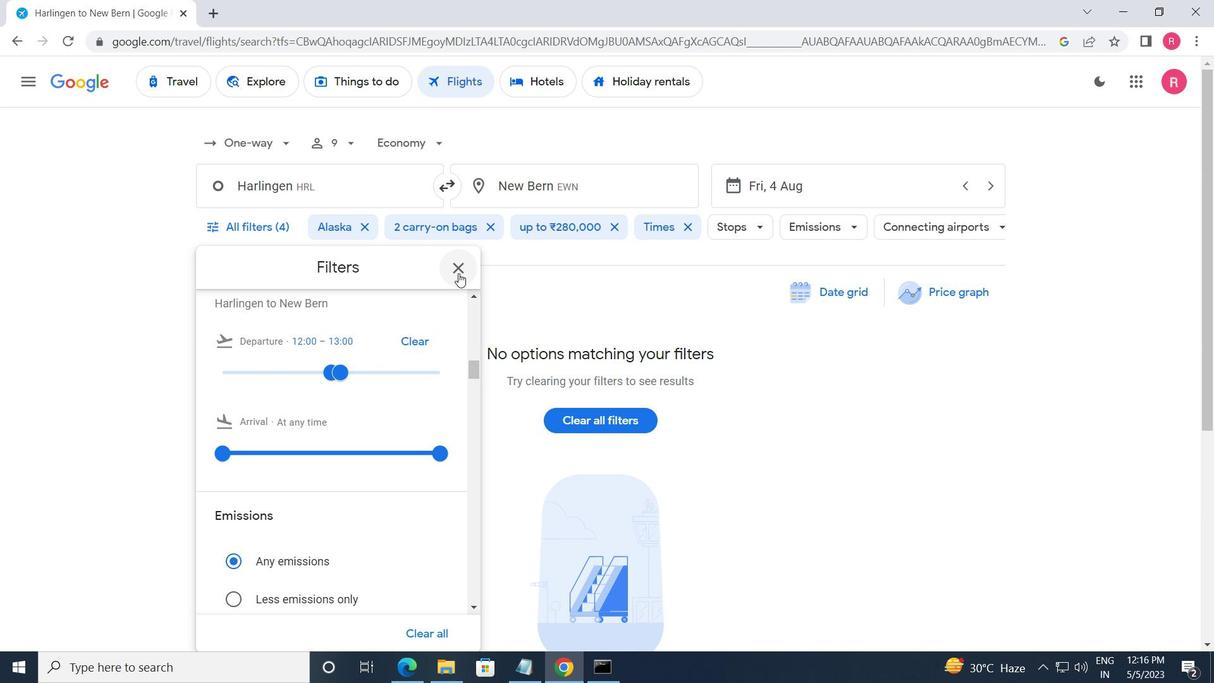 
Action: Mouse moved to (458, 275)
Screenshot: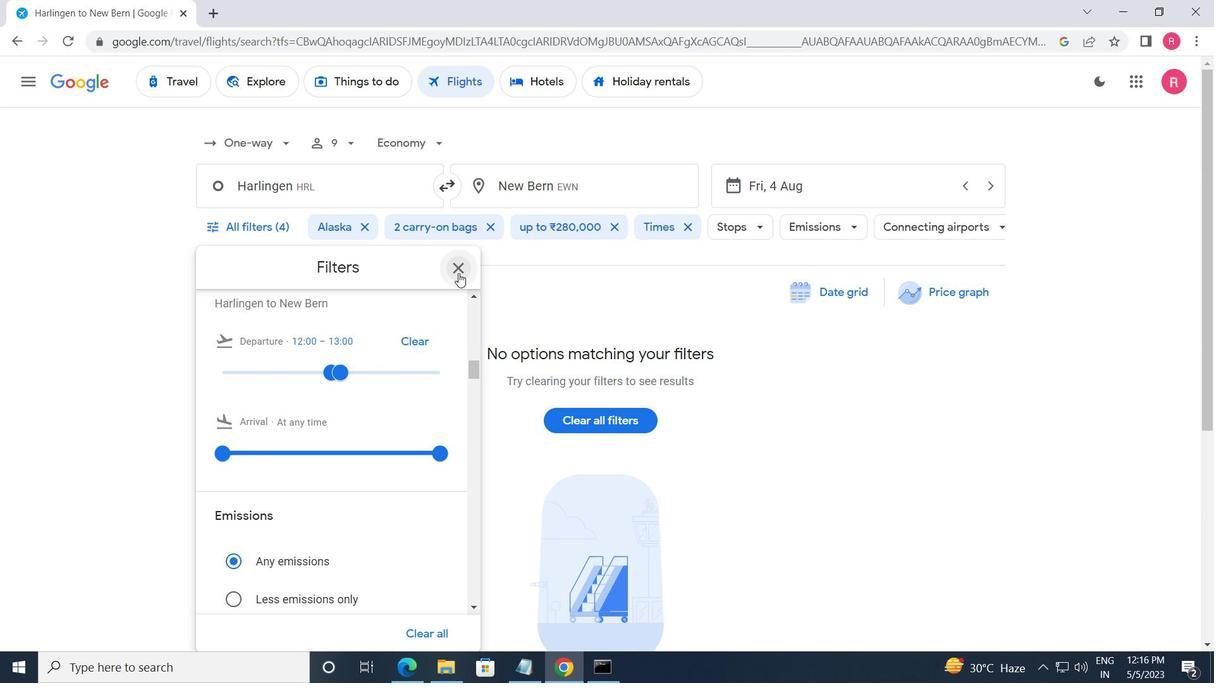 
